 Task: Find connections with filter location Sevilla with filter topic #Startupswith filter profile language German with filter current company TalentXO with filter school Brihan Maharashtra College Of Commerce with filter industry Data Infrastructure and Analytics with filter service category Project Management with filter keywords title Technical Specialist
Action: Mouse moved to (689, 86)
Screenshot: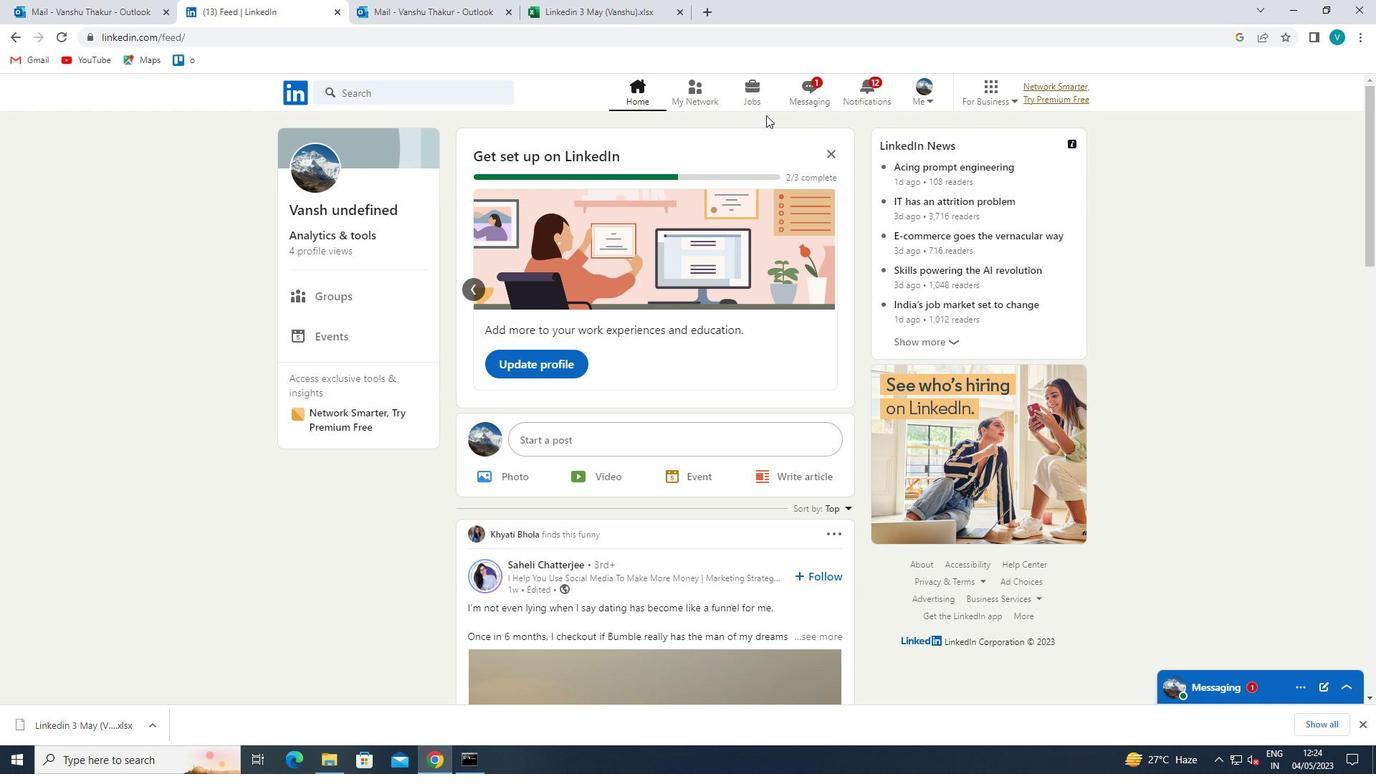 
Action: Mouse pressed left at (689, 86)
Screenshot: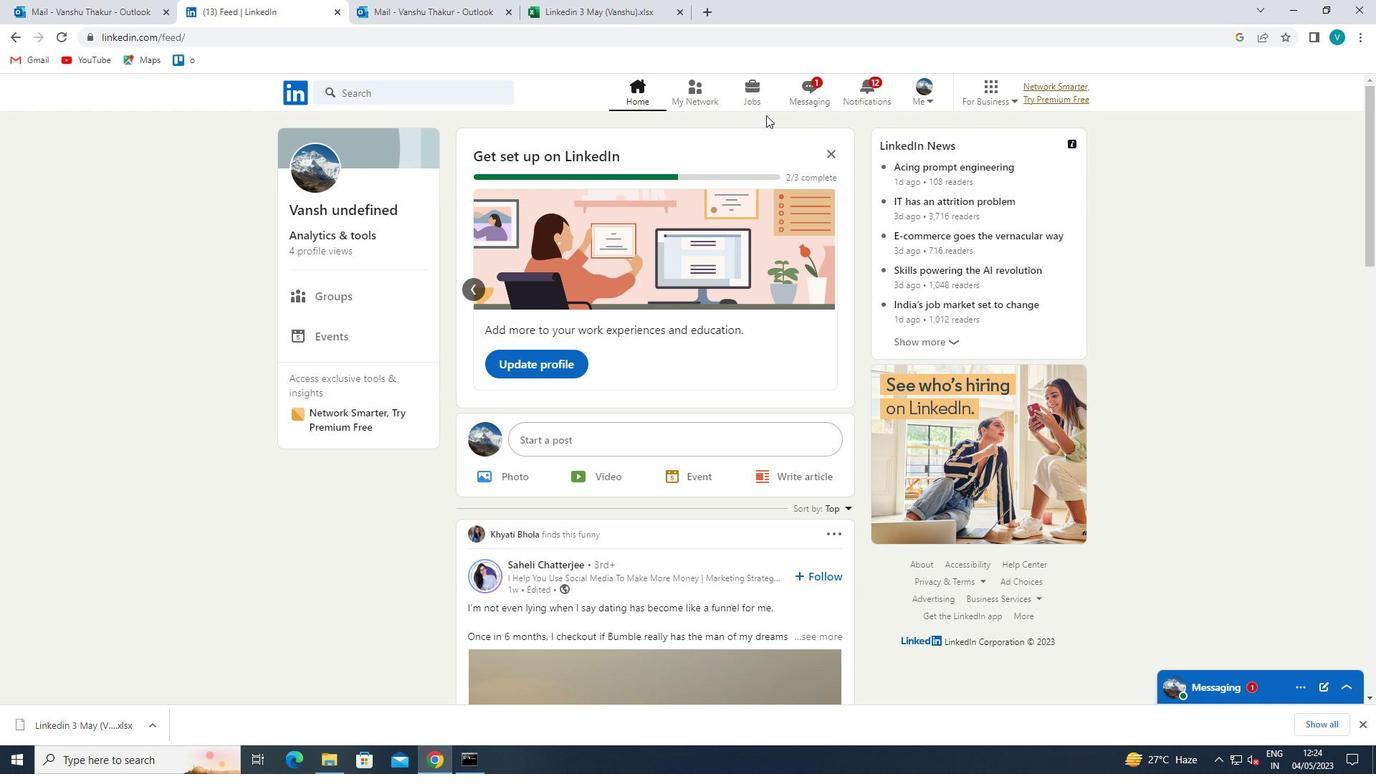 
Action: Mouse moved to (387, 177)
Screenshot: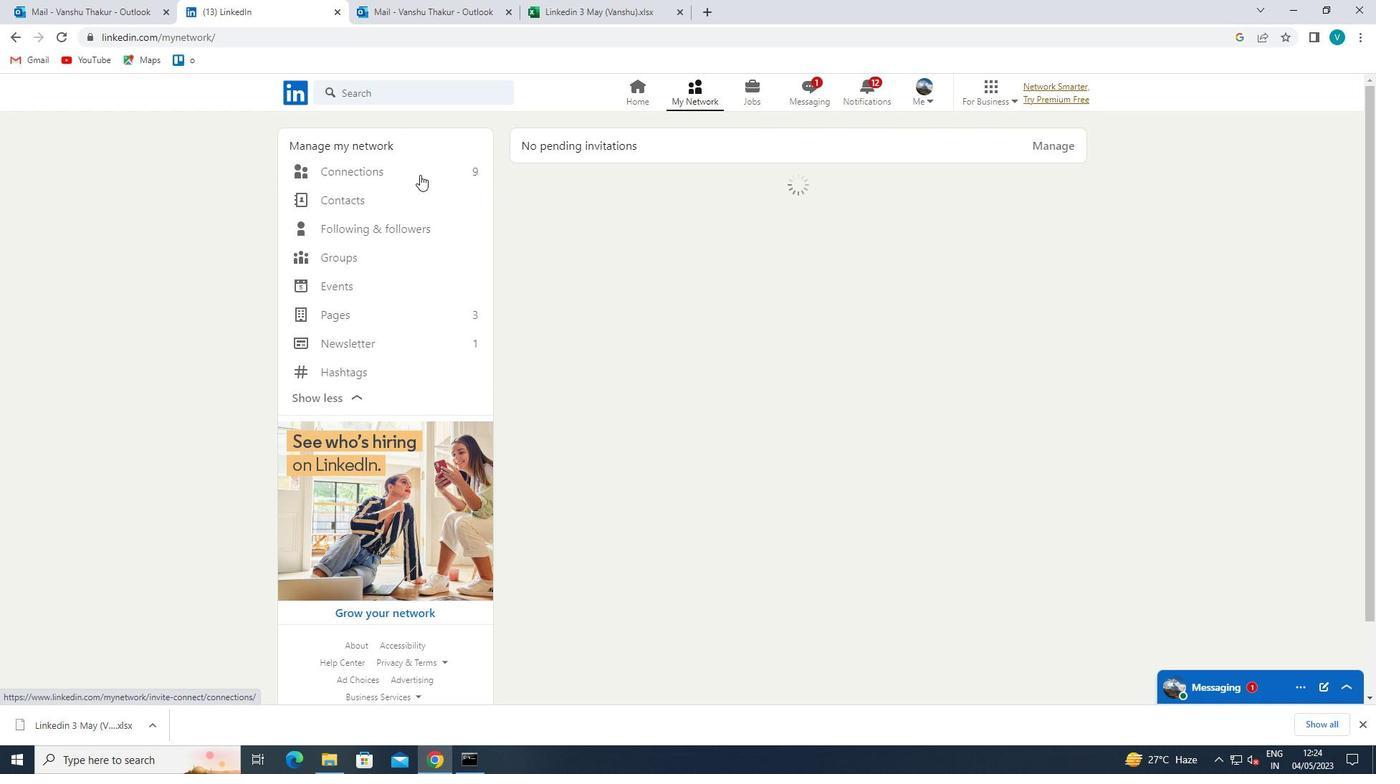
Action: Mouse pressed left at (387, 177)
Screenshot: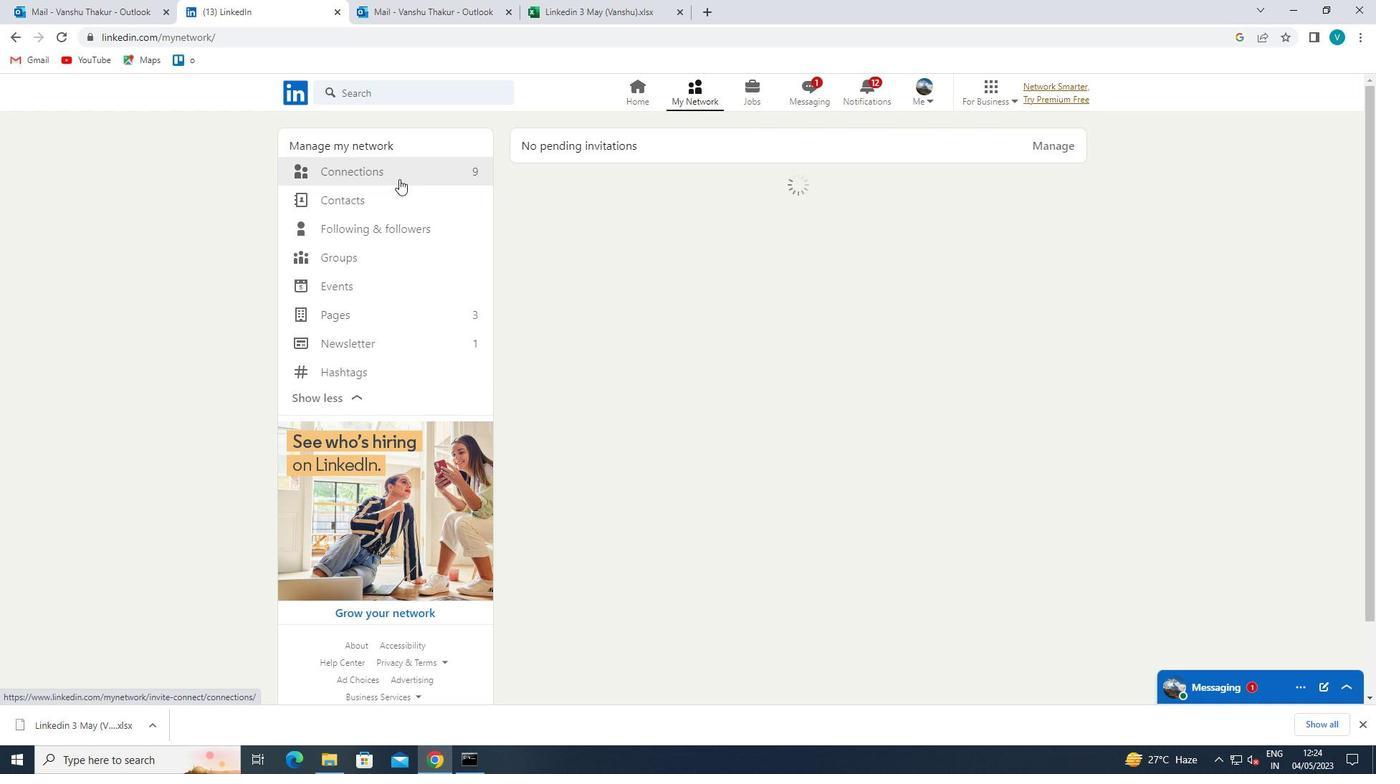 
Action: Mouse moved to (772, 171)
Screenshot: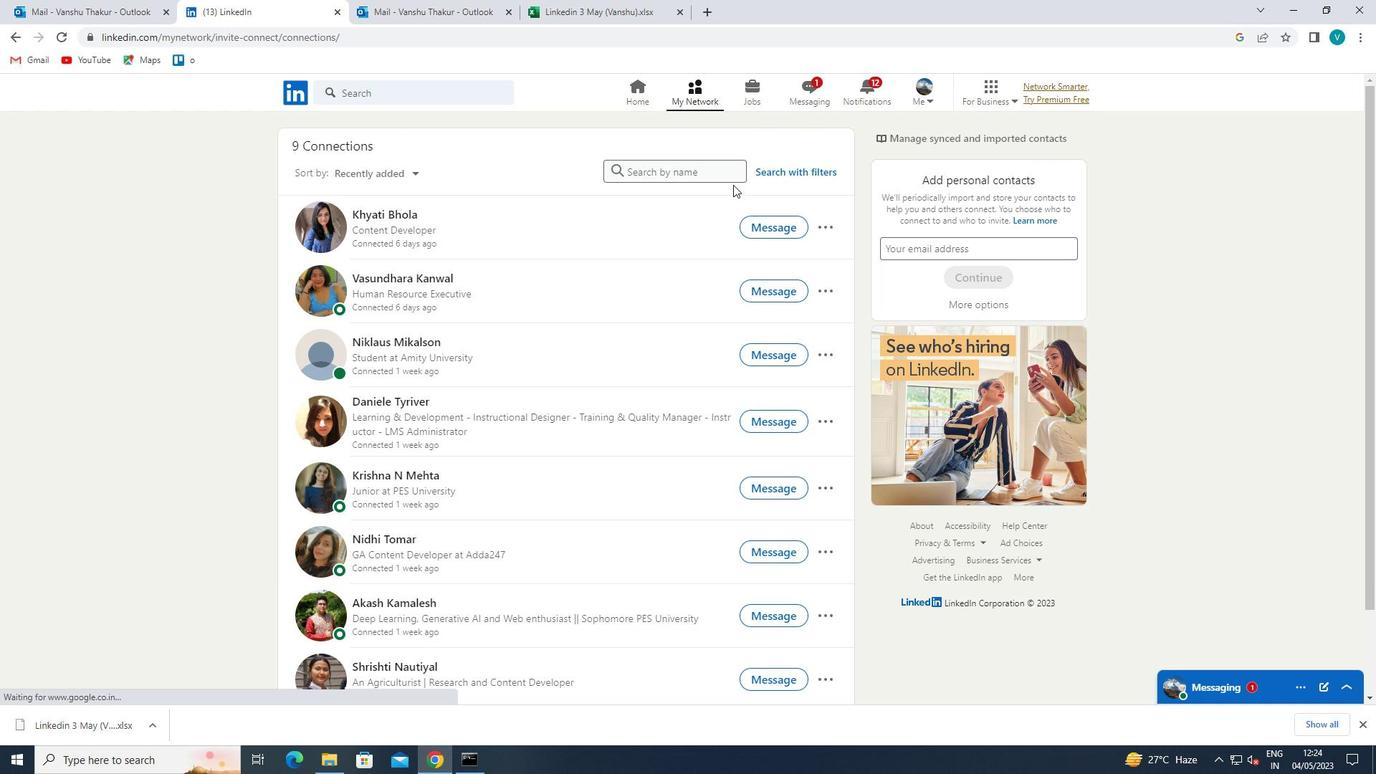 
Action: Mouse pressed left at (772, 171)
Screenshot: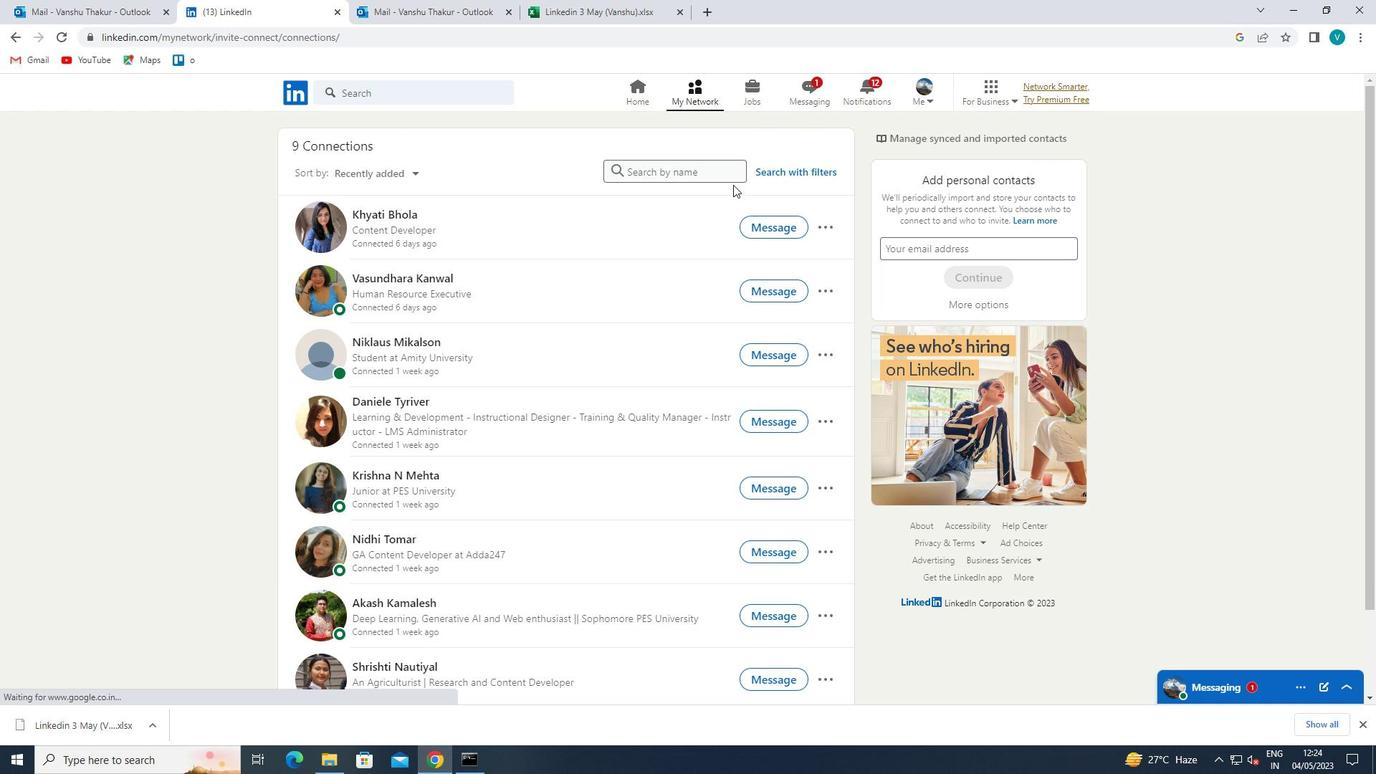 
Action: Mouse moved to (695, 132)
Screenshot: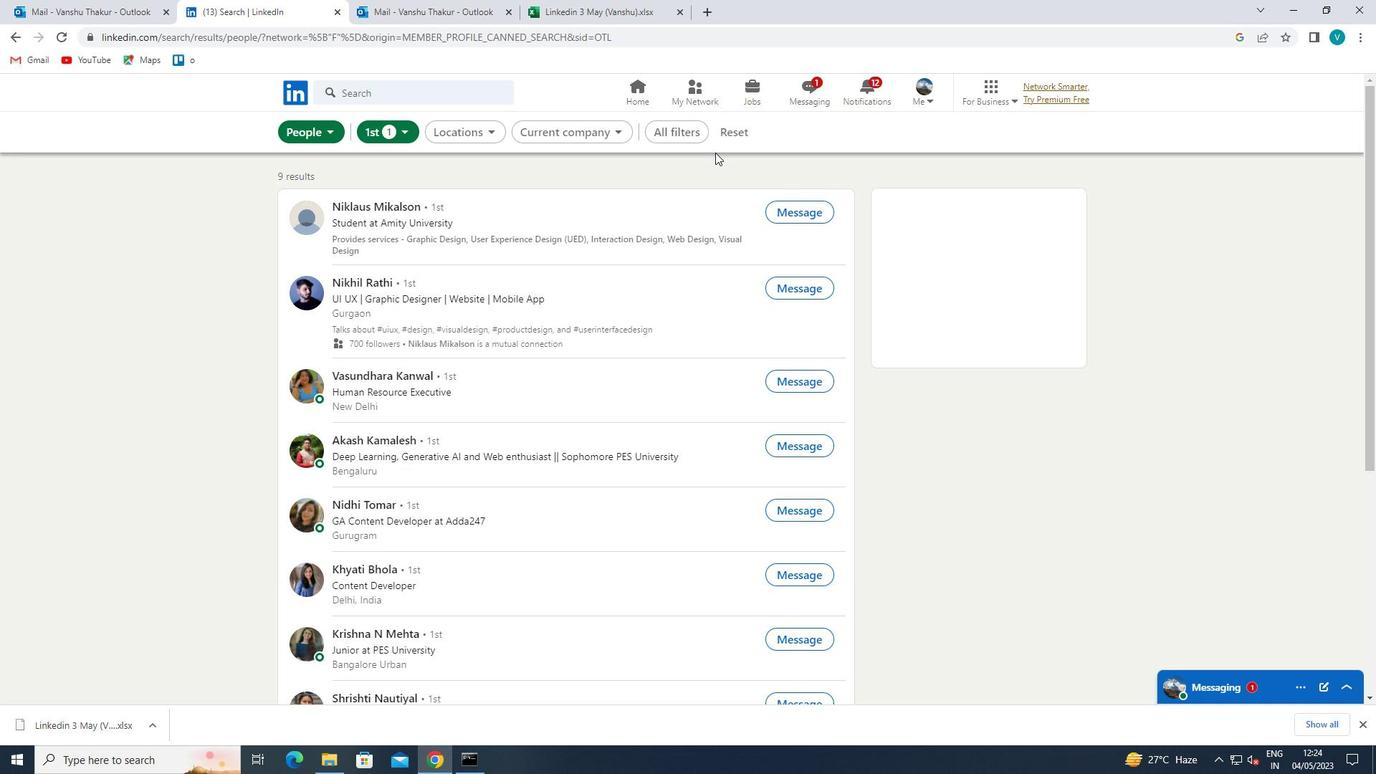
Action: Mouse pressed left at (695, 132)
Screenshot: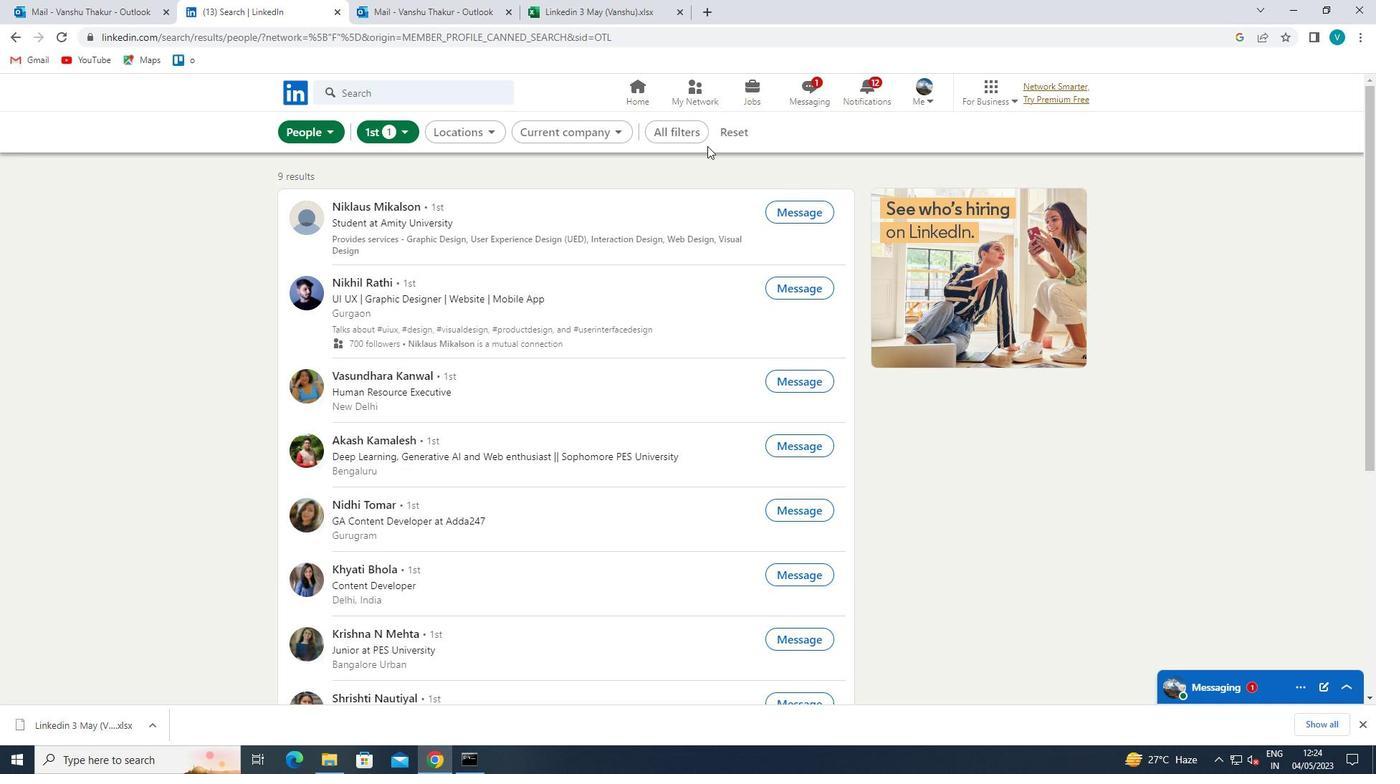 
Action: Mouse moved to (1053, 298)
Screenshot: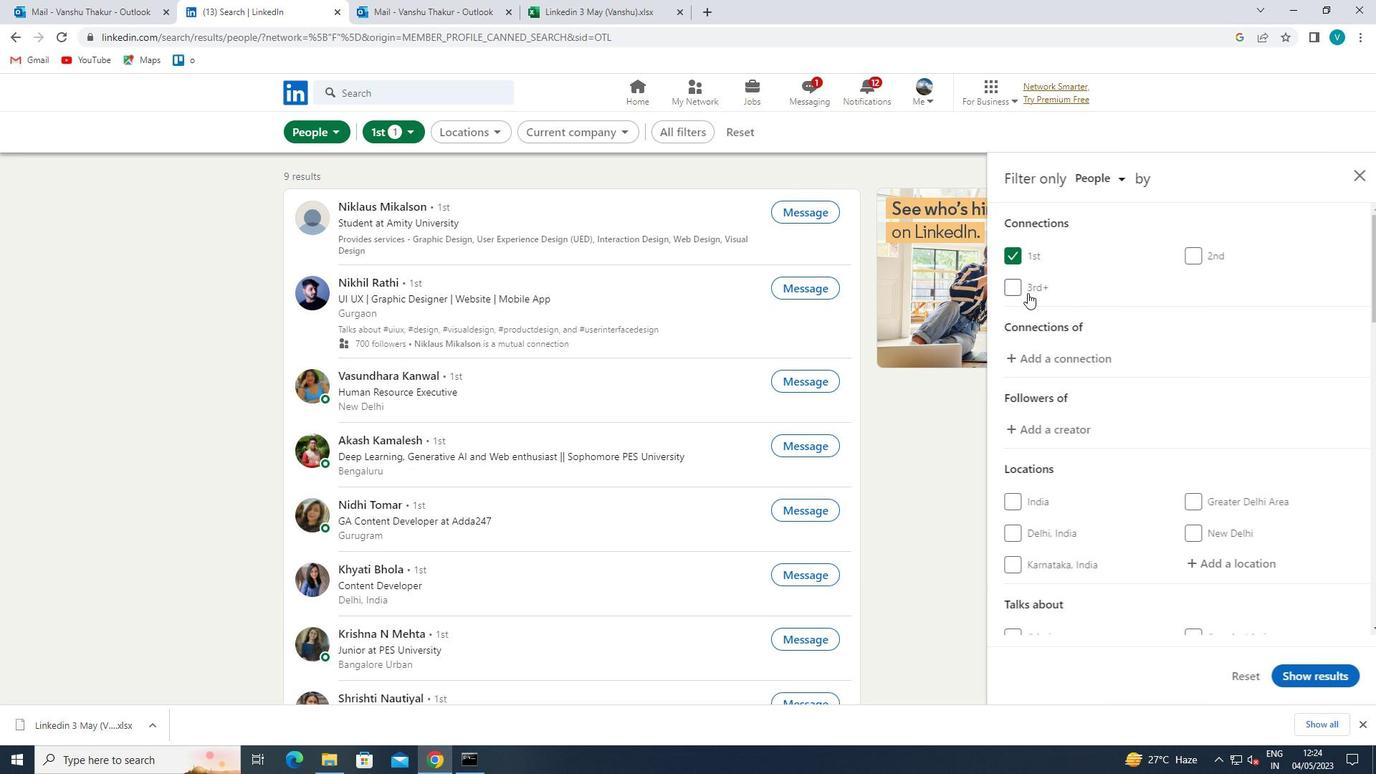 
Action: Mouse scrolled (1053, 297) with delta (0, 0)
Screenshot: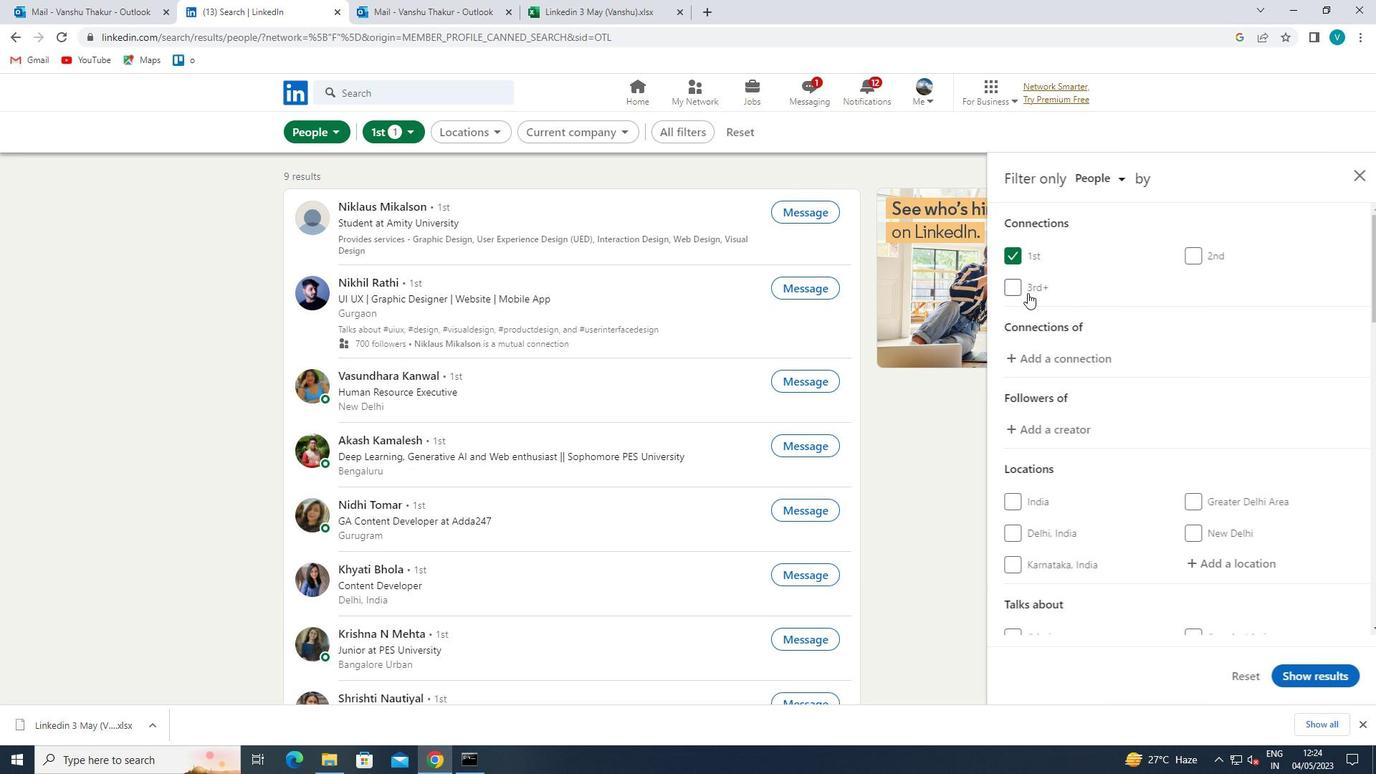 
Action: Mouse moved to (1157, 357)
Screenshot: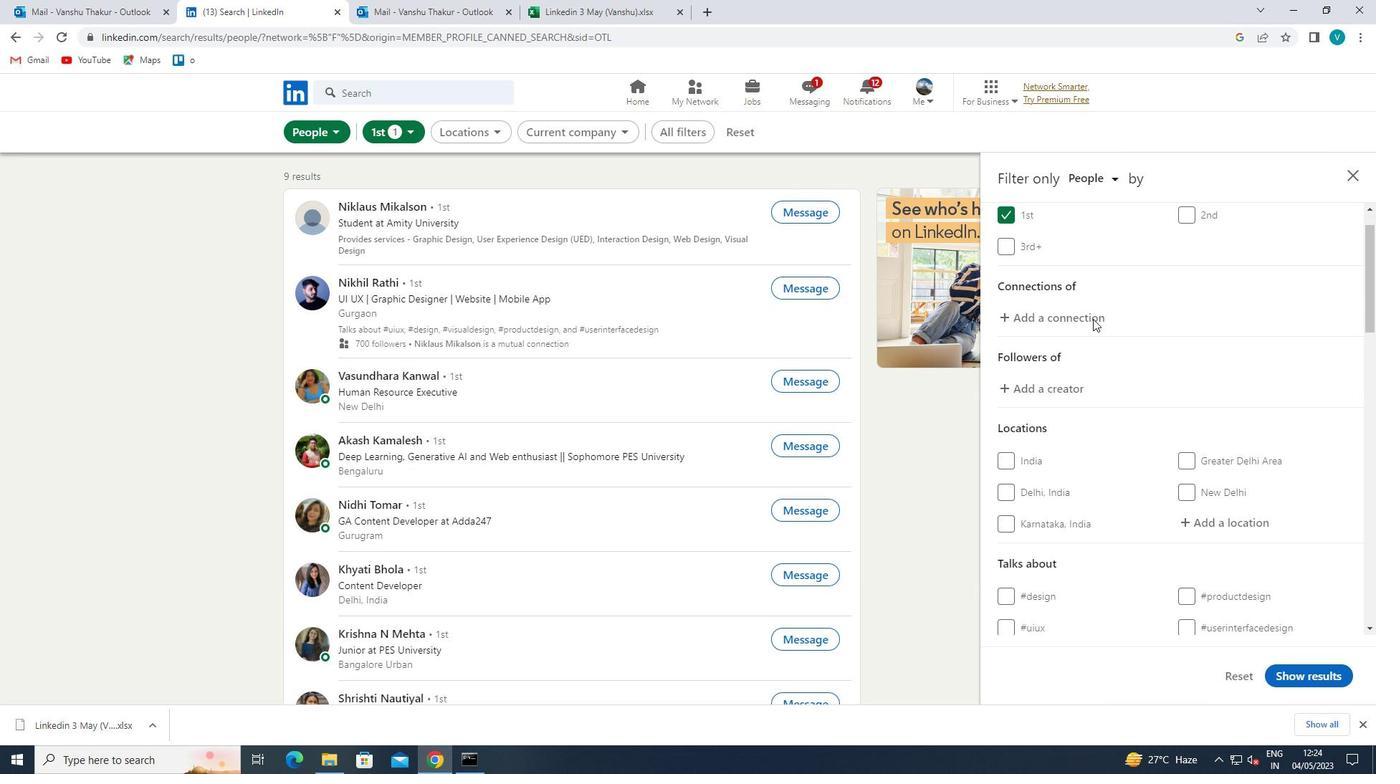 
Action: Mouse scrolled (1157, 357) with delta (0, 0)
Screenshot: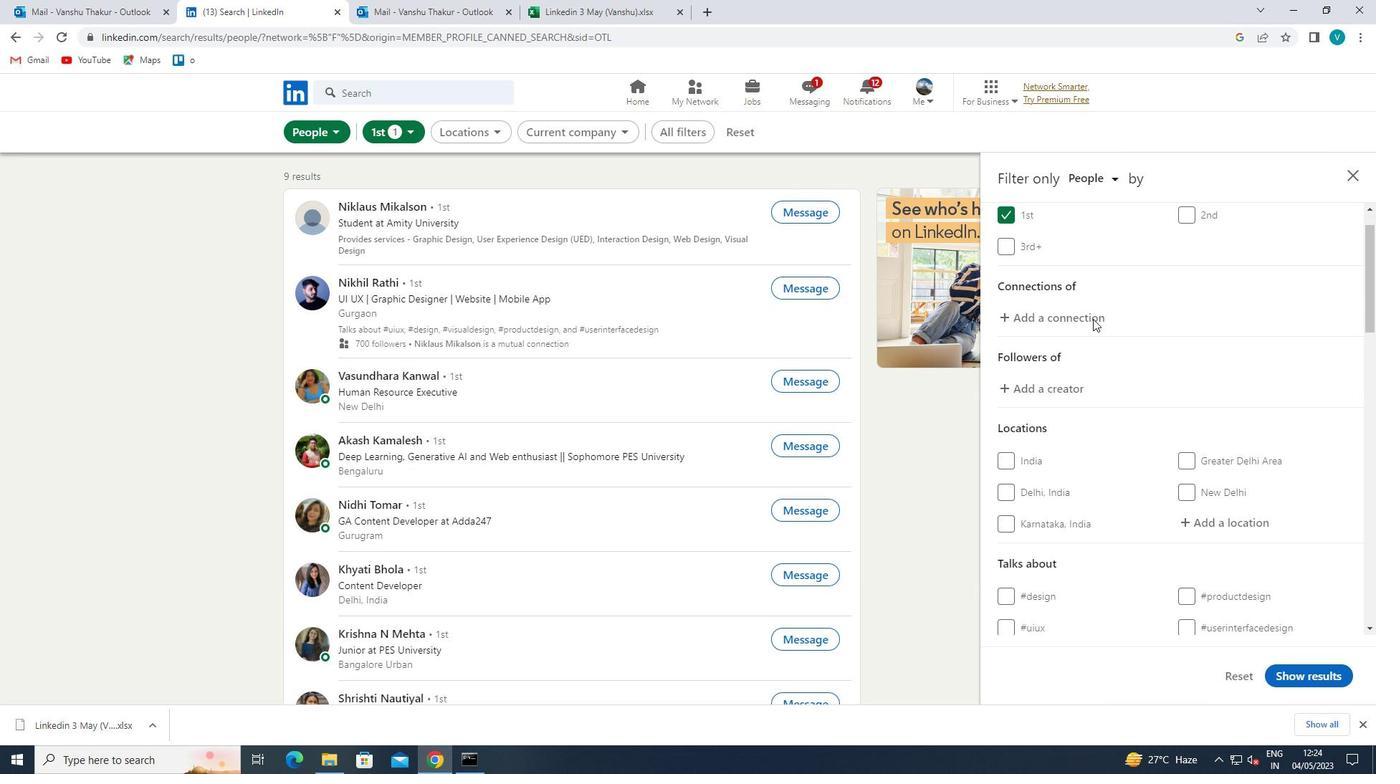 
Action: Mouse moved to (1221, 418)
Screenshot: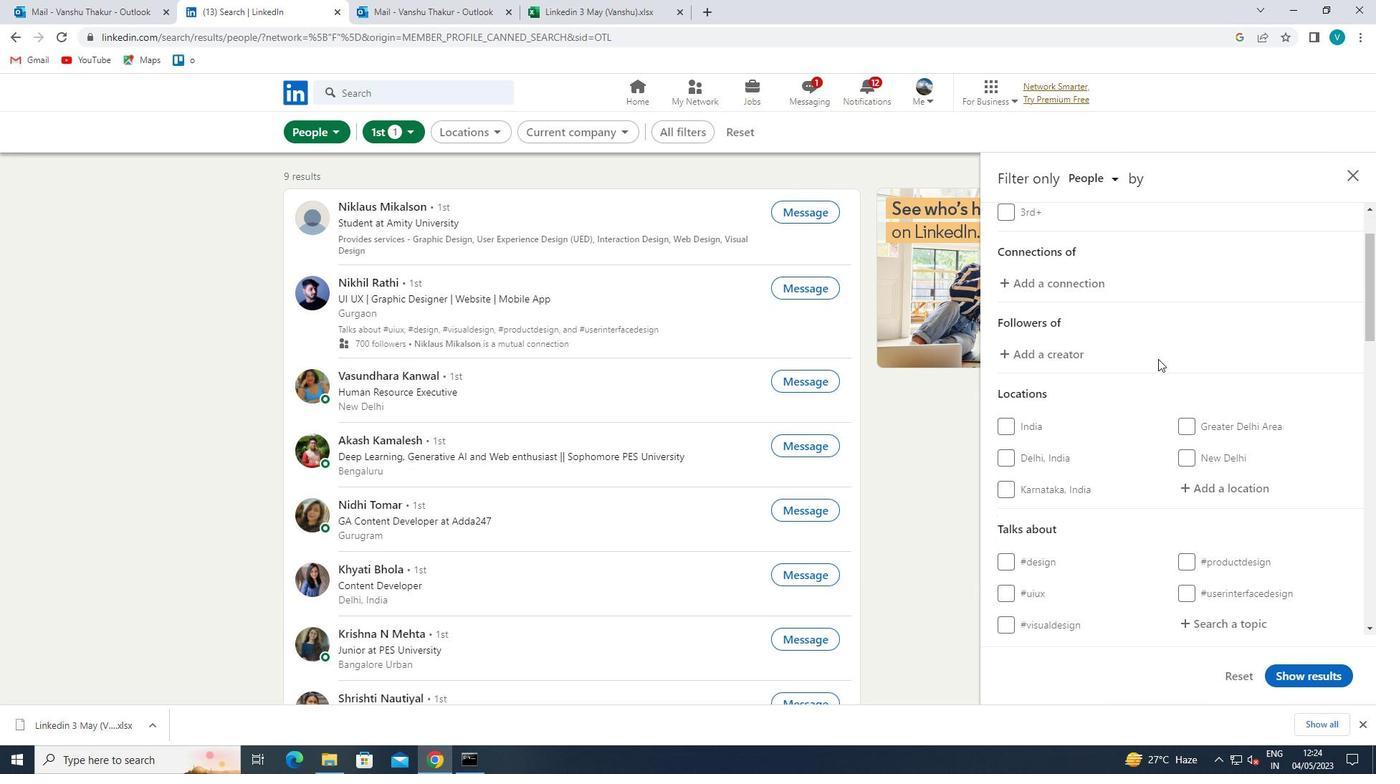 
Action: Mouse pressed left at (1221, 418)
Screenshot: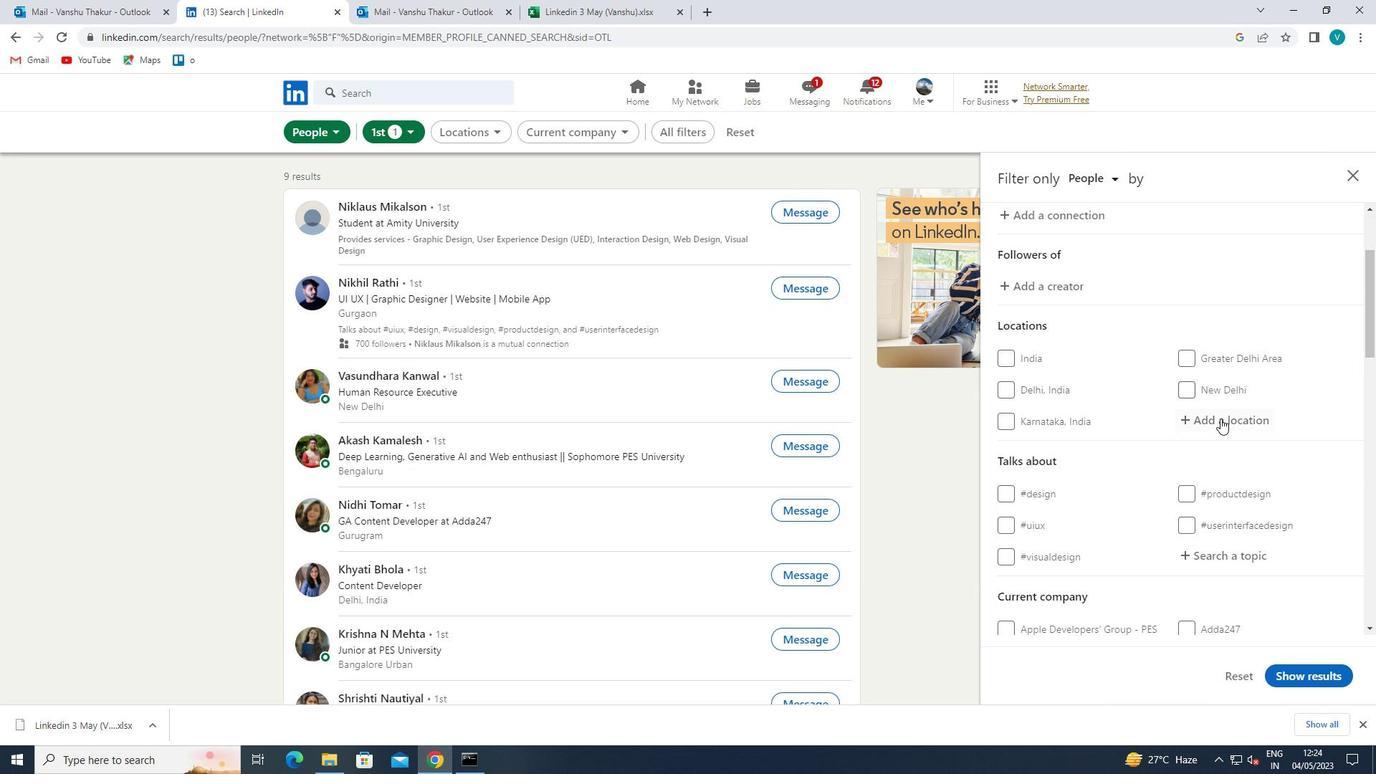 
Action: Mouse moved to (1163, 387)
Screenshot: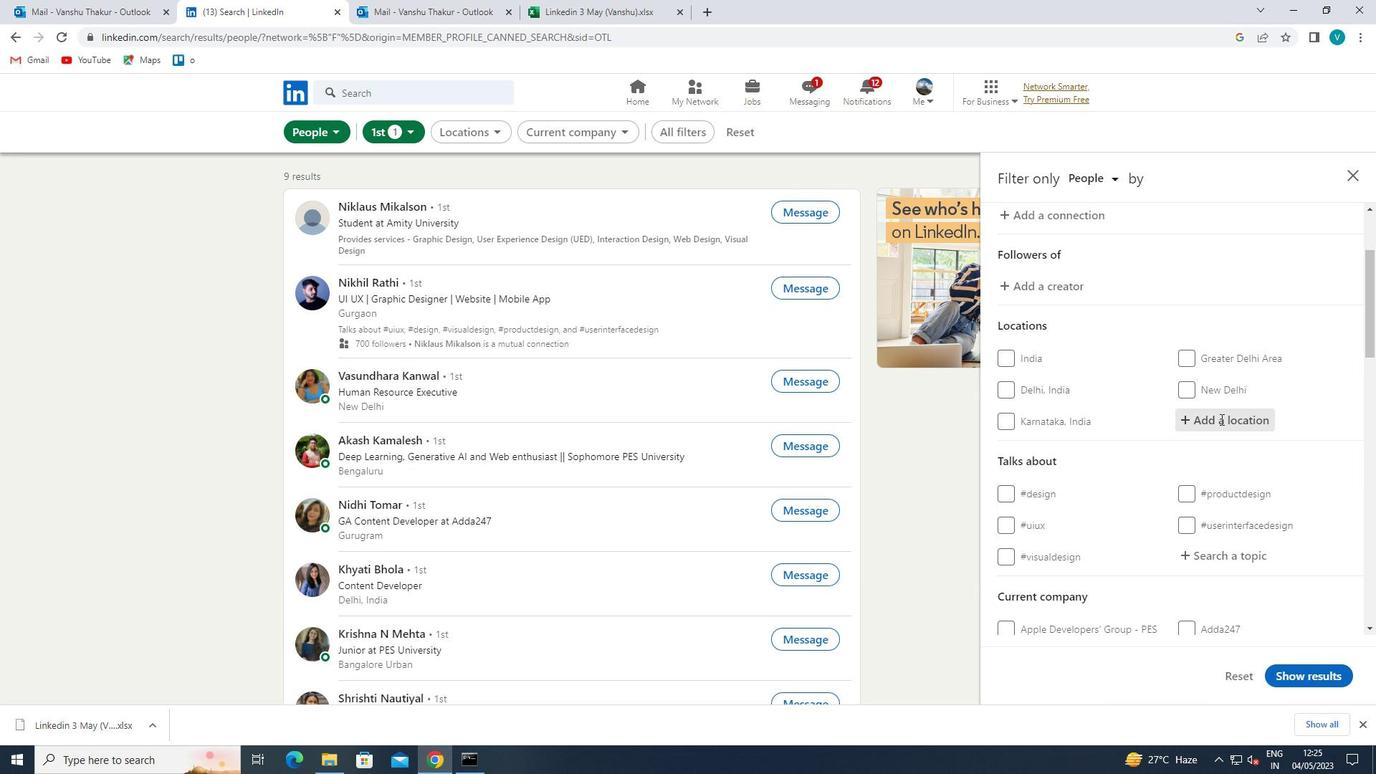 
Action: Key pressed <Key.shift>SEVILLA
Screenshot: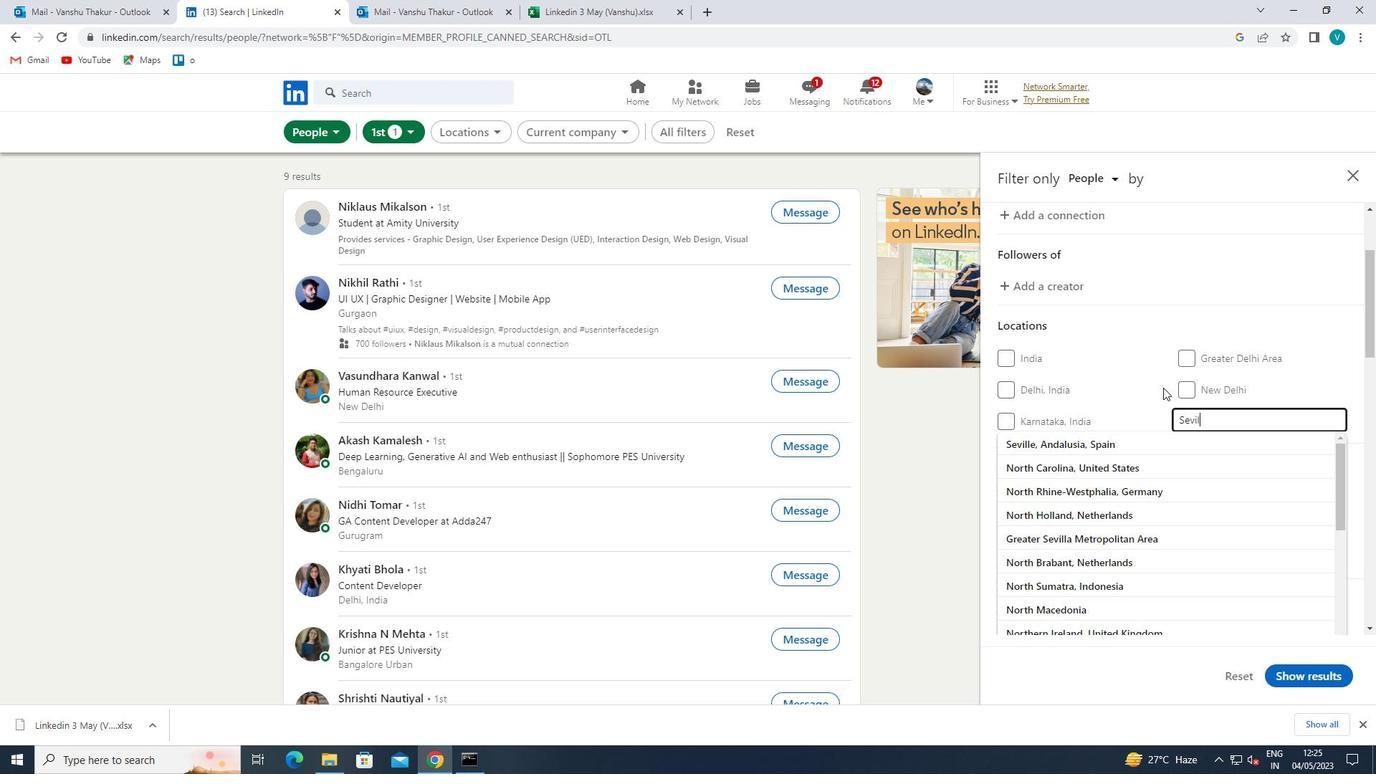 
Action: Mouse moved to (1125, 466)
Screenshot: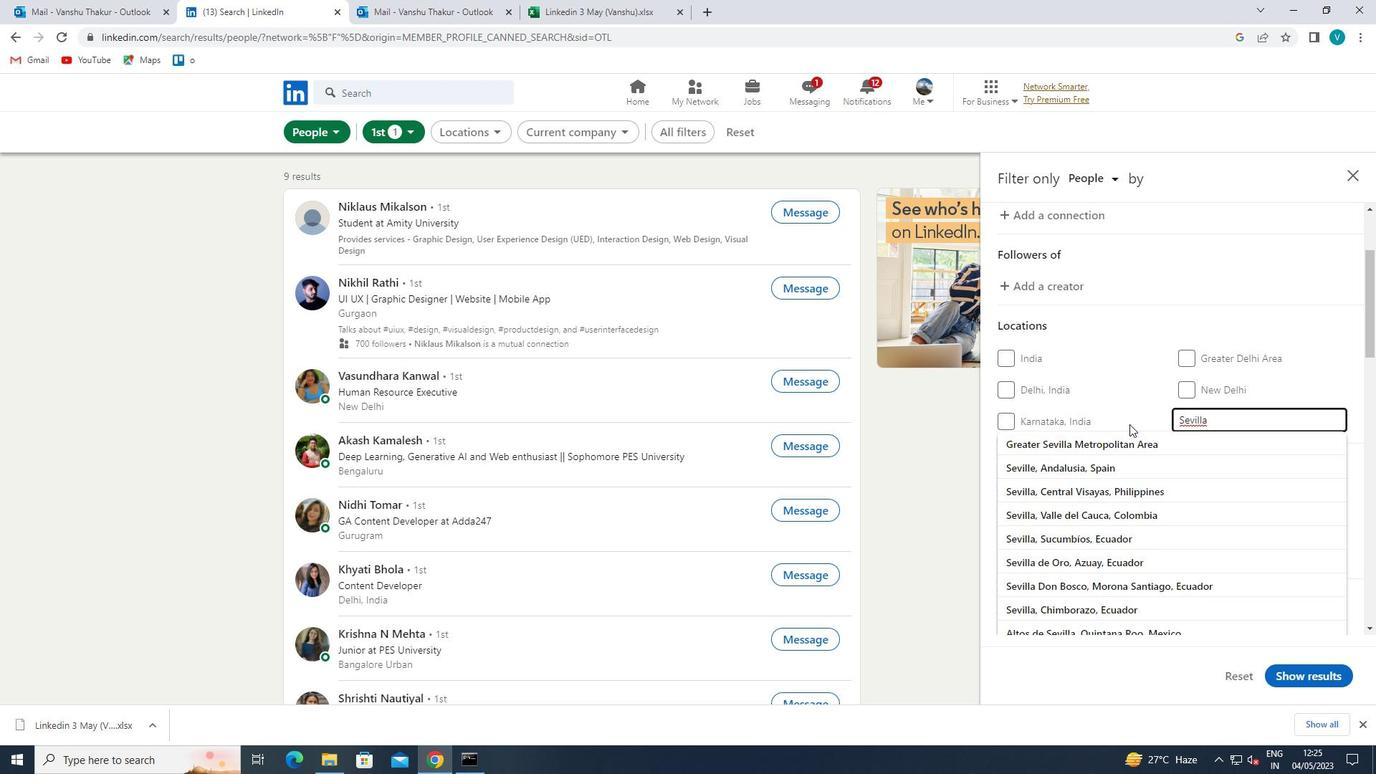 
Action: Mouse pressed left at (1125, 466)
Screenshot: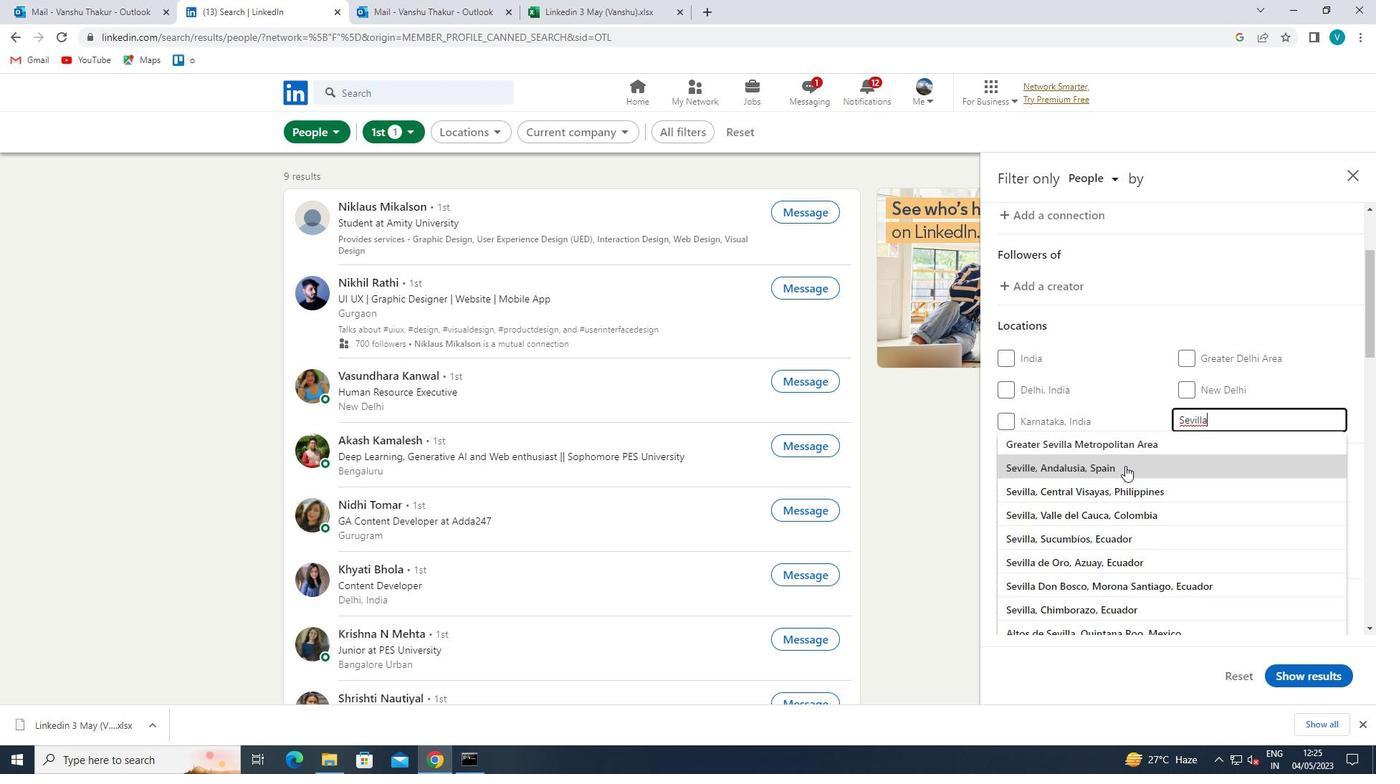 
Action: Mouse scrolled (1125, 465) with delta (0, 0)
Screenshot: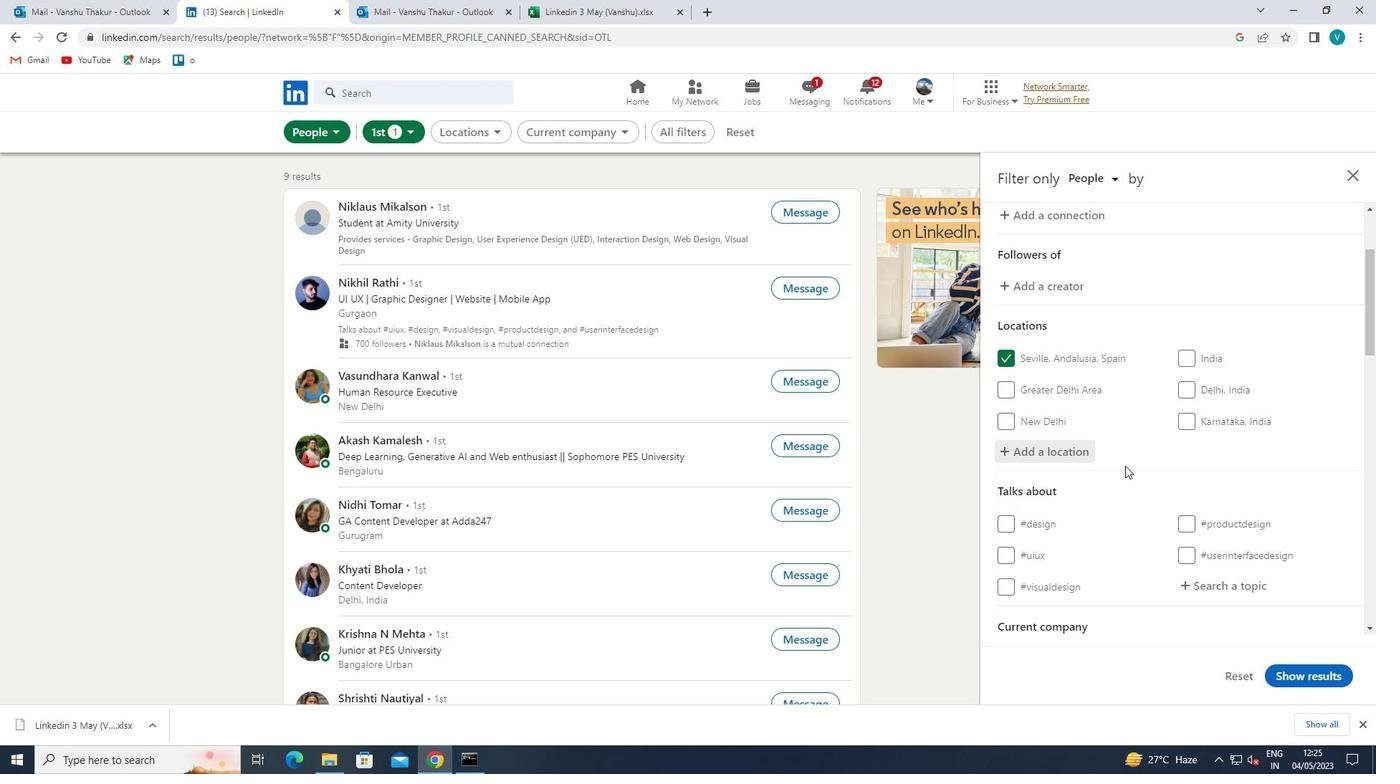 
Action: Mouse scrolled (1125, 465) with delta (0, 0)
Screenshot: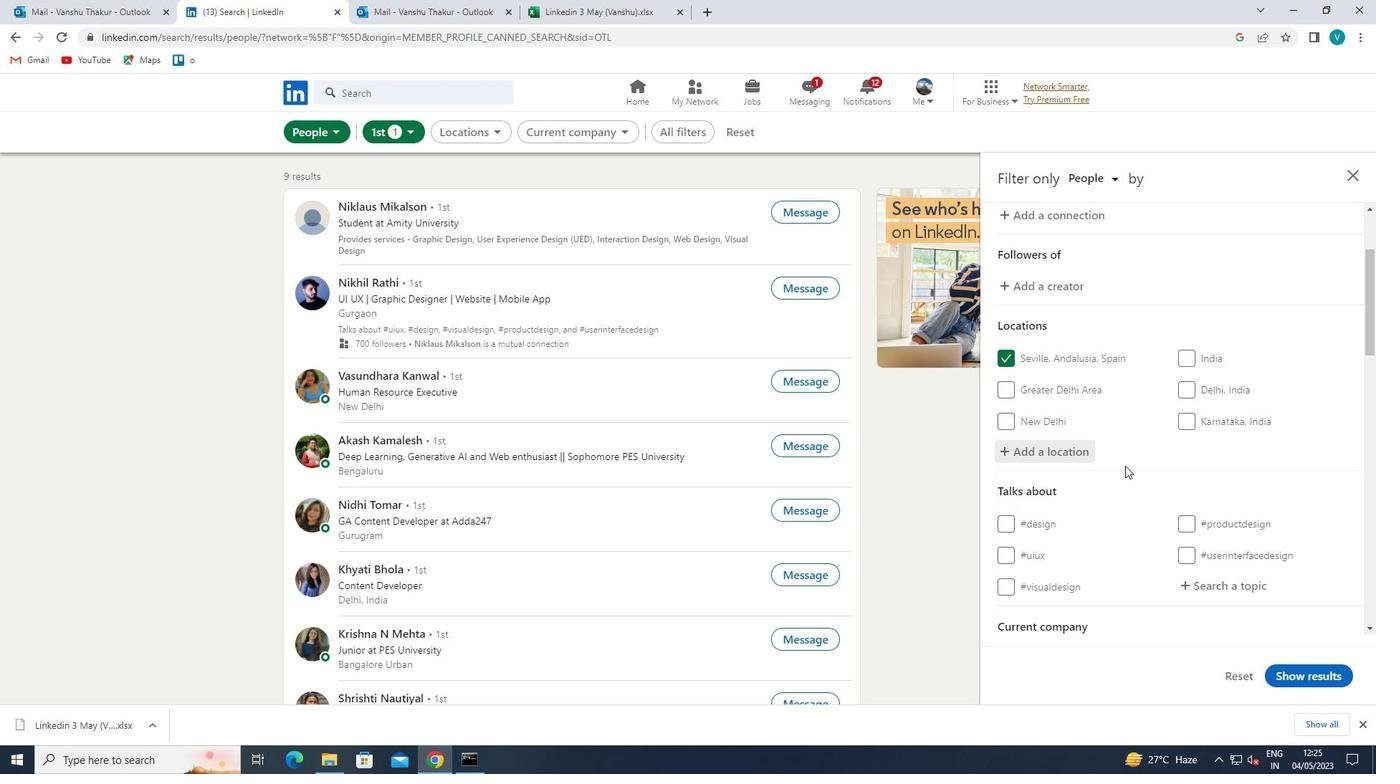 
Action: Mouse moved to (1205, 443)
Screenshot: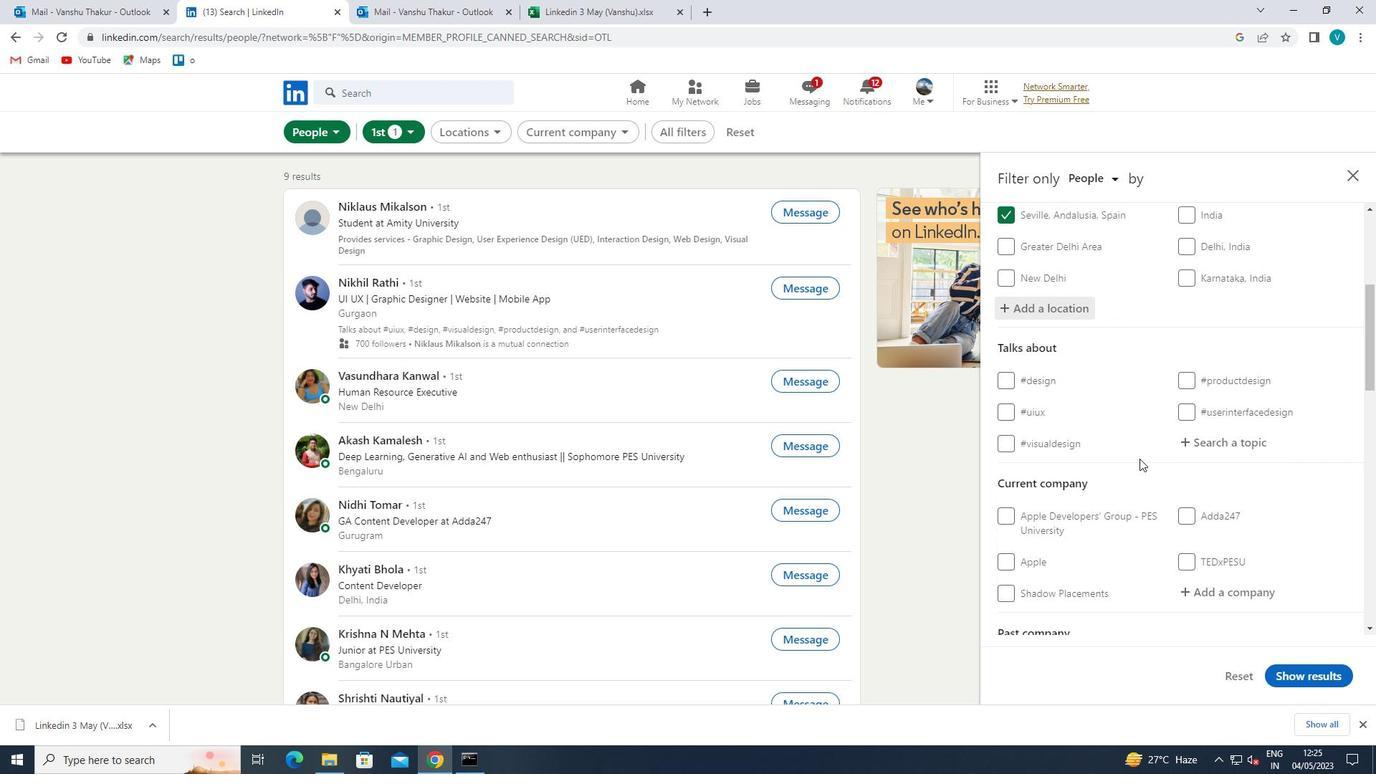 
Action: Mouse pressed left at (1205, 443)
Screenshot: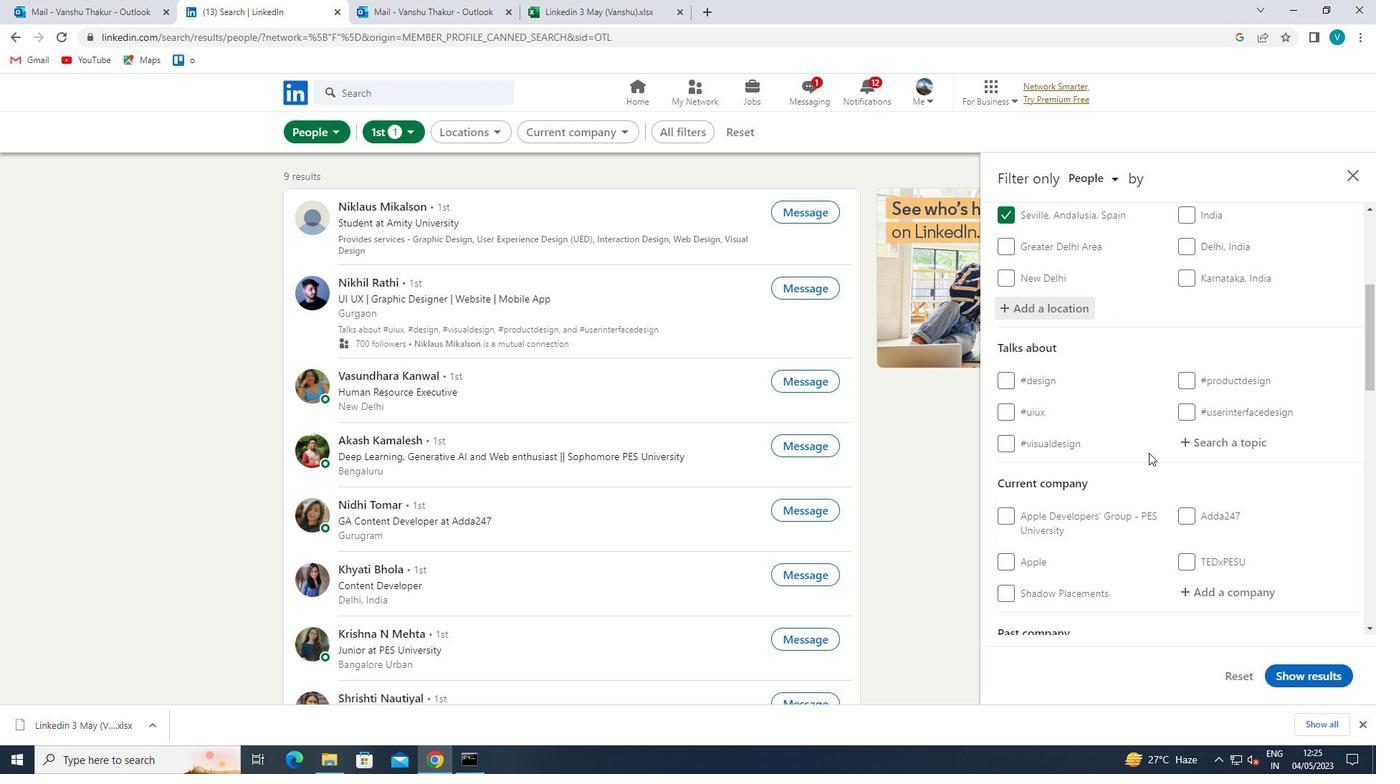 
Action: Key pressed STARY<Key.backspace>TUPS
Screenshot: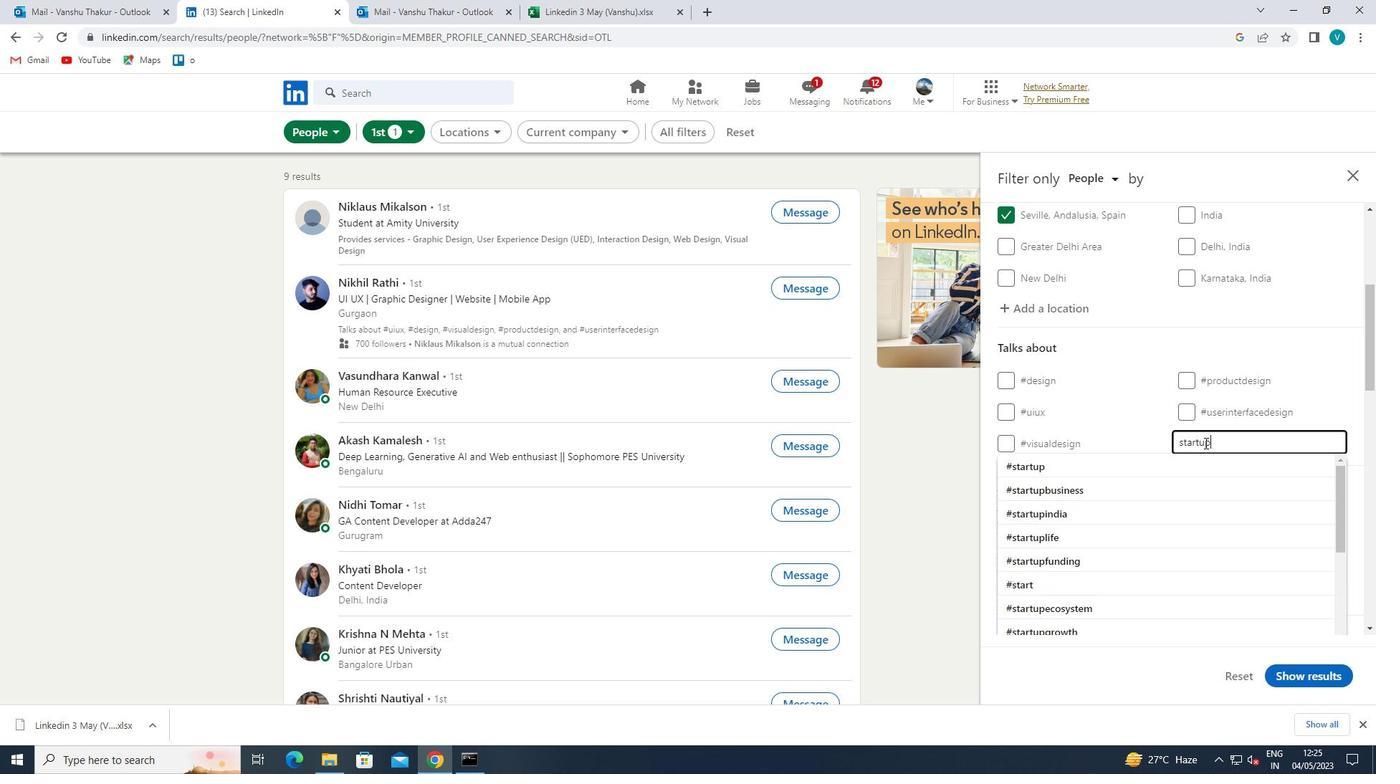 
Action: Mouse moved to (1178, 457)
Screenshot: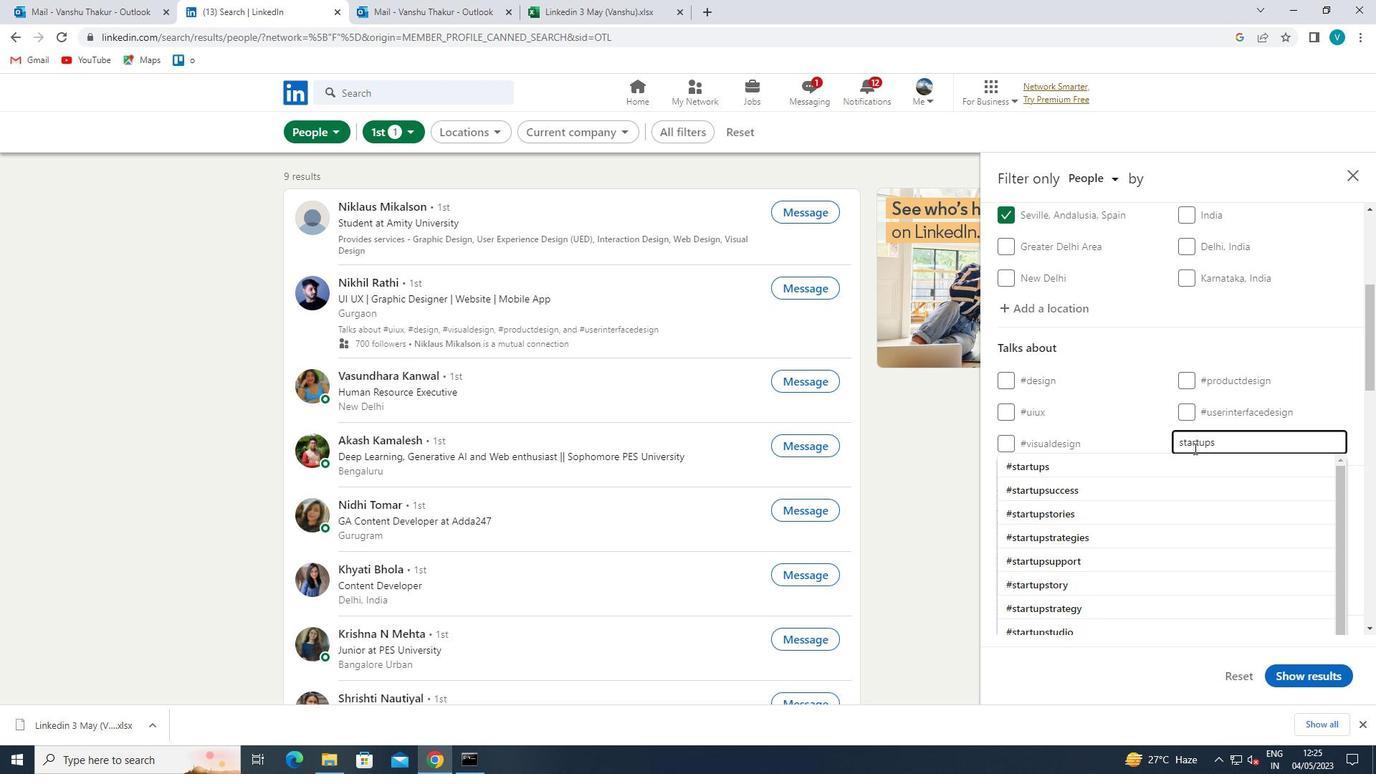 
Action: Mouse pressed left at (1178, 457)
Screenshot: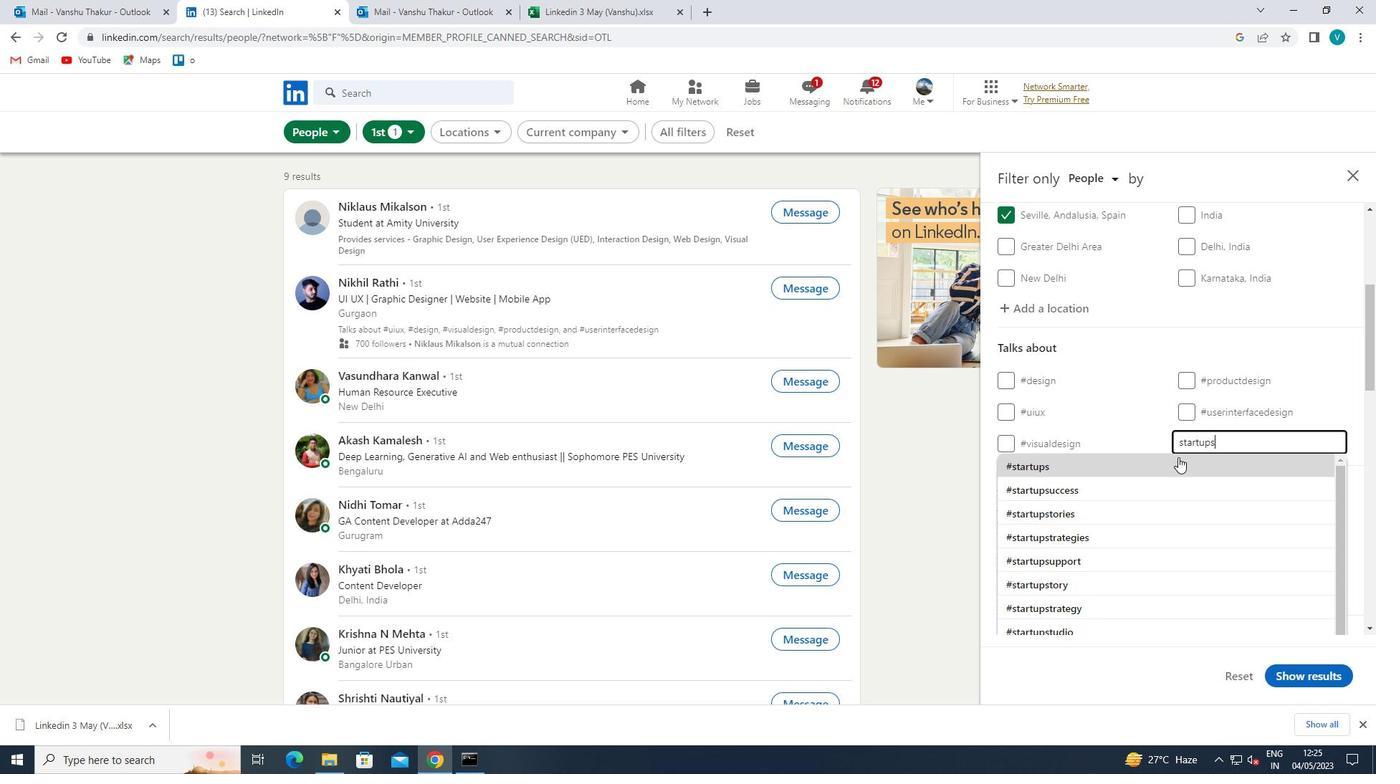 
Action: Mouse scrolled (1178, 456) with delta (0, 0)
Screenshot: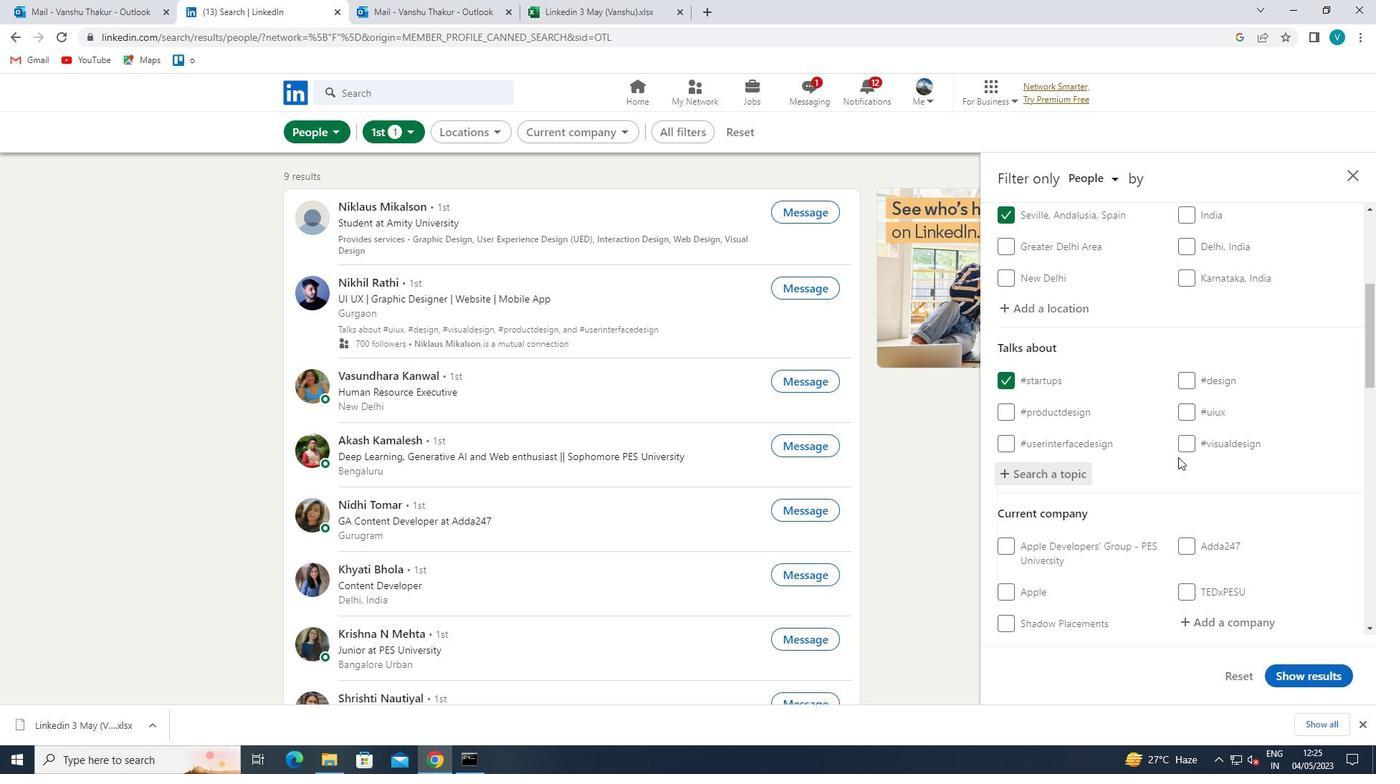 
Action: Mouse scrolled (1178, 456) with delta (0, 0)
Screenshot: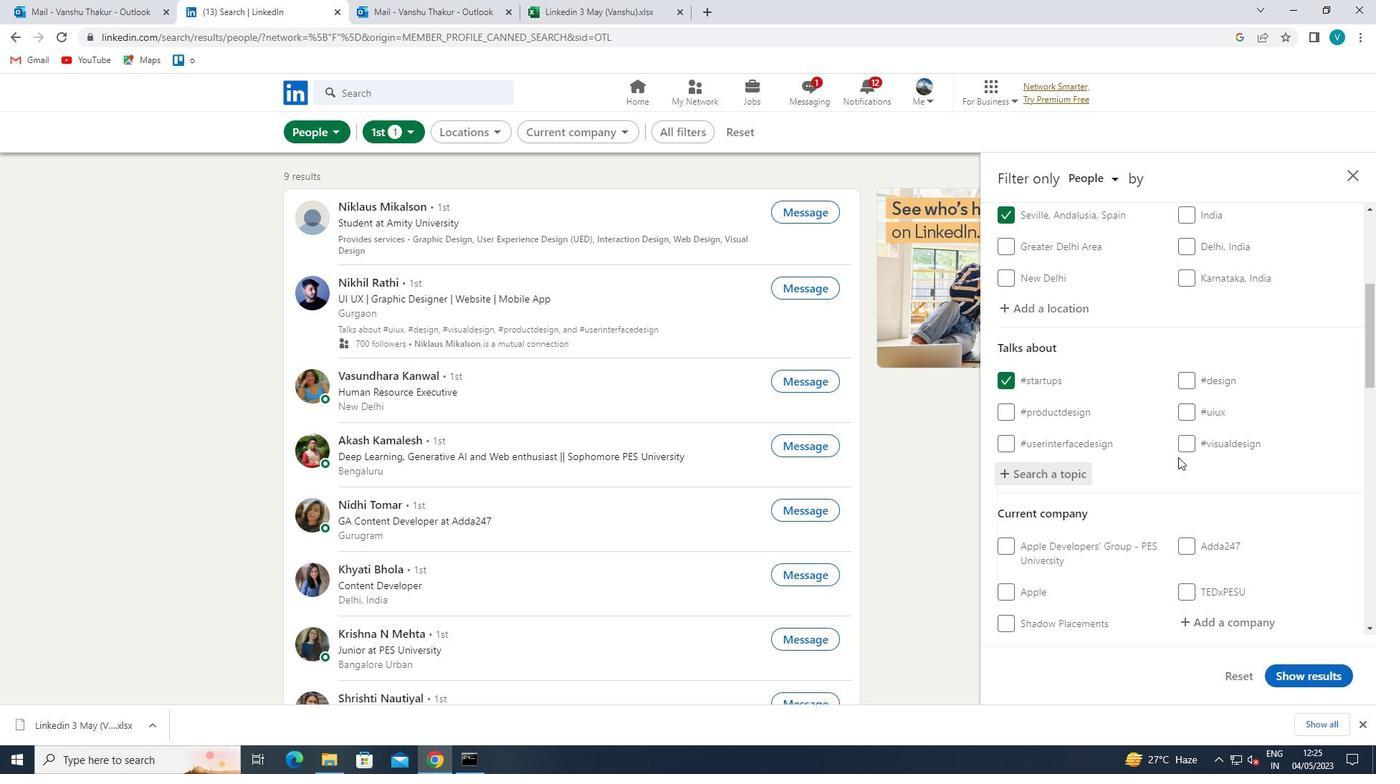 
Action: Mouse scrolled (1178, 456) with delta (0, 0)
Screenshot: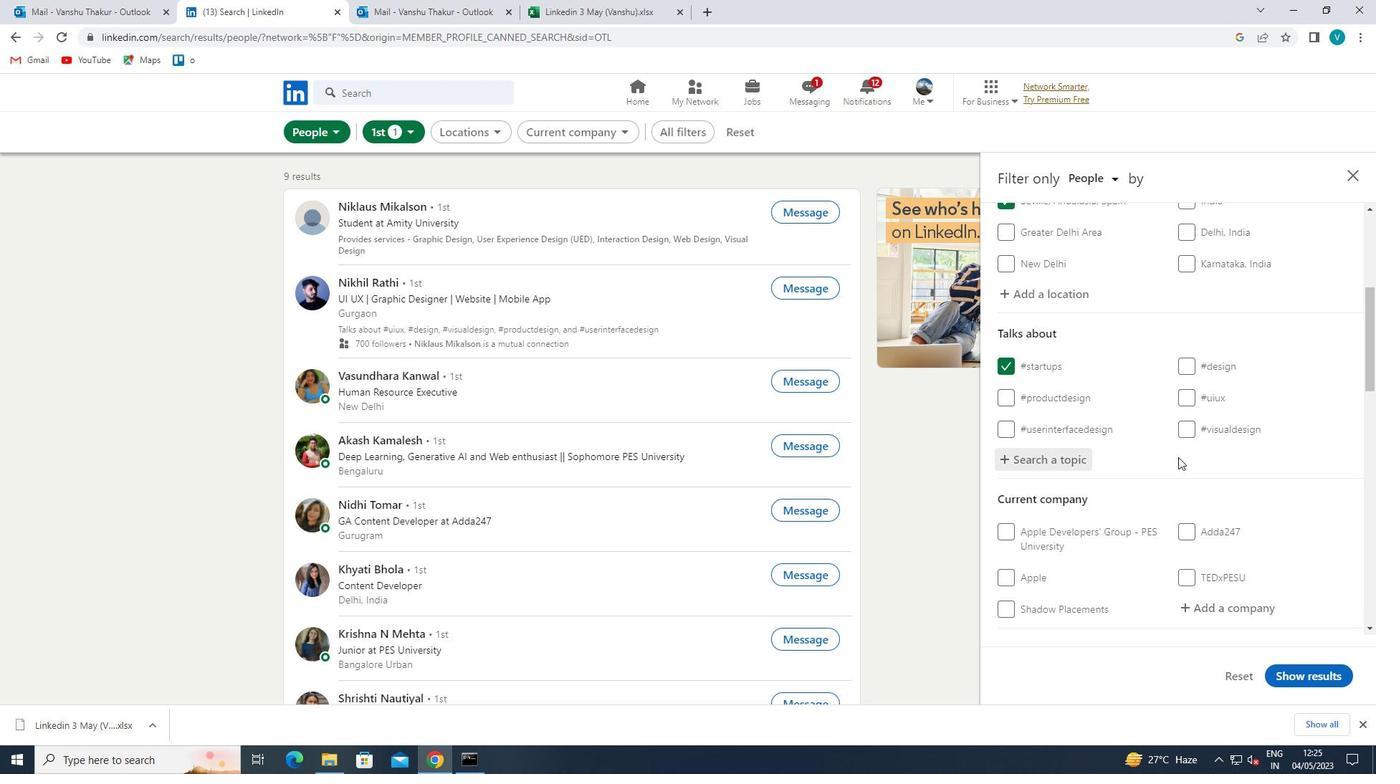 
Action: Mouse moved to (1220, 408)
Screenshot: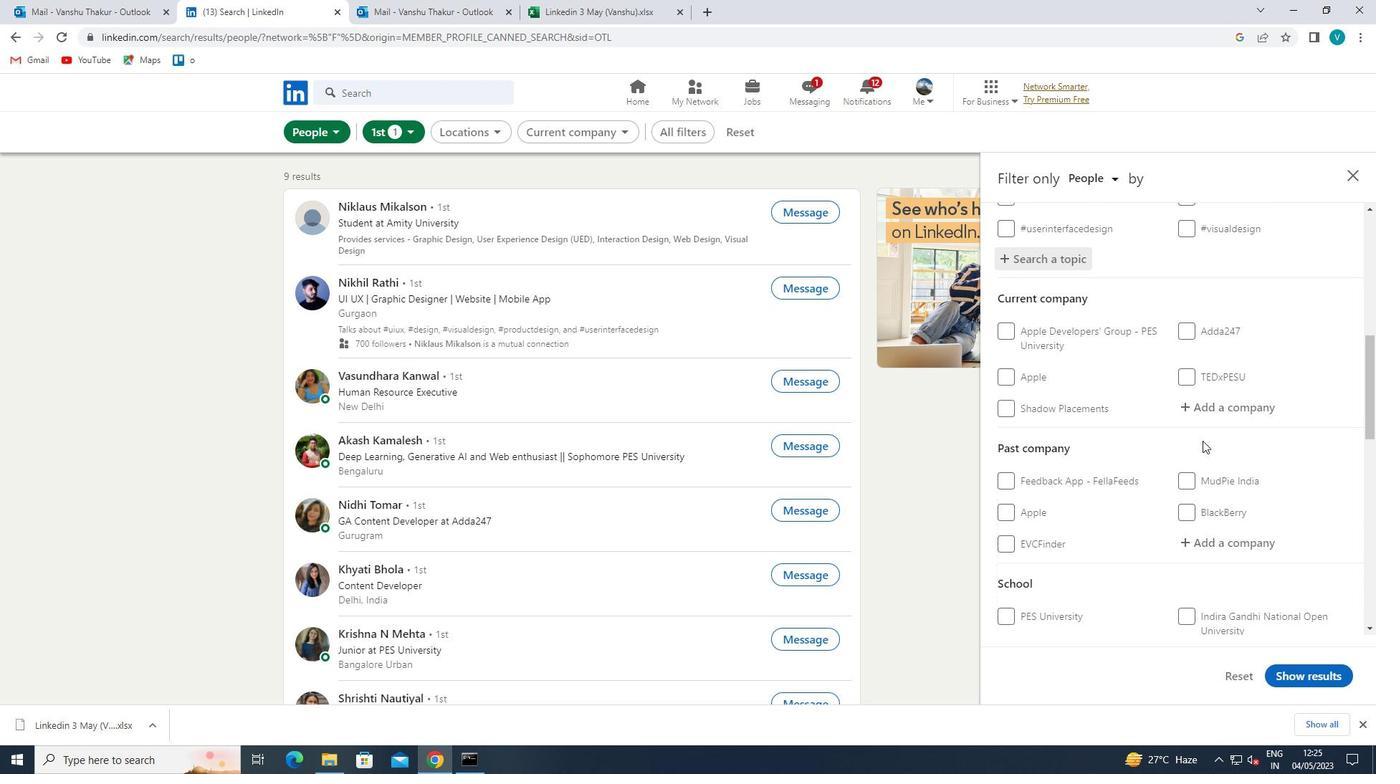 
Action: Mouse pressed left at (1220, 408)
Screenshot: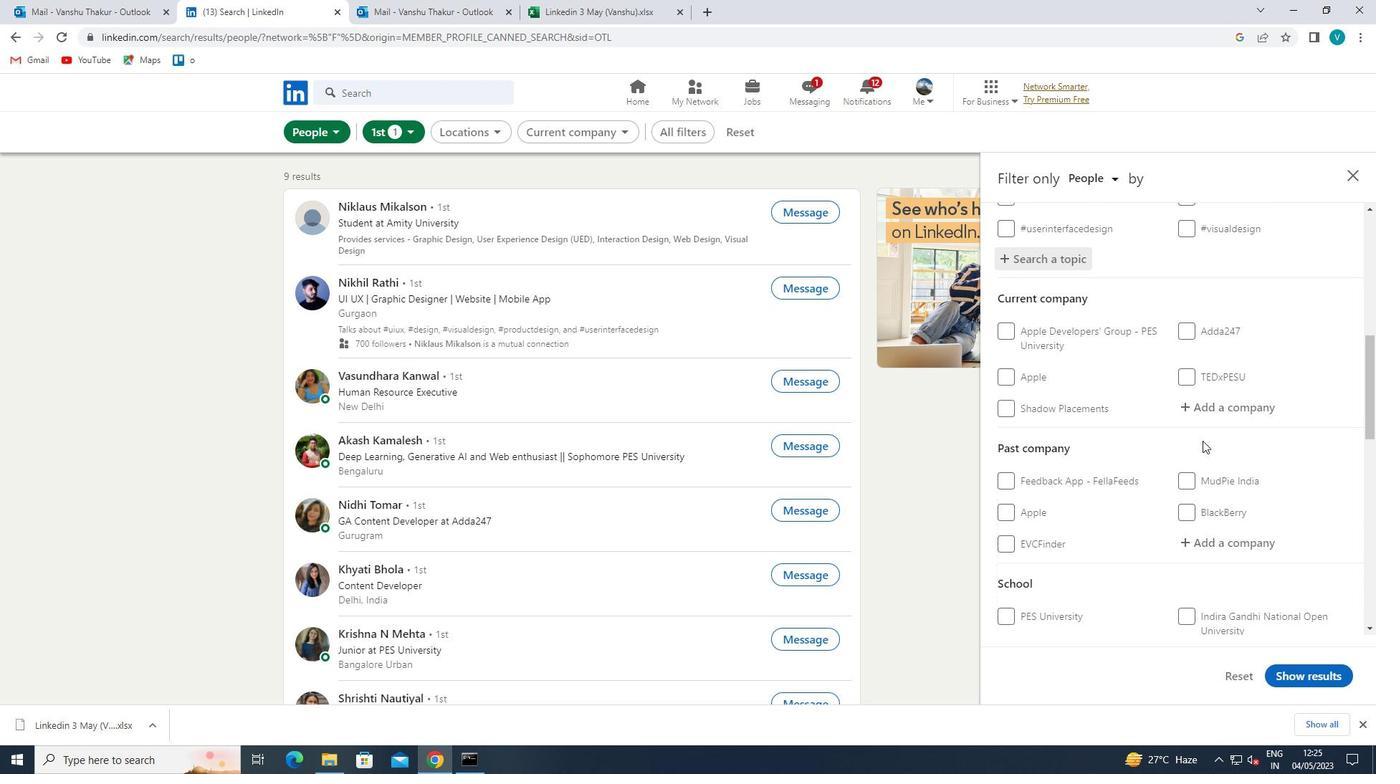 
Action: Mouse moved to (1223, 405)
Screenshot: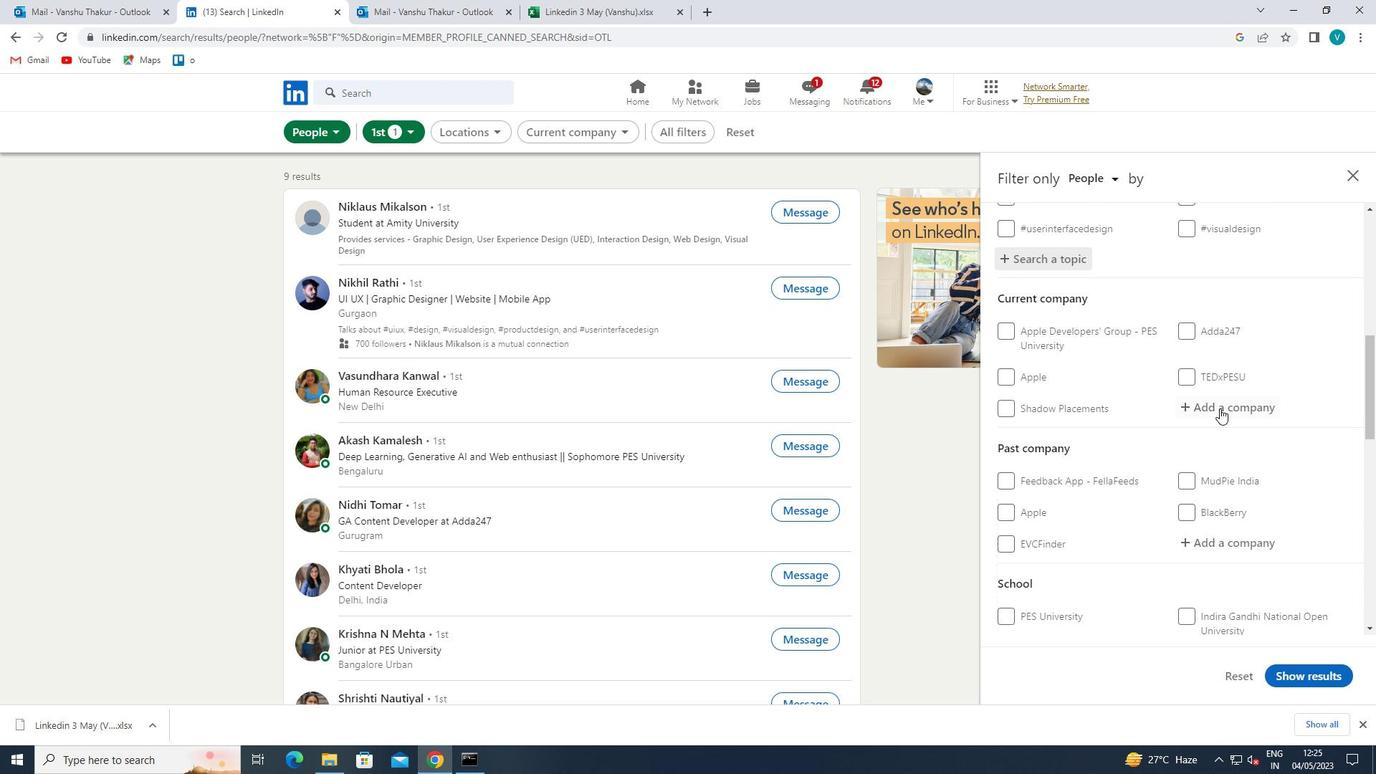 
Action: Key pressed <Key.shift>TALENT<Key.shift>XO
Screenshot: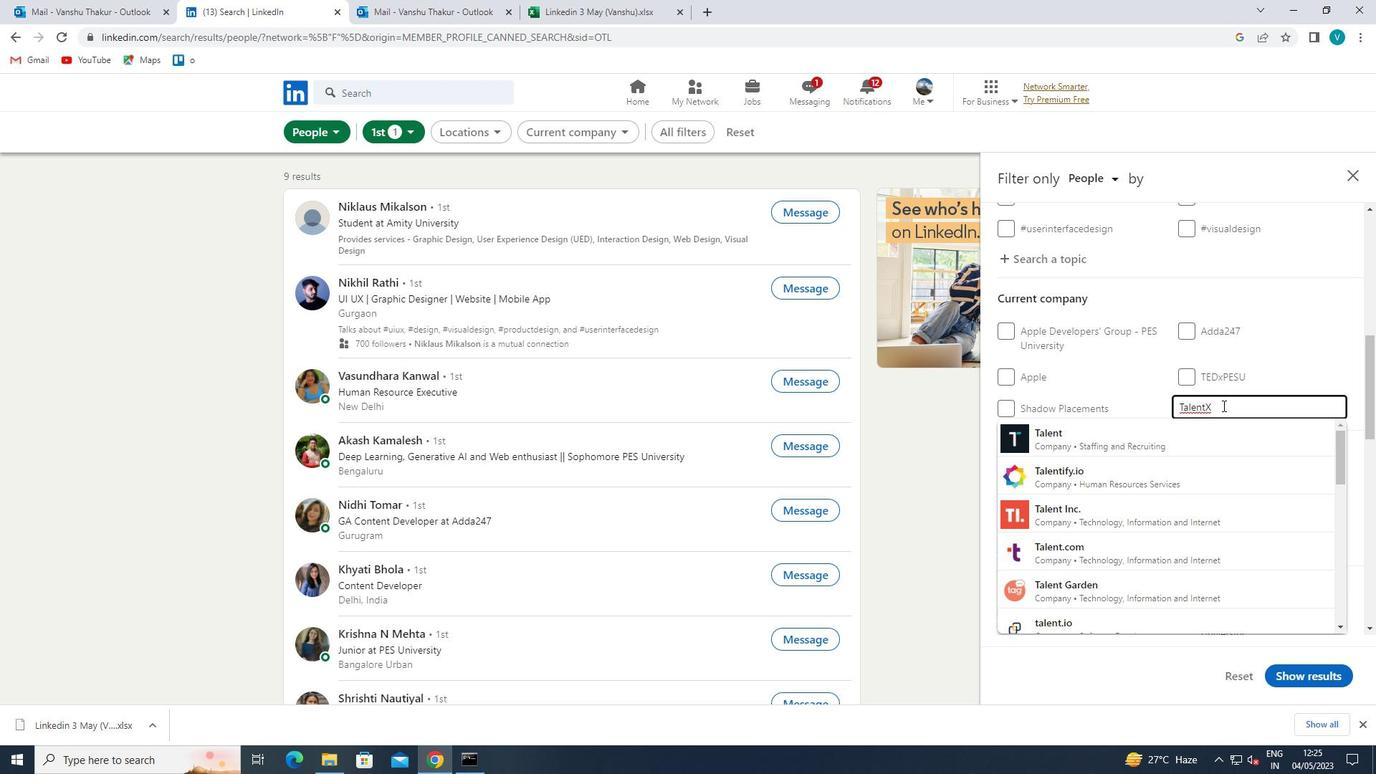 
Action: Mouse moved to (1194, 428)
Screenshot: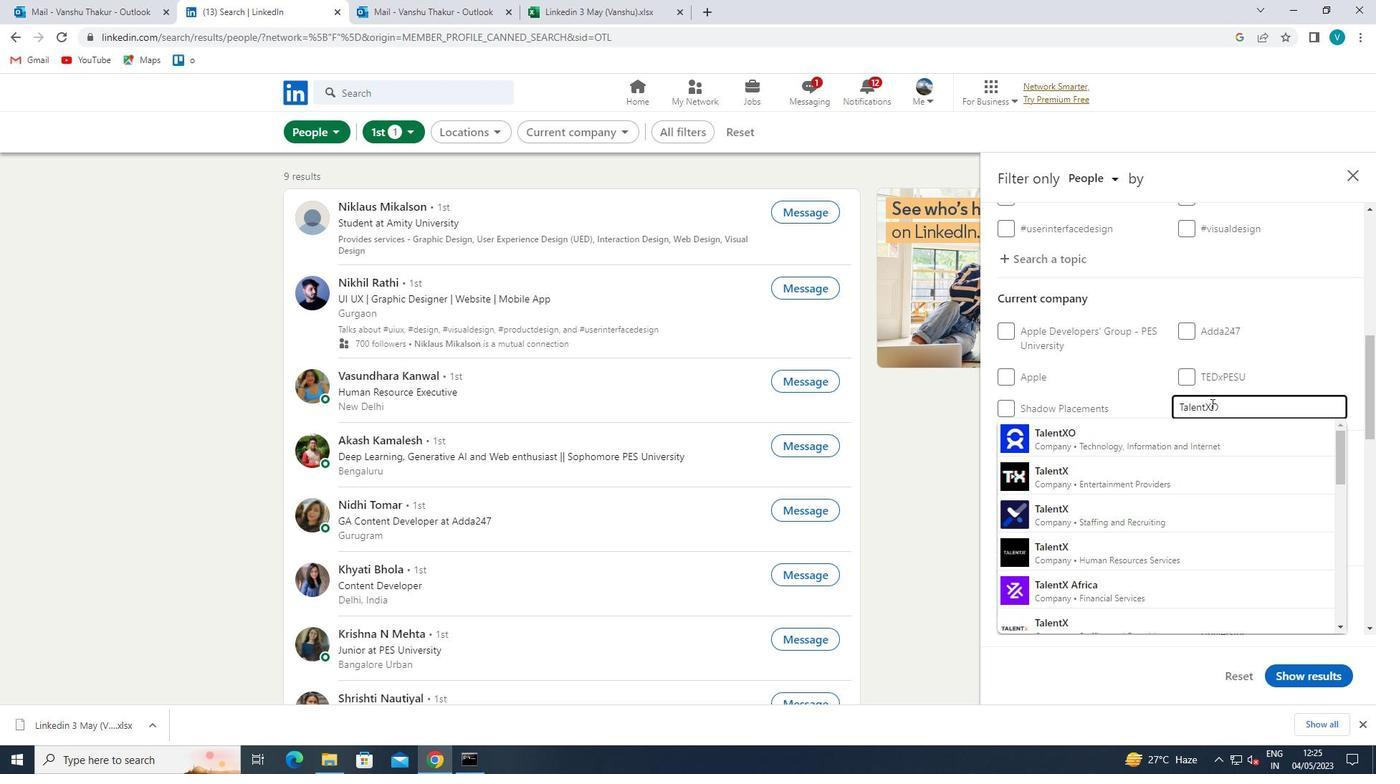 
Action: Mouse pressed left at (1194, 428)
Screenshot: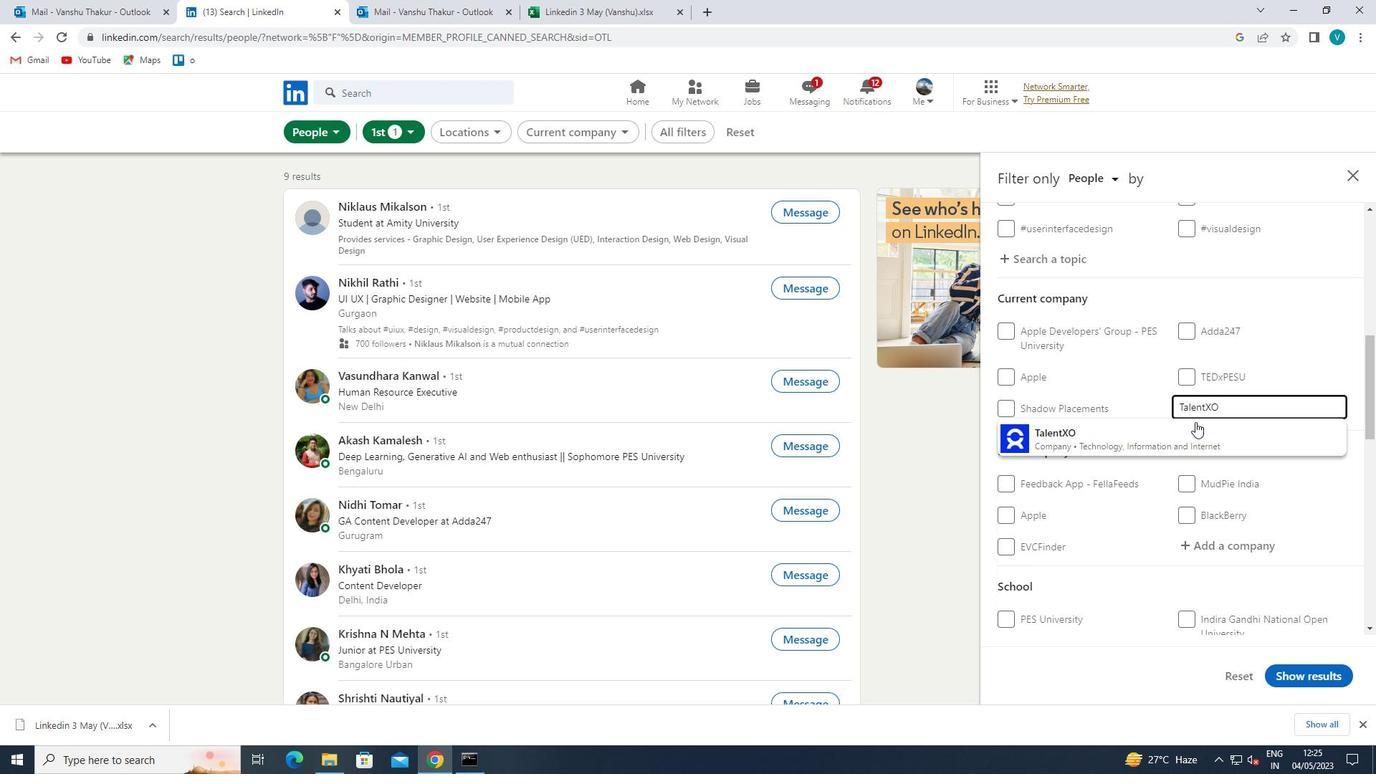 
Action: Mouse scrolled (1194, 427) with delta (0, 0)
Screenshot: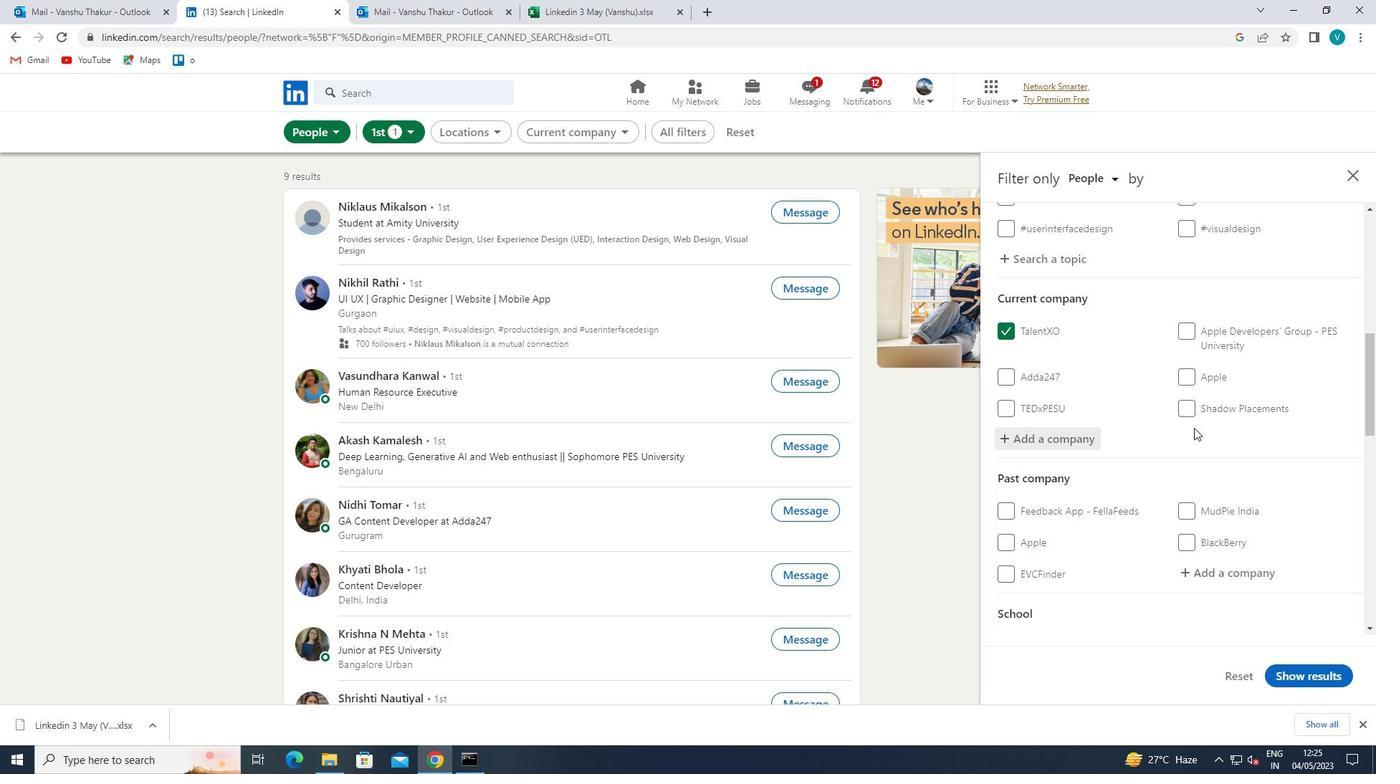 
Action: Mouse moved to (1194, 429)
Screenshot: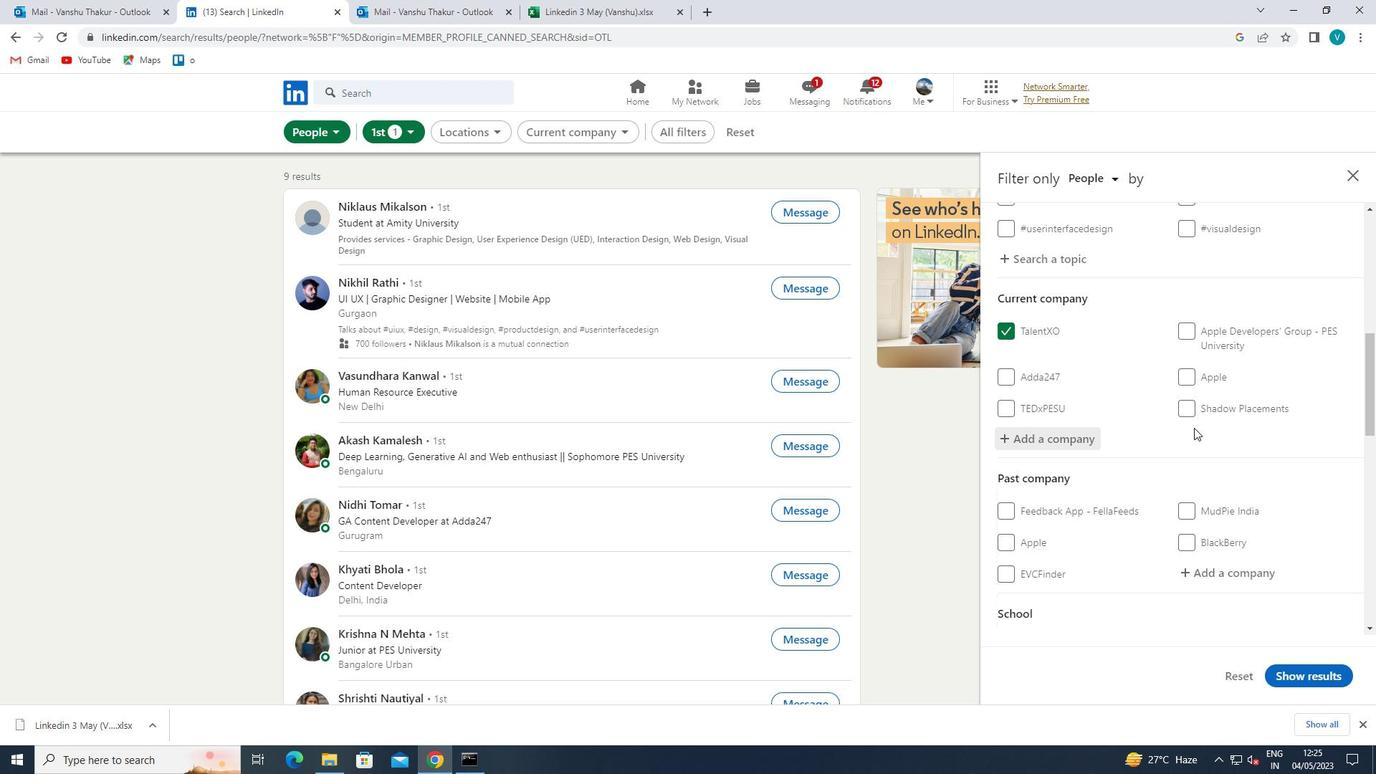 
Action: Mouse scrolled (1194, 428) with delta (0, 0)
Screenshot: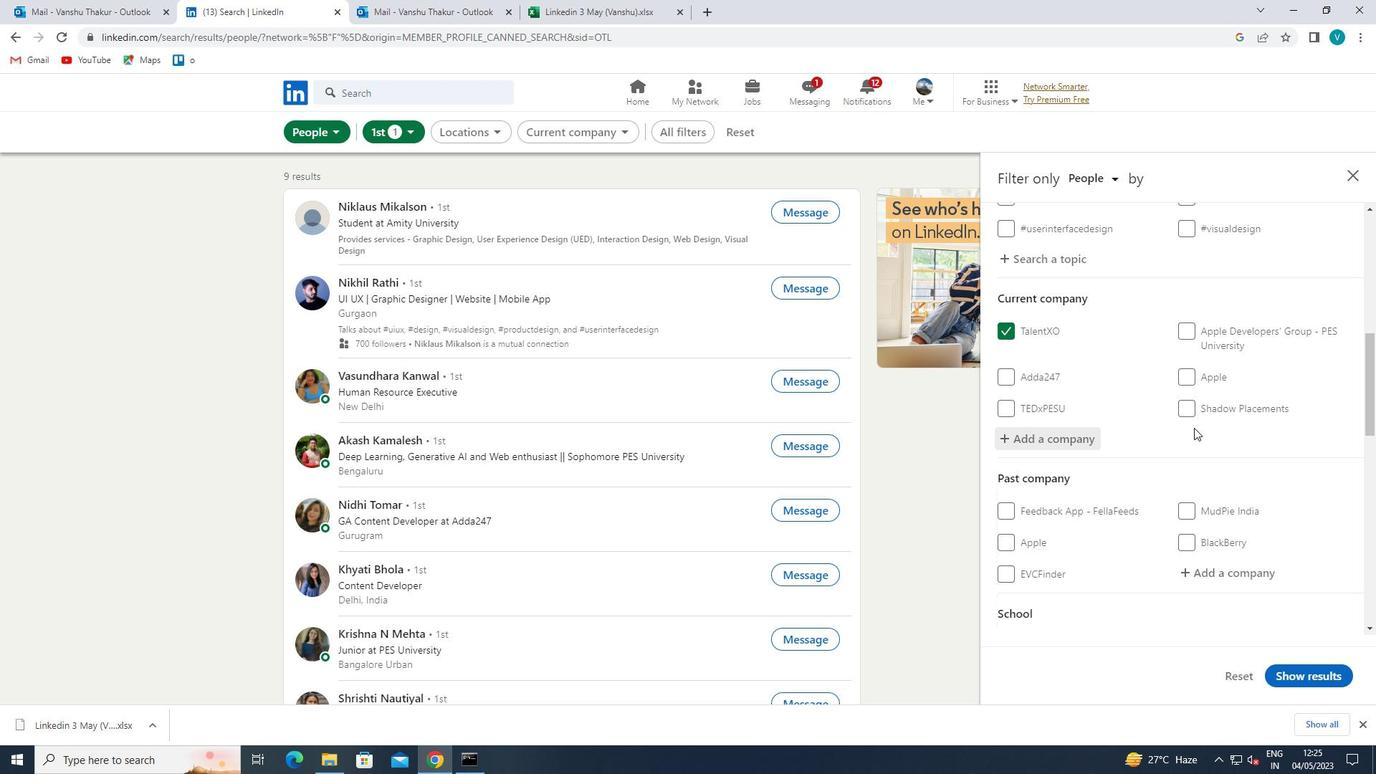 
Action: Mouse moved to (1194, 431)
Screenshot: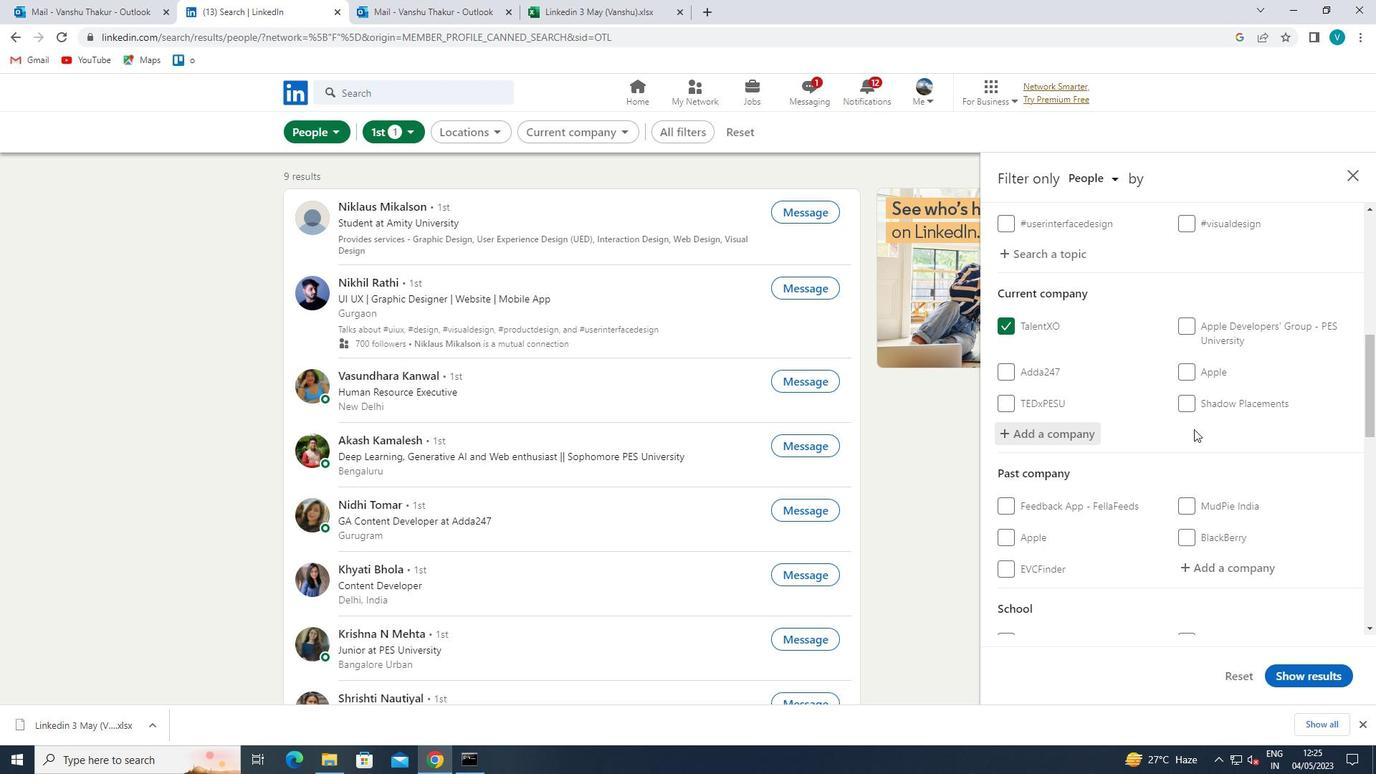 
Action: Mouse scrolled (1194, 430) with delta (0, 0)
Screenshot: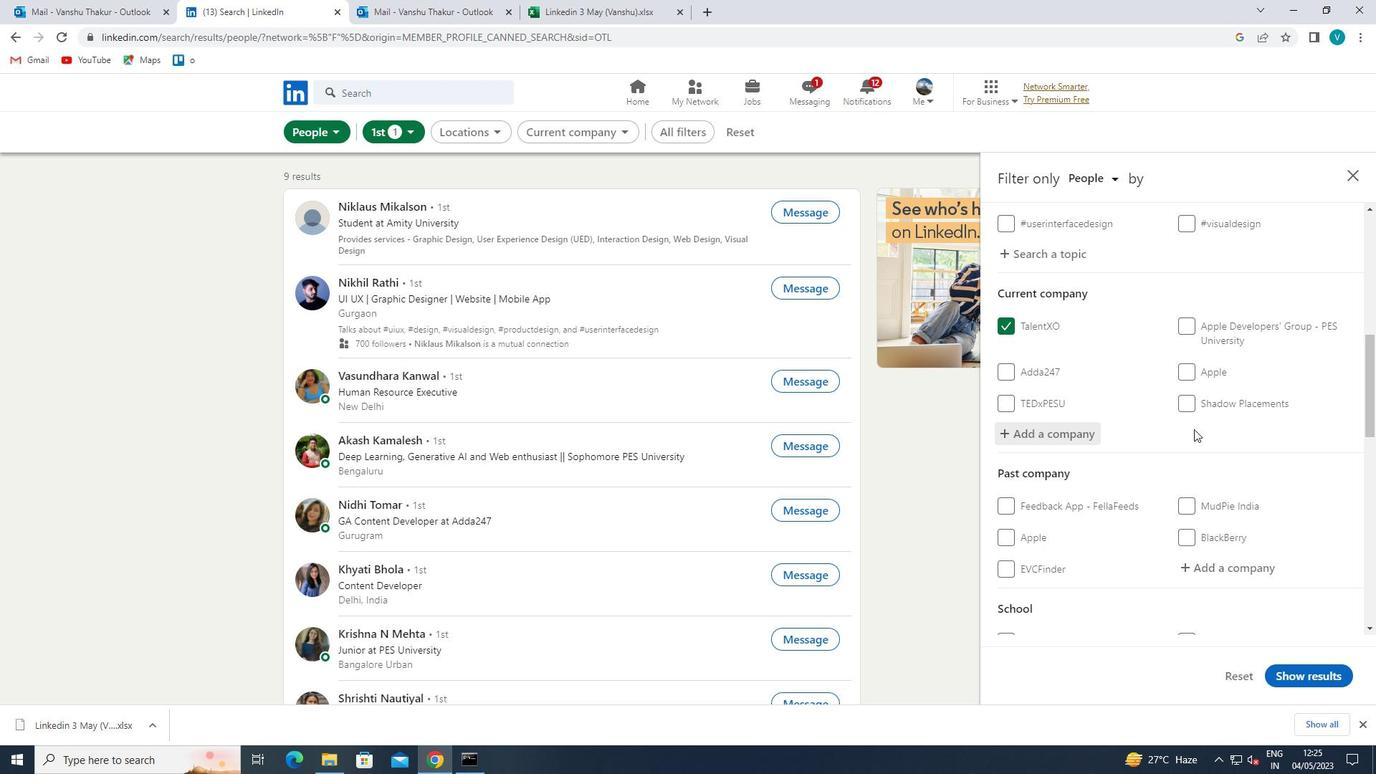
Action: Mouse moved to (1194, 434)
Screenshot: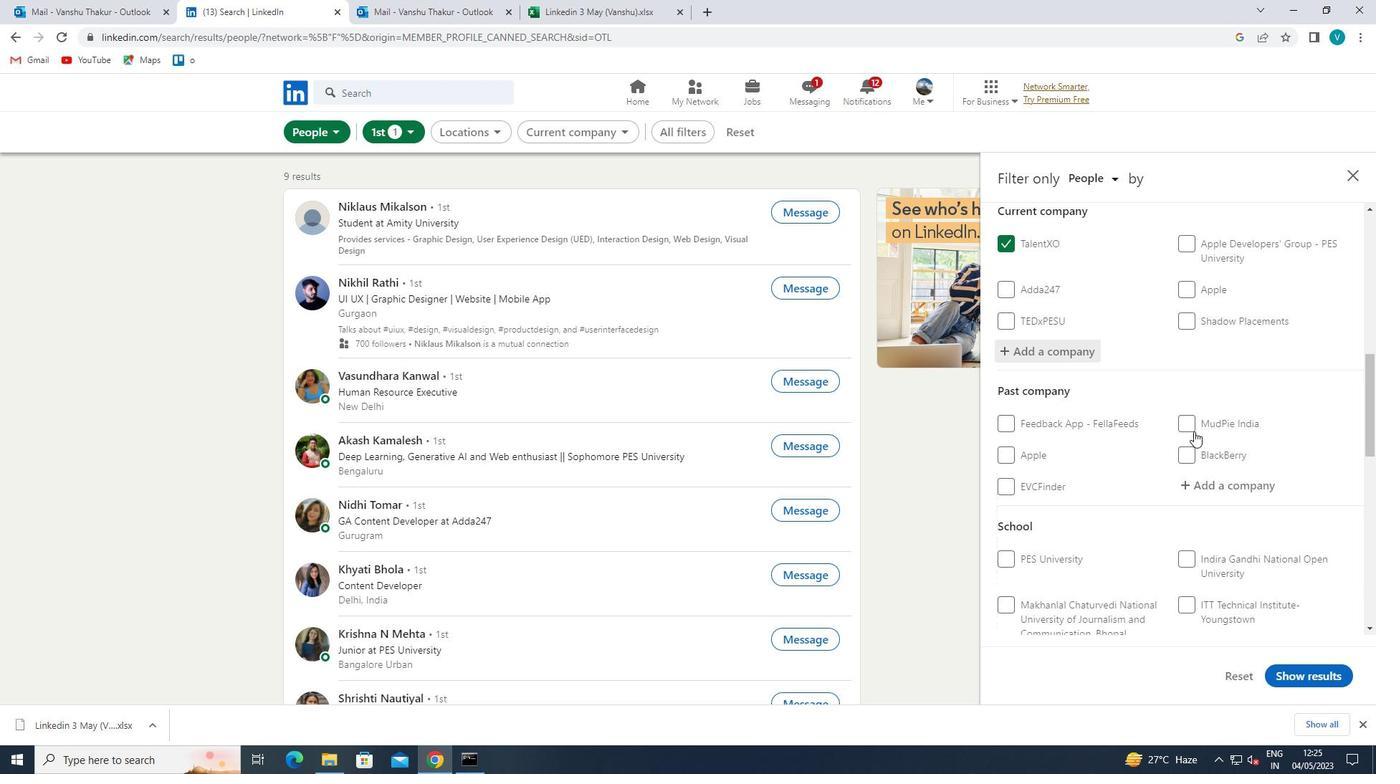
Action: Mouse scrolled (1194, 433) with delta (0, 0)
Screenshot: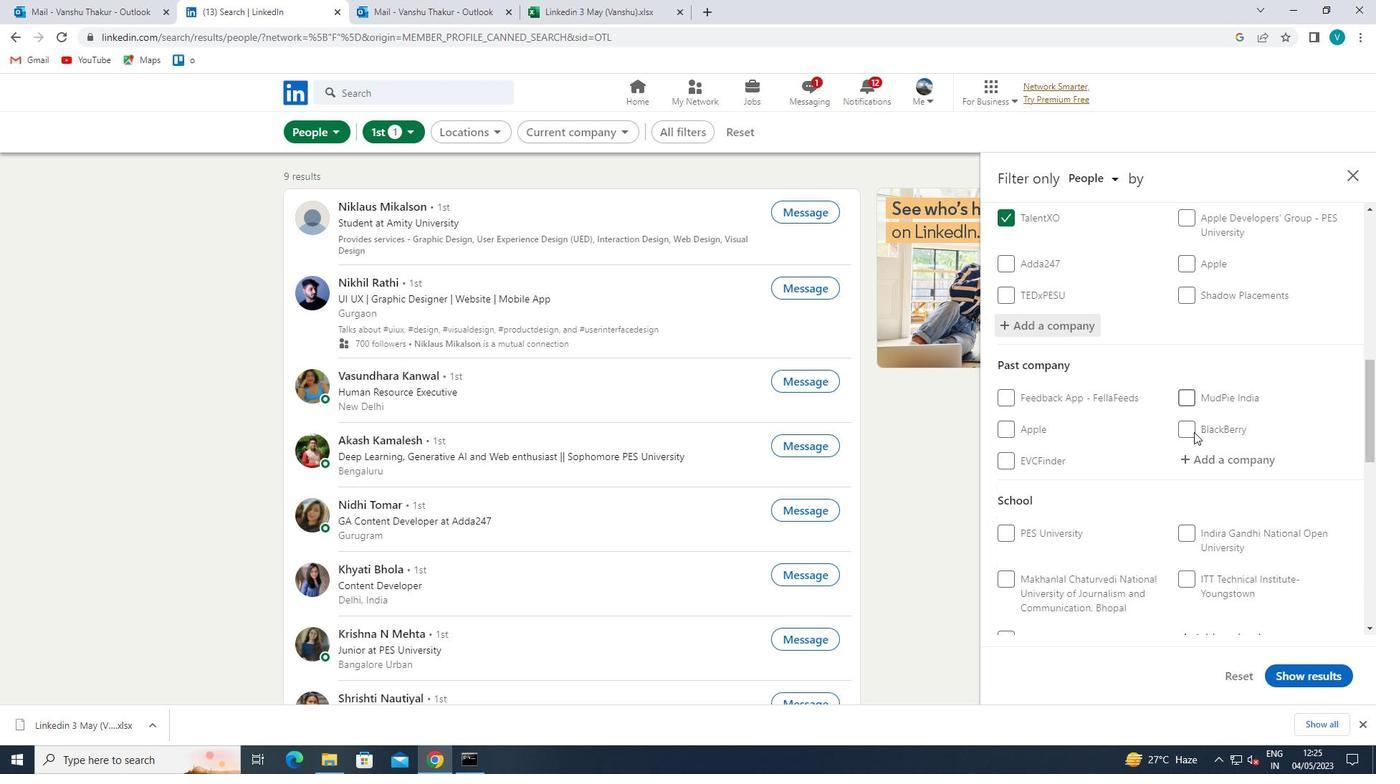
Action: Mouse moved to (1207, 458)
Screenshot: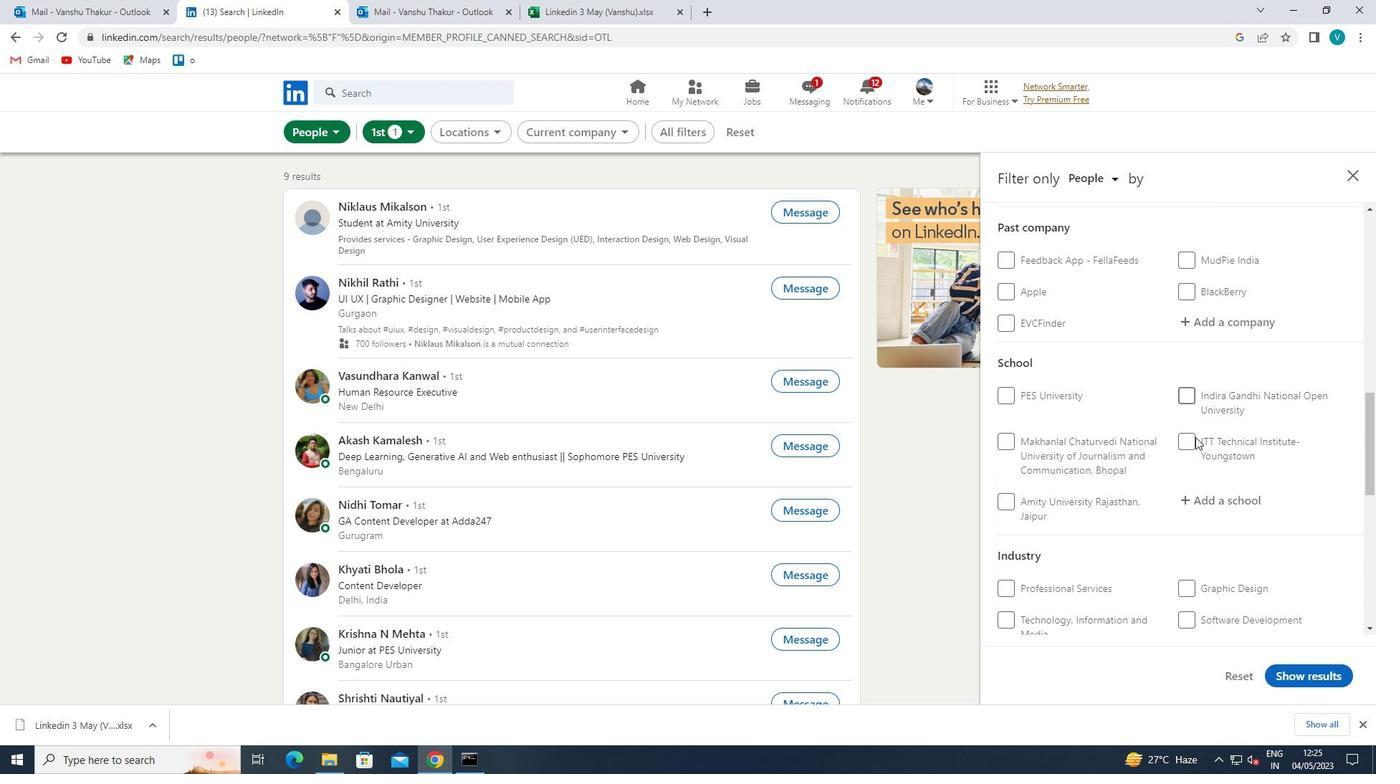 
Action: Mouse pressed left at (1207, 458)
Screenshot: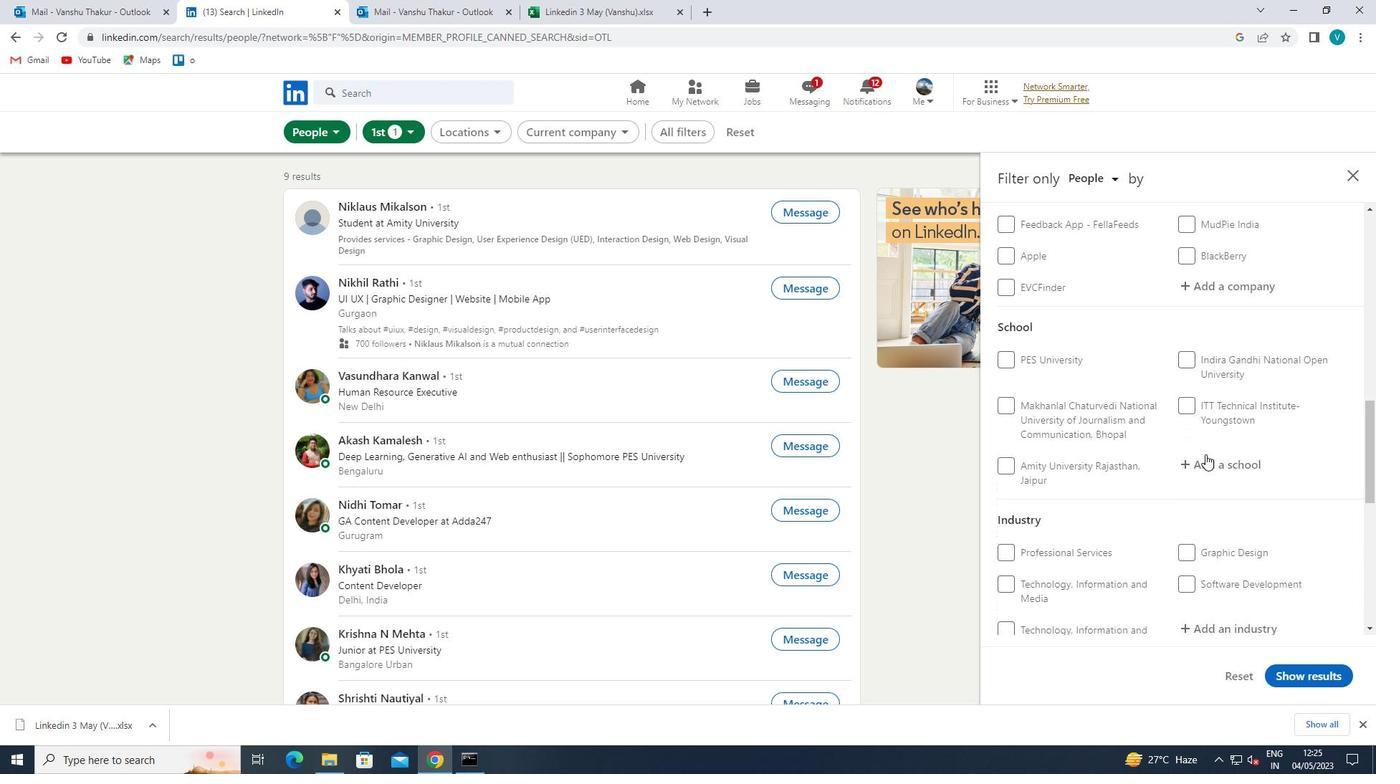 
Action: Mouse moved to (1207, 458)
Screenshot: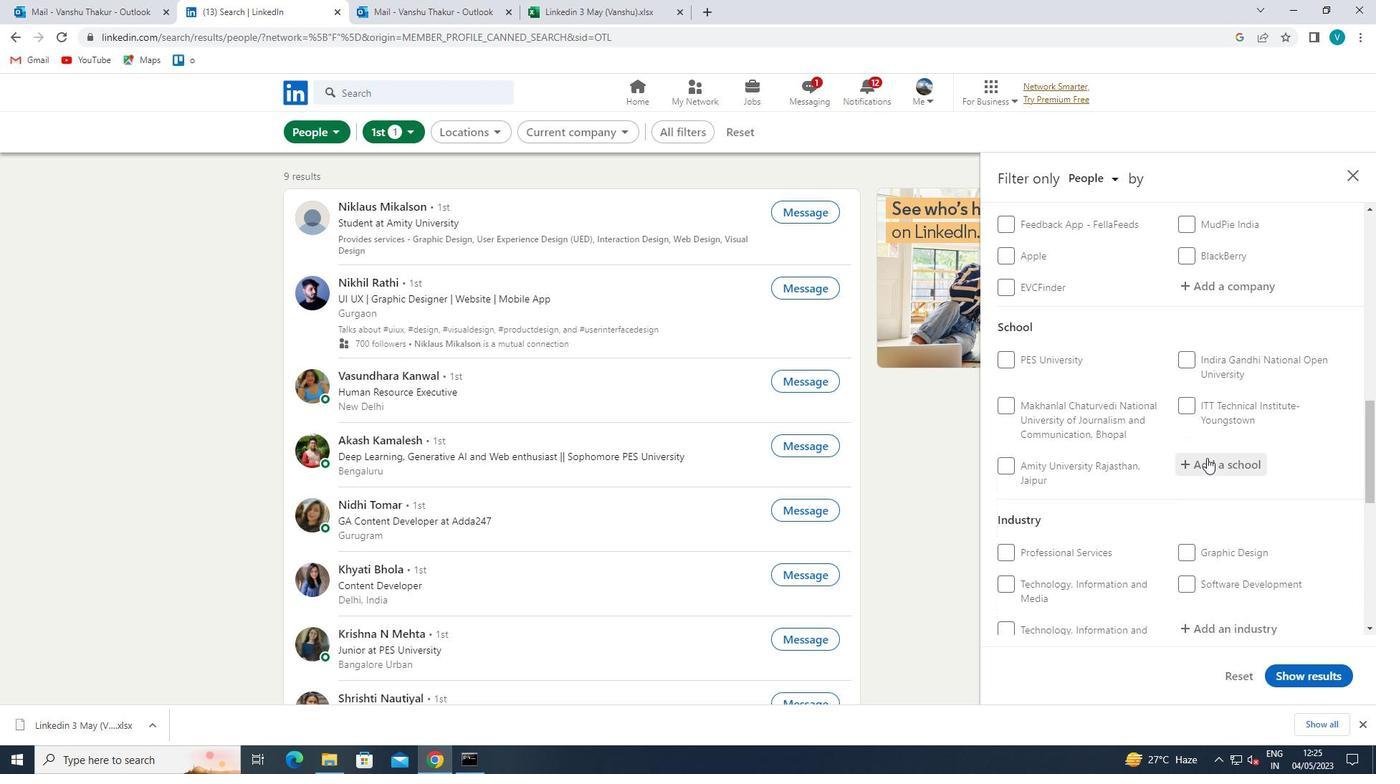 
Action: Key pressed <Key.shift>BRIHAN
Screenshot: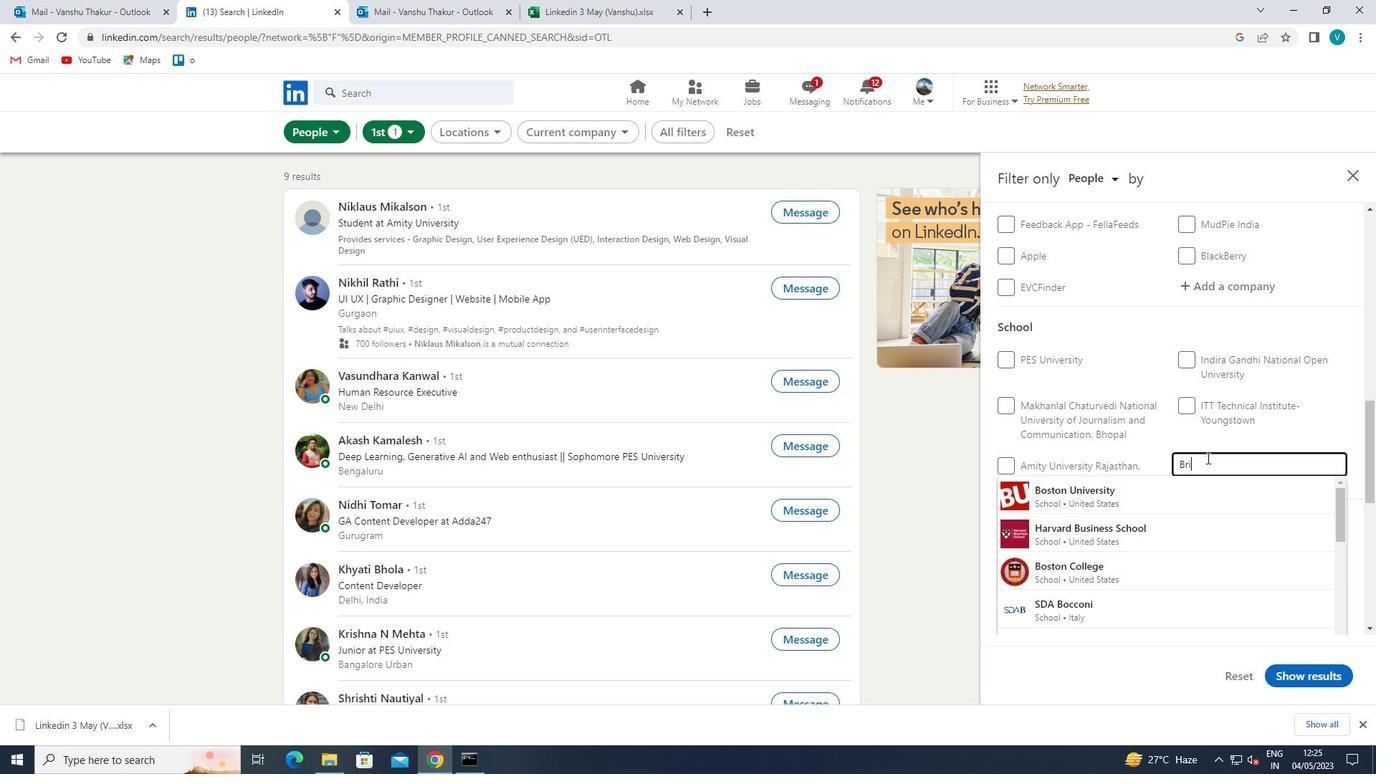 
Action: Mouse moved to (1197, 492)
Screenshot: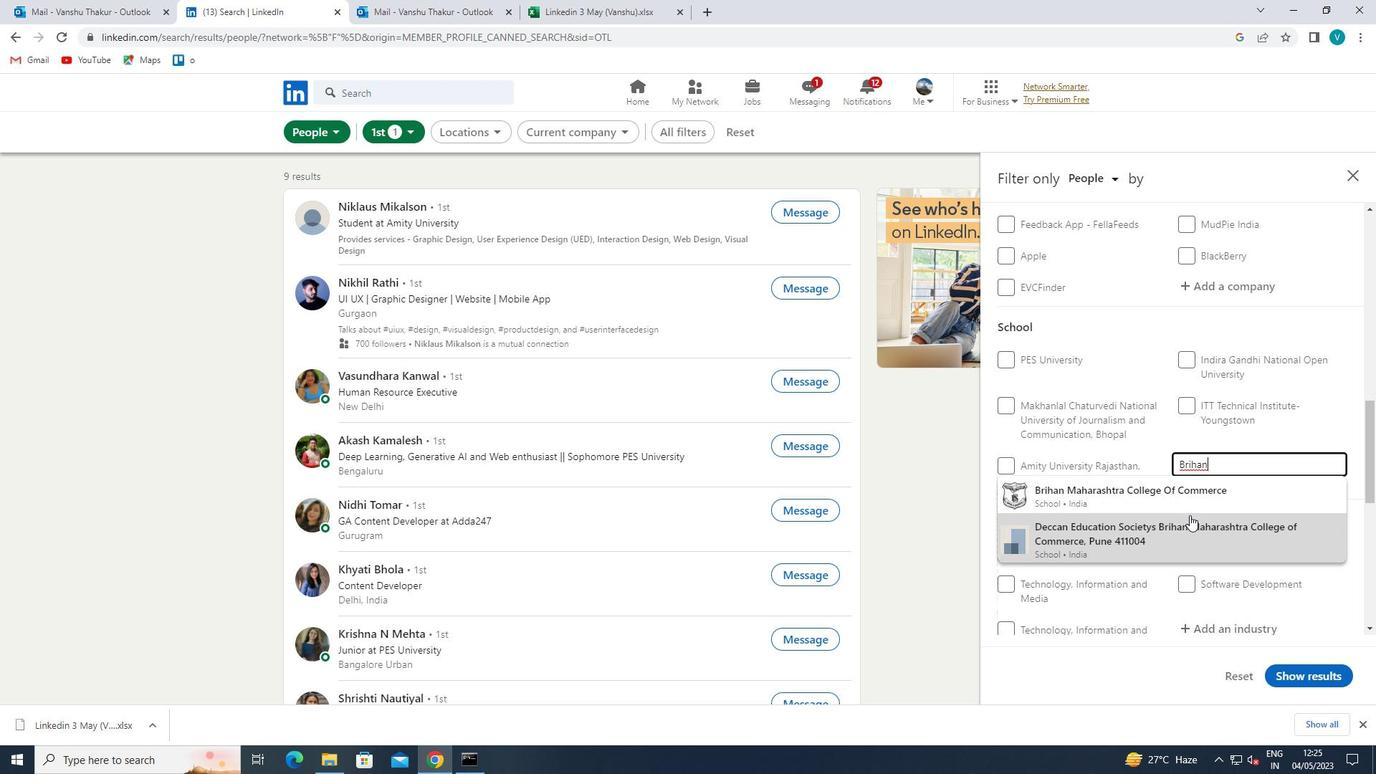 
Action: Mouse pressed left at (1197, 492)
Screenshot: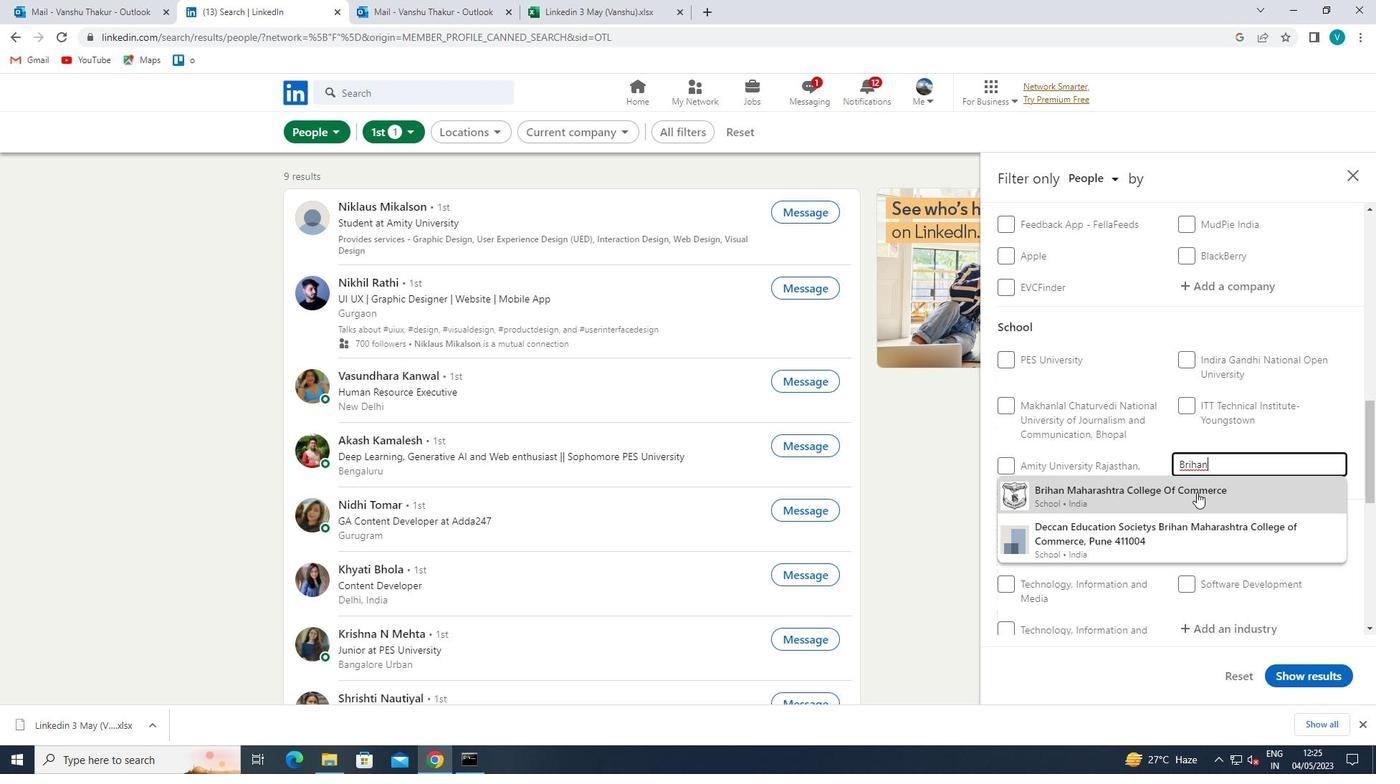 
Action: Mouse scrolled (1197, 491) with delta (0, 0)
Screenshot: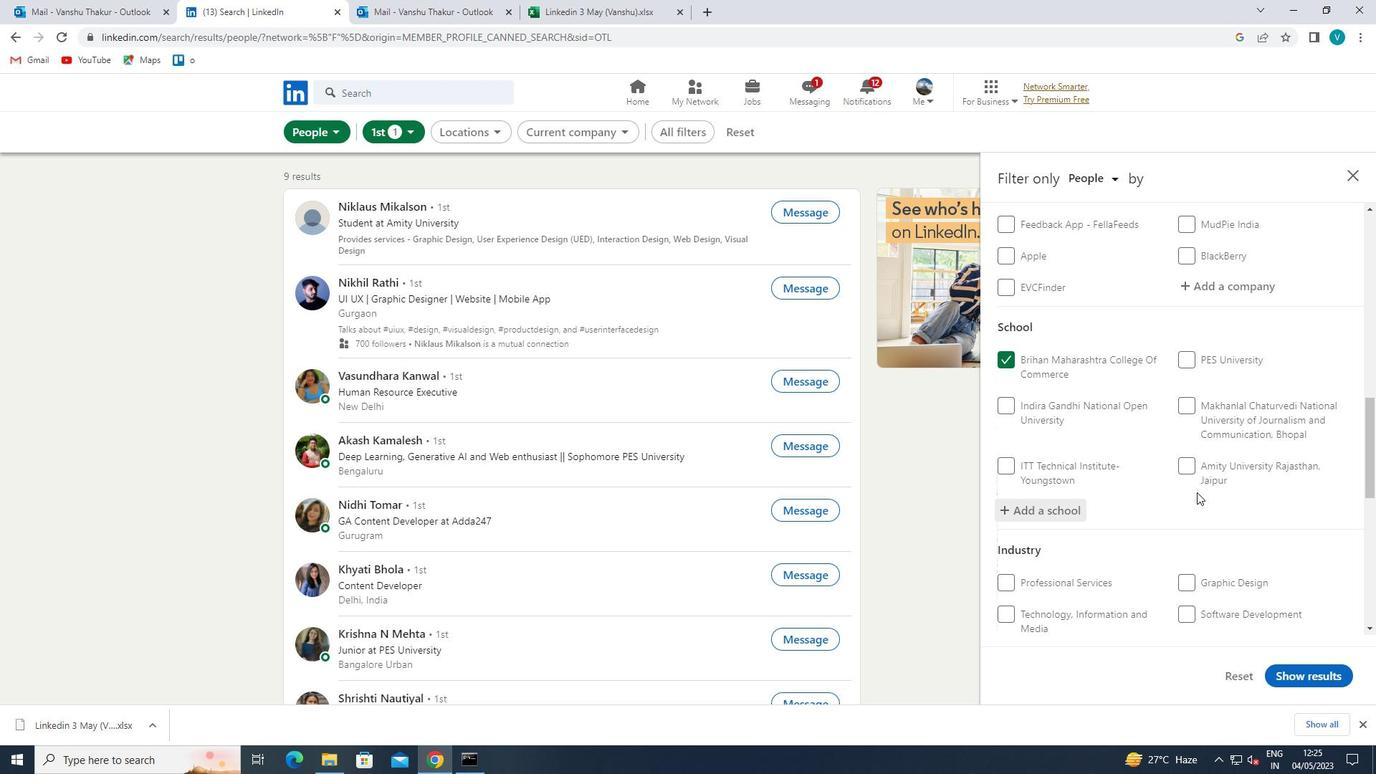 
Action: Mouse scrolled (1197, 491) with delta (0, 0)
Screenshot: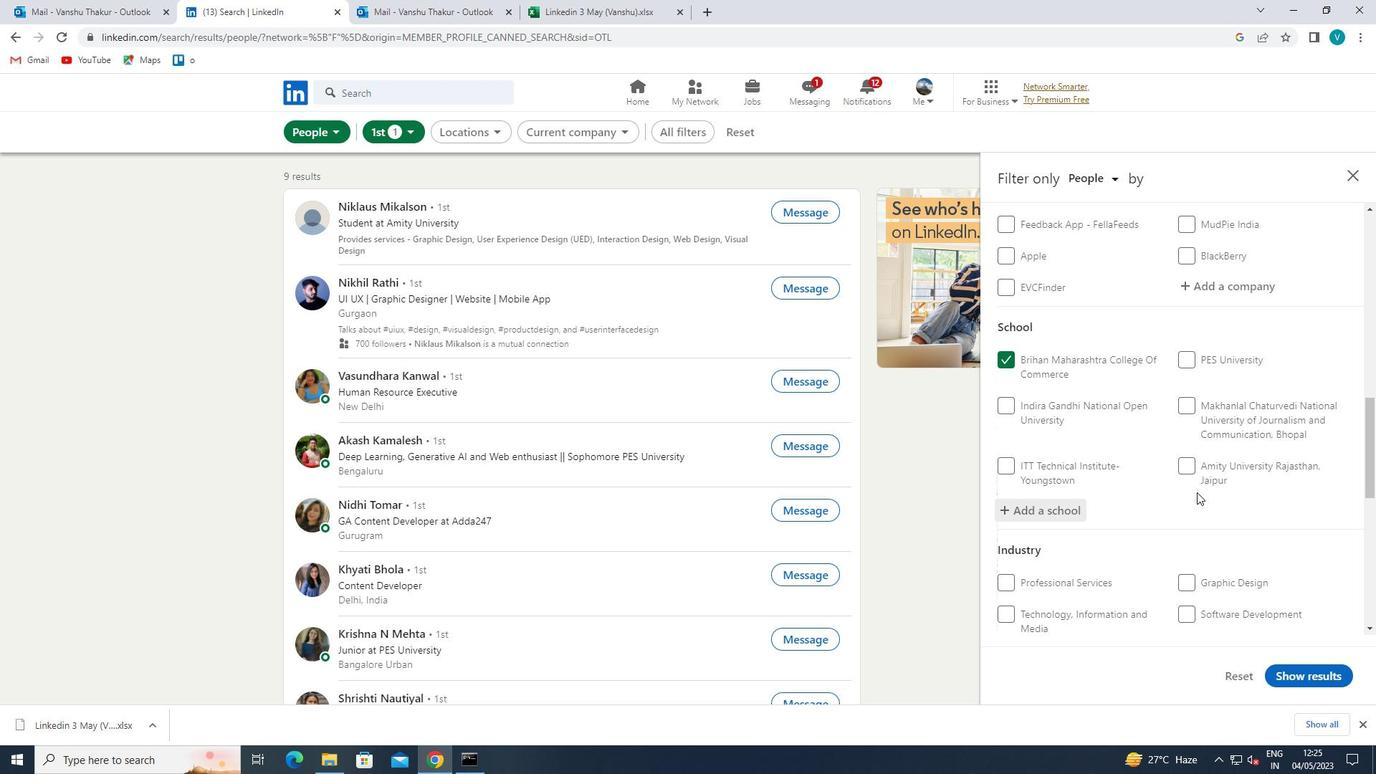 
Action: Mouse moved to (1199, 491)
Screenshot: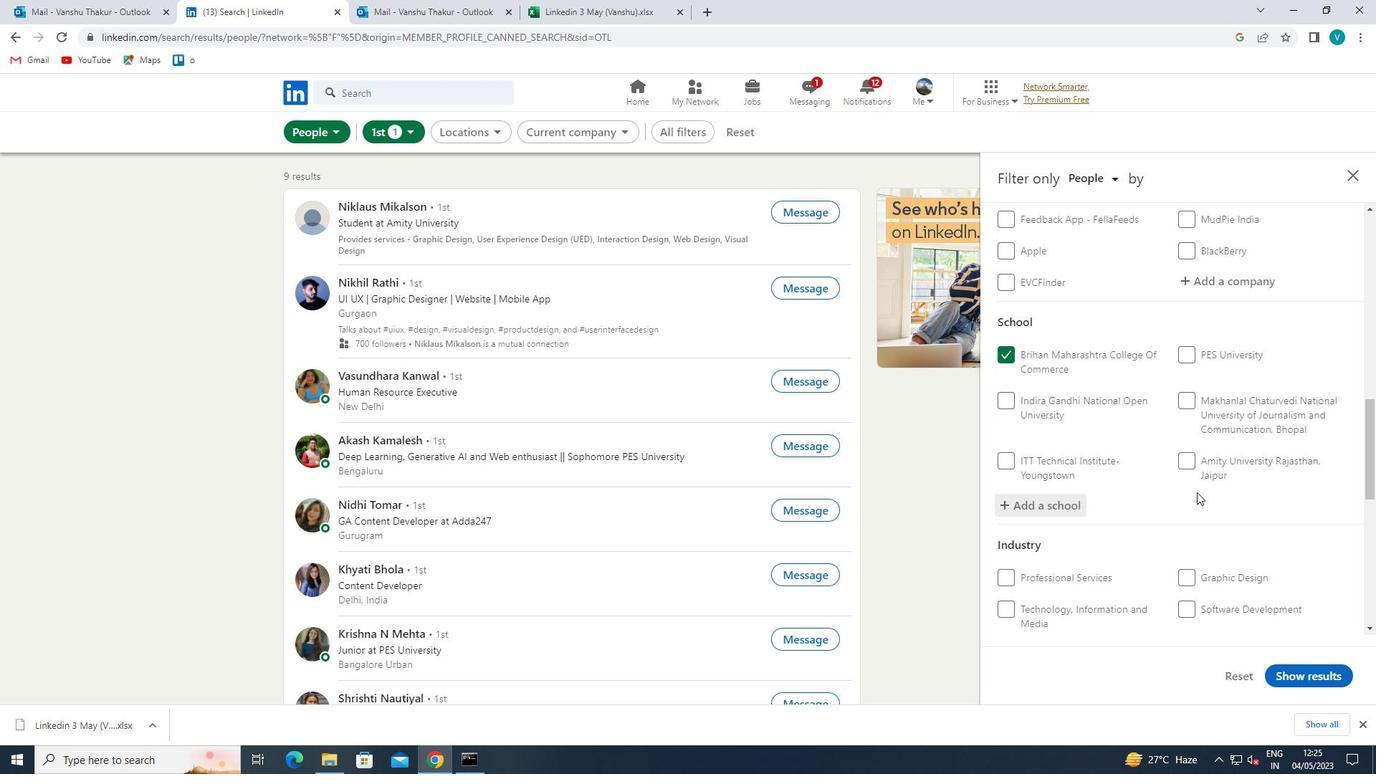 
Action: Mouse scrolled (1199, 491) with delta (0, 0)
Screenshot: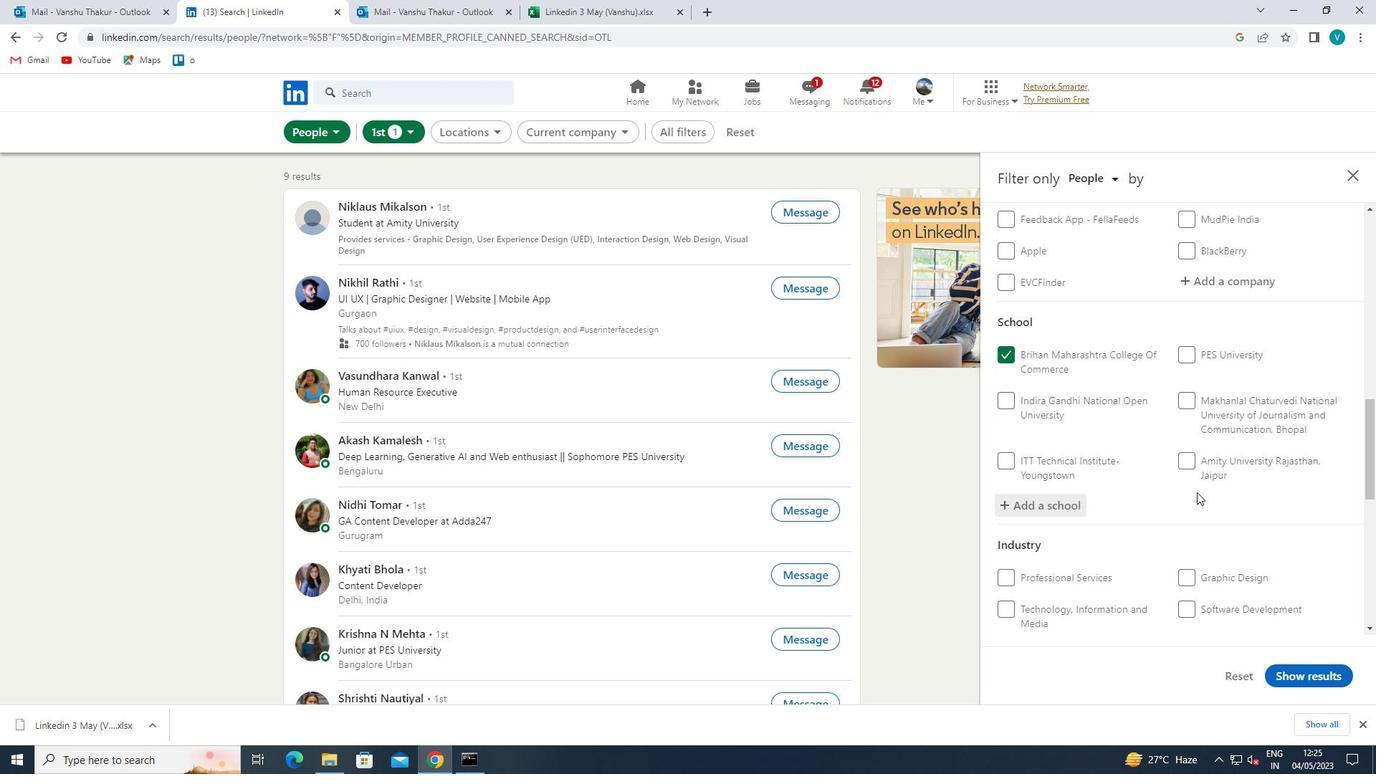 
Action: Mouse scrolled (1199, 491) with delta (0, 0)
Screenshot: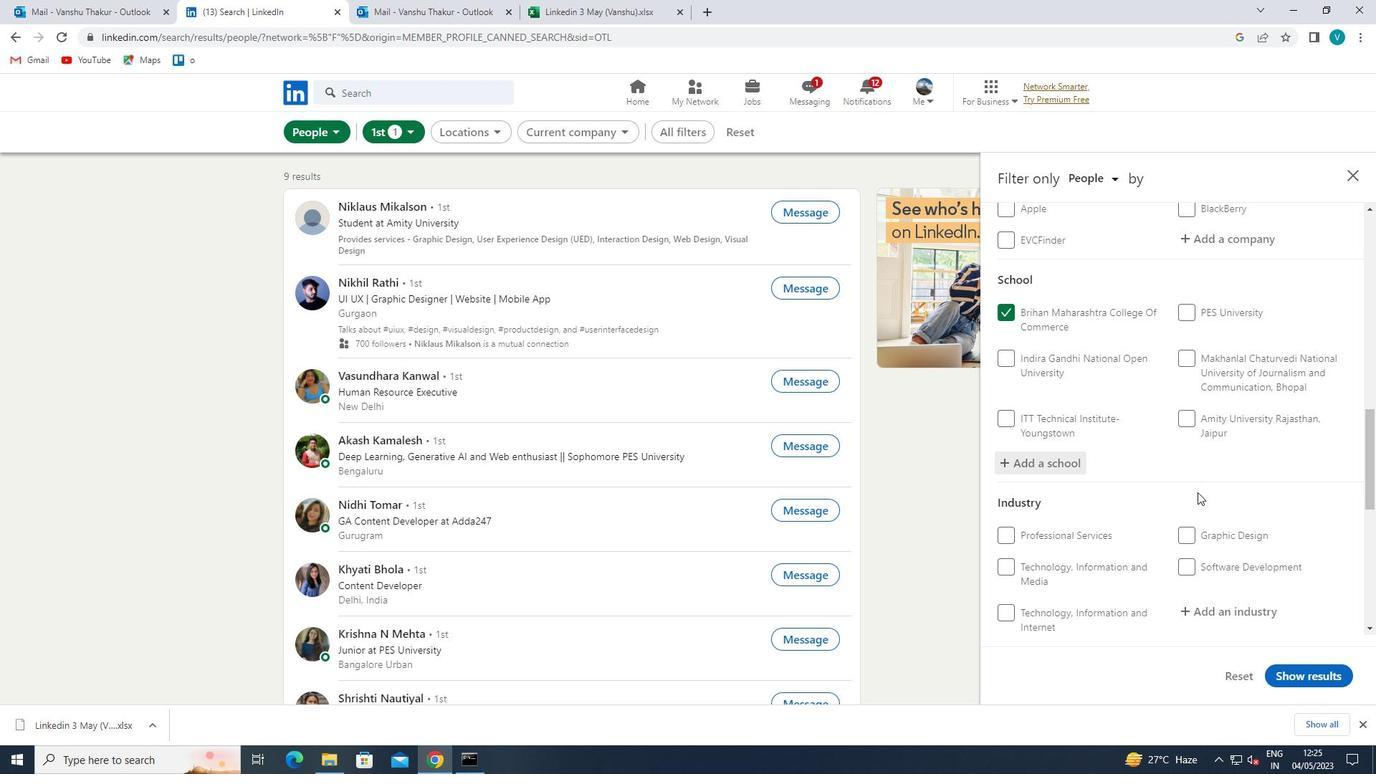 
Action: Mouse moved to (1234, 369)
Screenshot: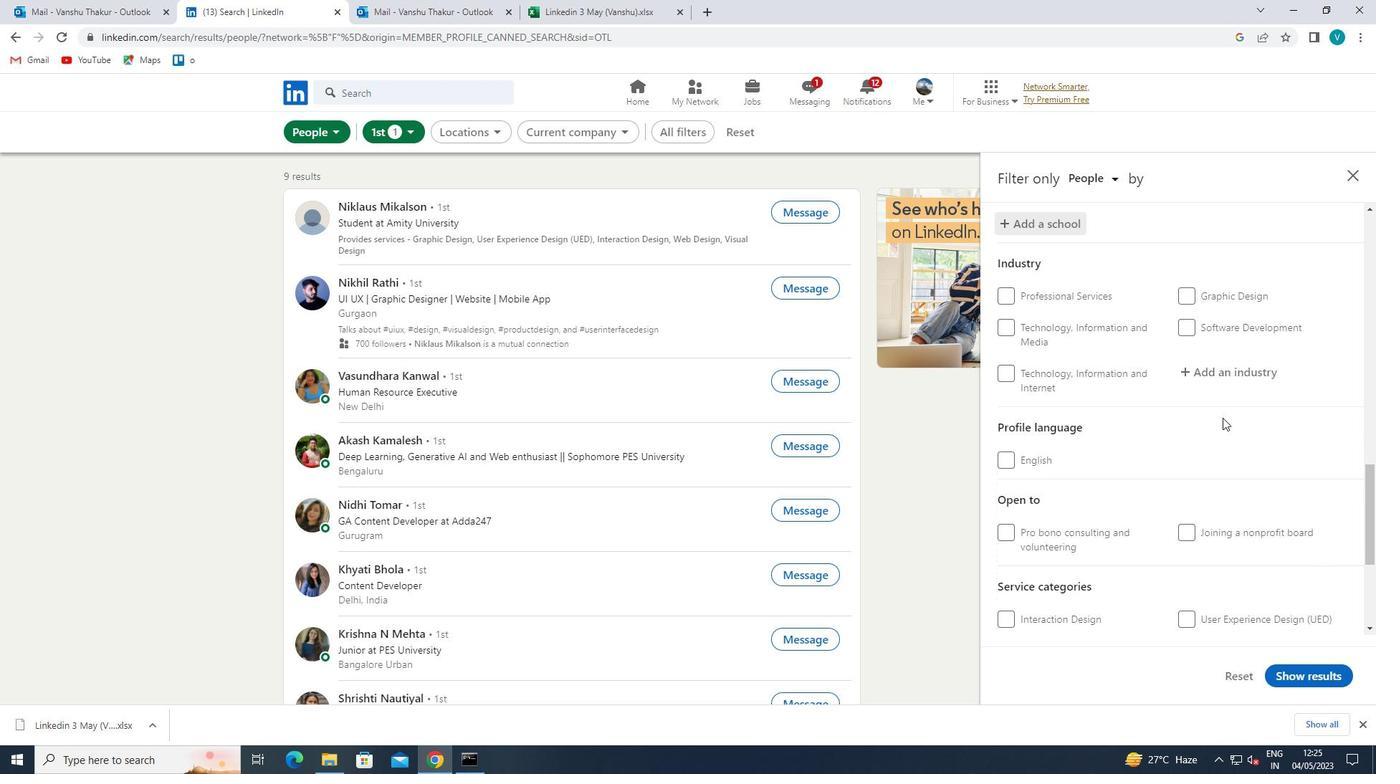 
Action: Mouse pressed left at (1234, 369)
Screenshot: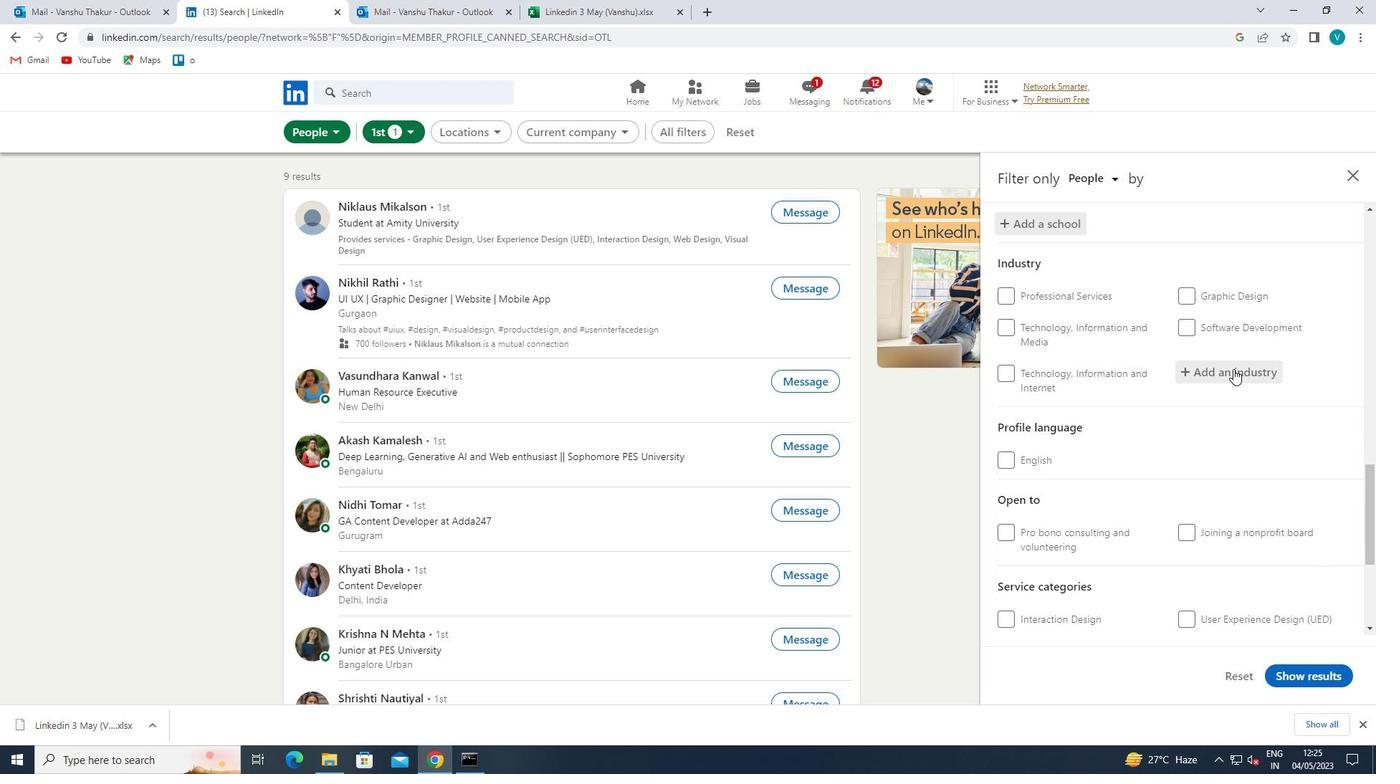 
Action: Key pressed <Key.shift>DATA<Key.space>
Screenshot: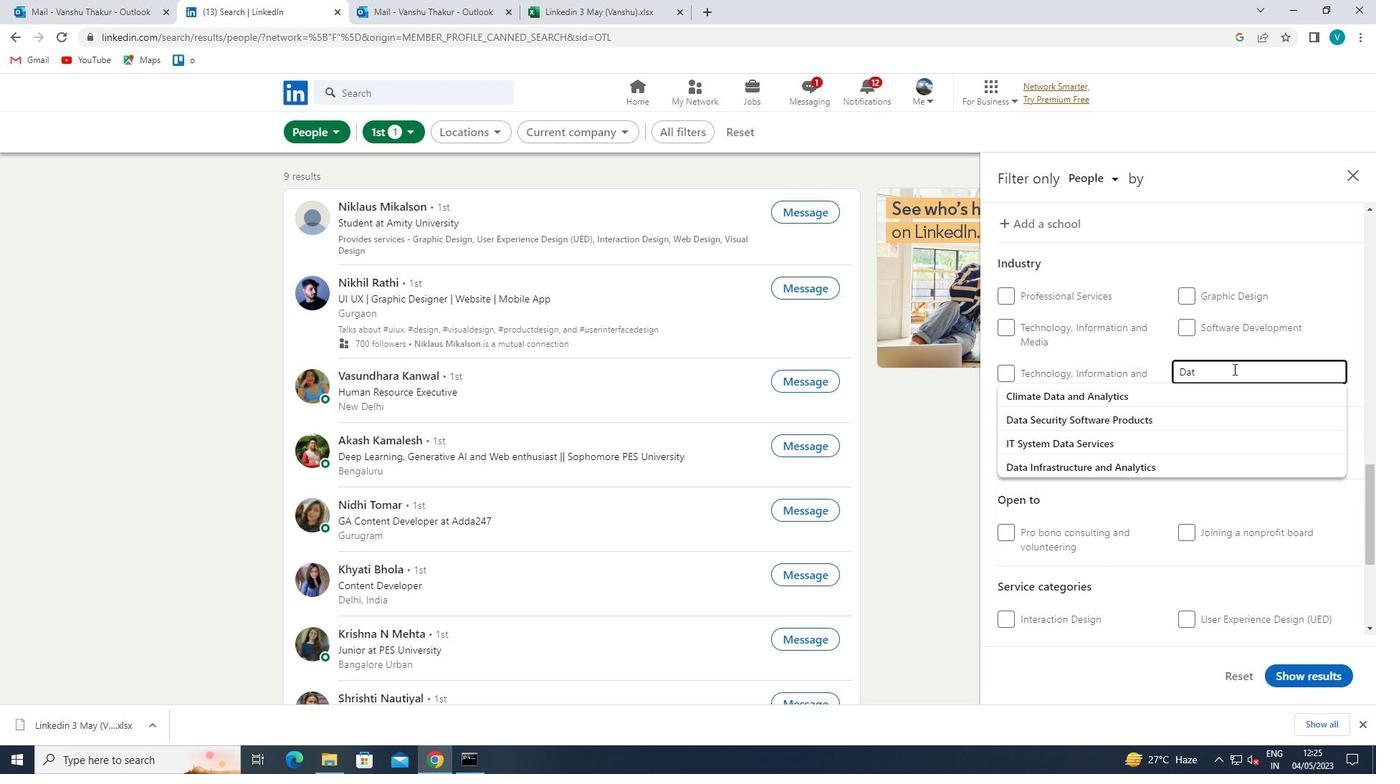 
Action: Mouse moved to (1181, 456)
Screenshot: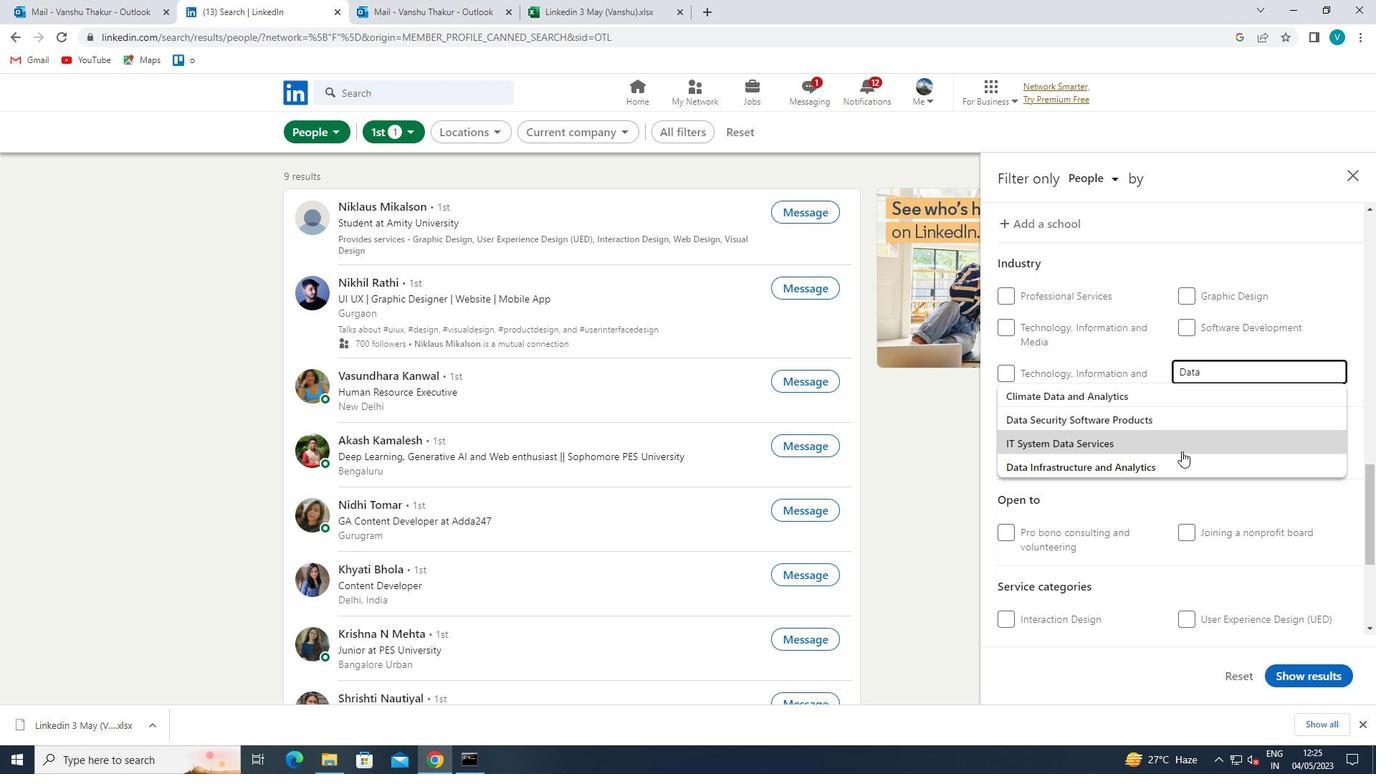 
Action: Mouse pressed left at (1181, 456)
Screenshot: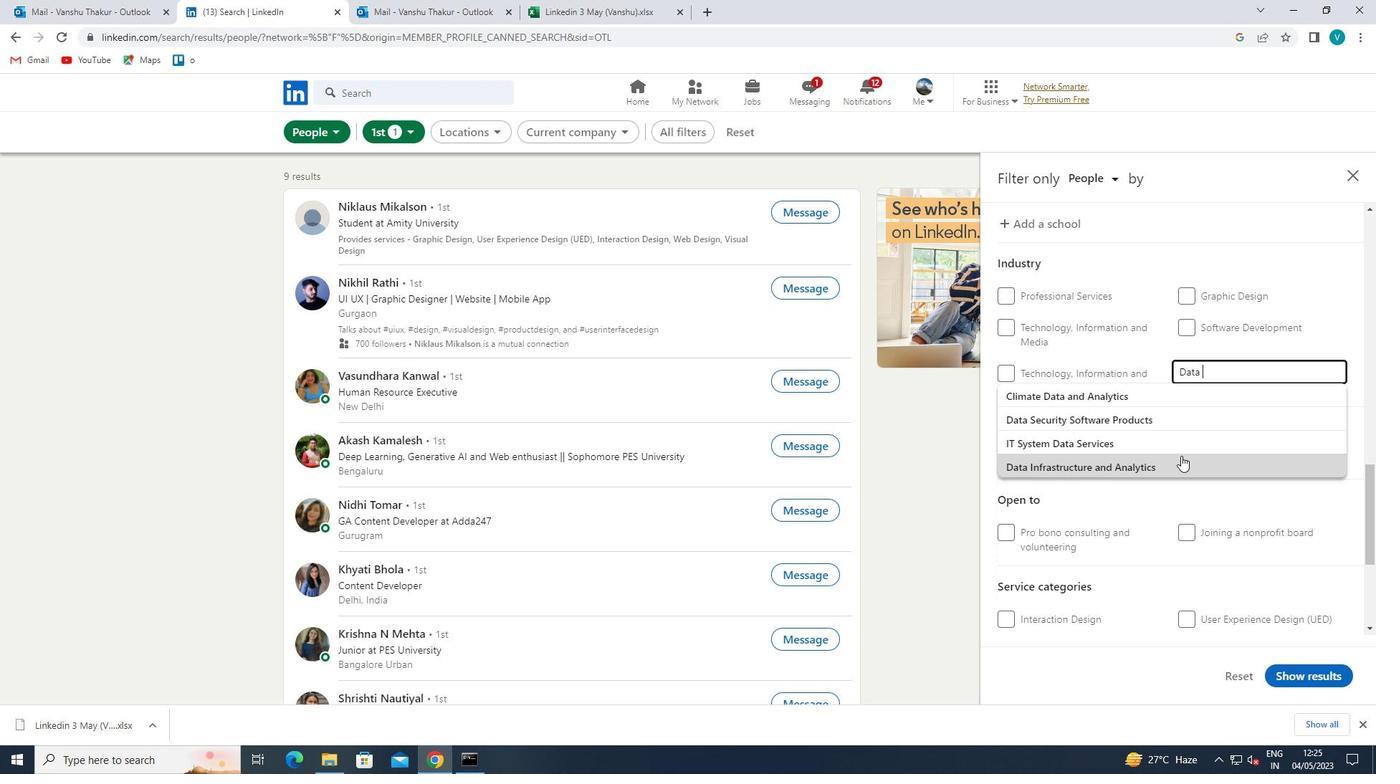 
Action: Mouse scrolled (1181, 456) with delta (0, 0)
Screenshot: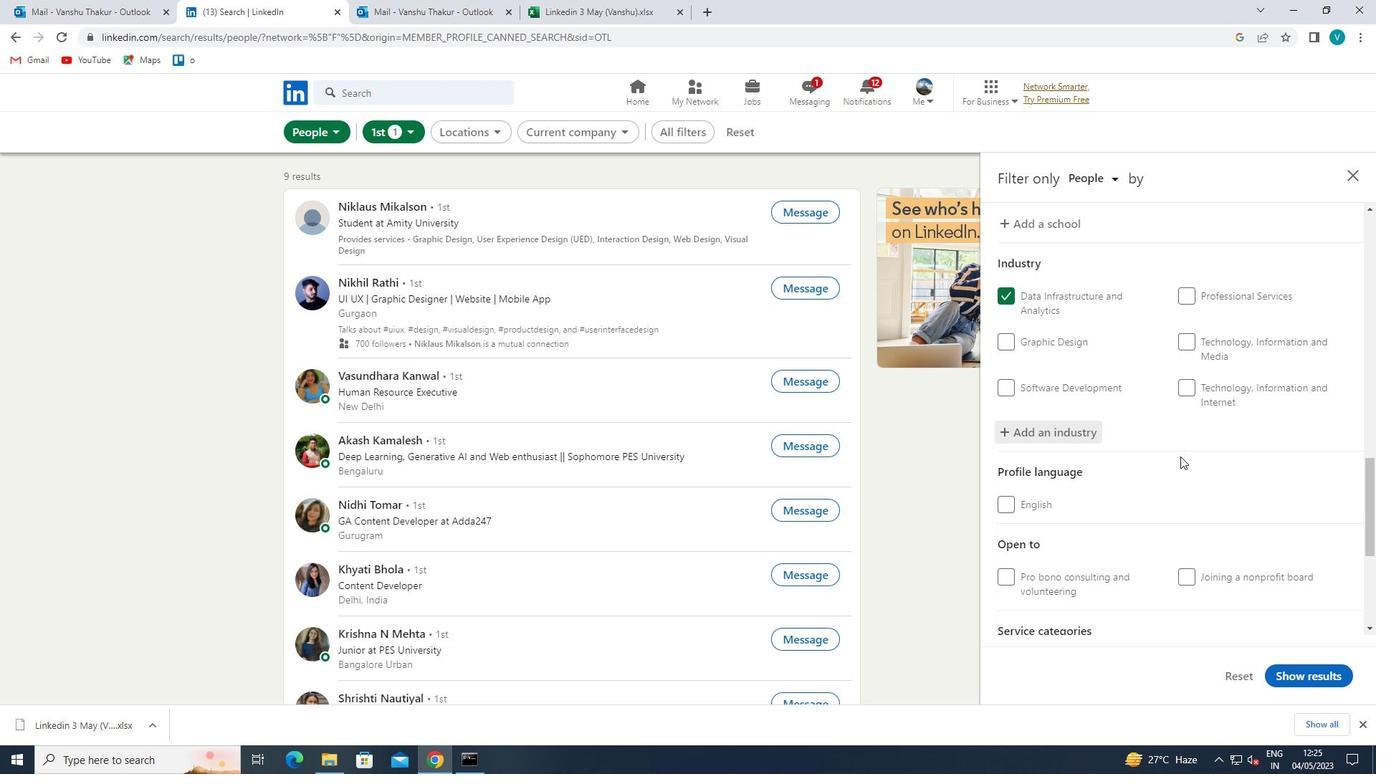 
Action: Mouse scrolled (1181, 456) with delta (0, 0)
Screenshot: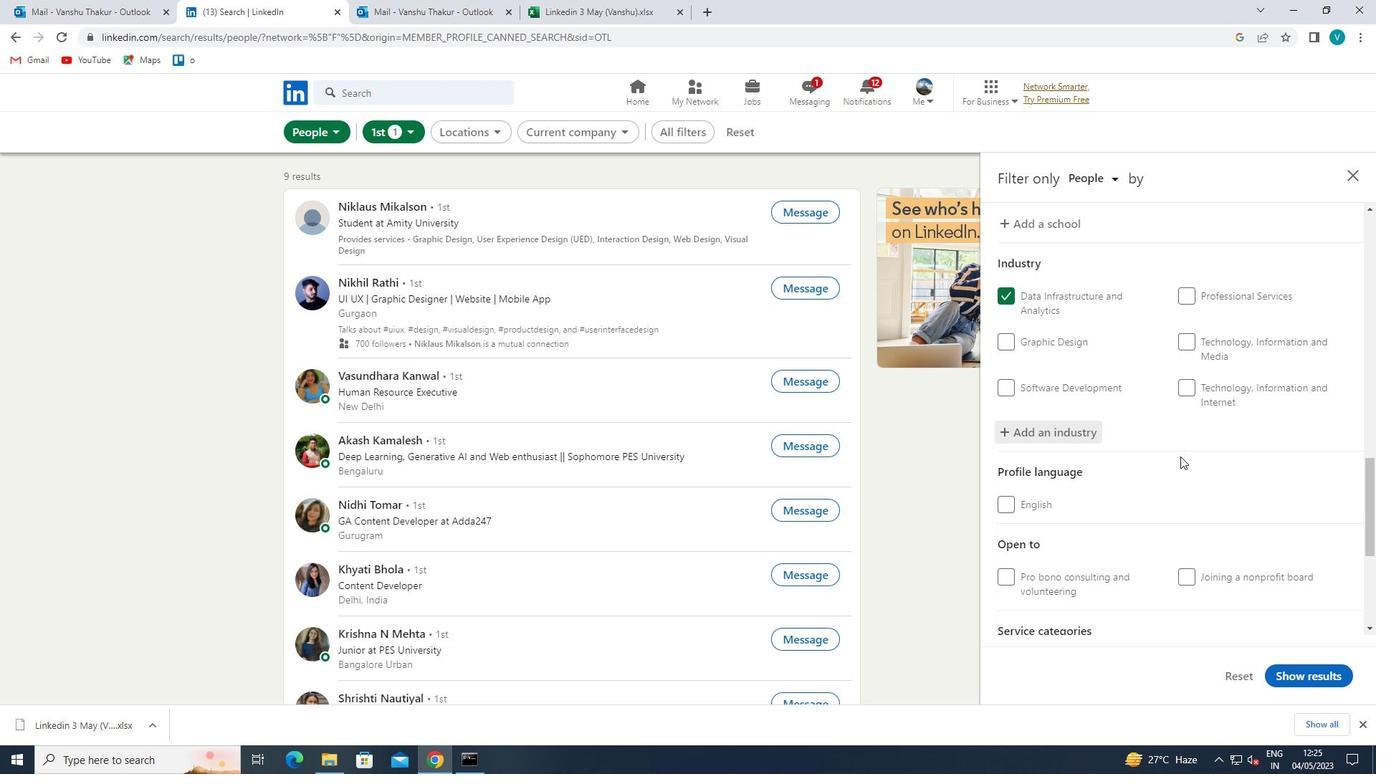 
Action: Mouse scrolled (1181, 456) with delta (0, 0)
Screenshot: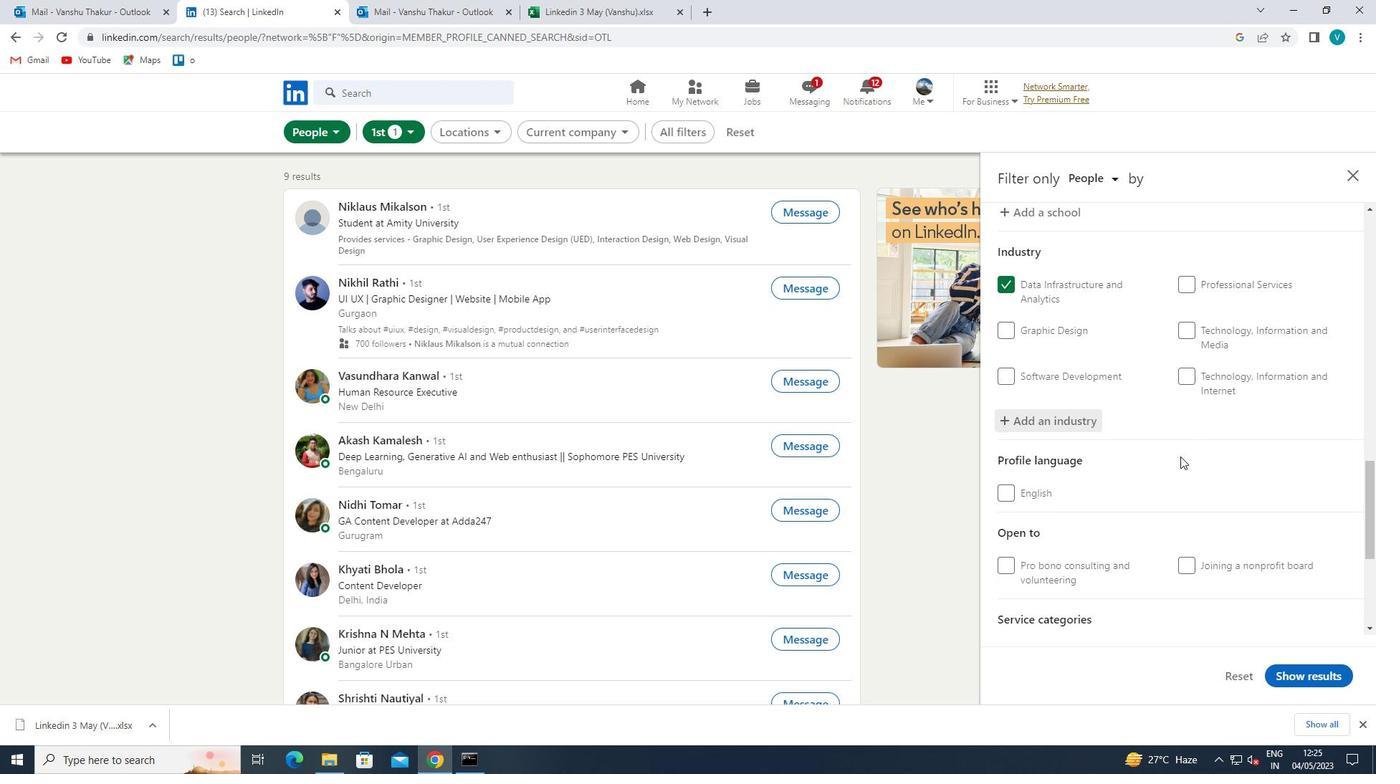 
Action: Mouse scrolled (1181, 456) with delta (0, 0)
Screenshot: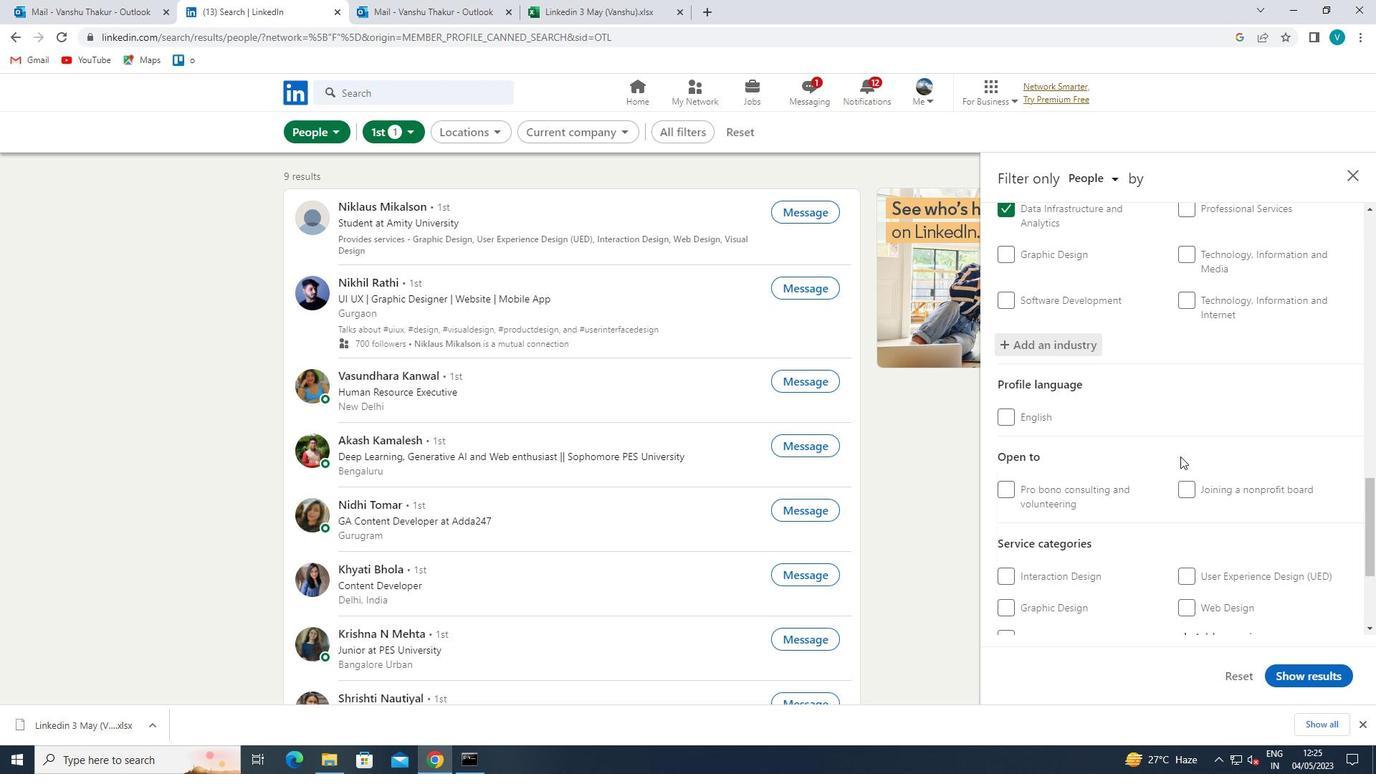 
Action: Mouse moved to (1220, 441)
Screenshot: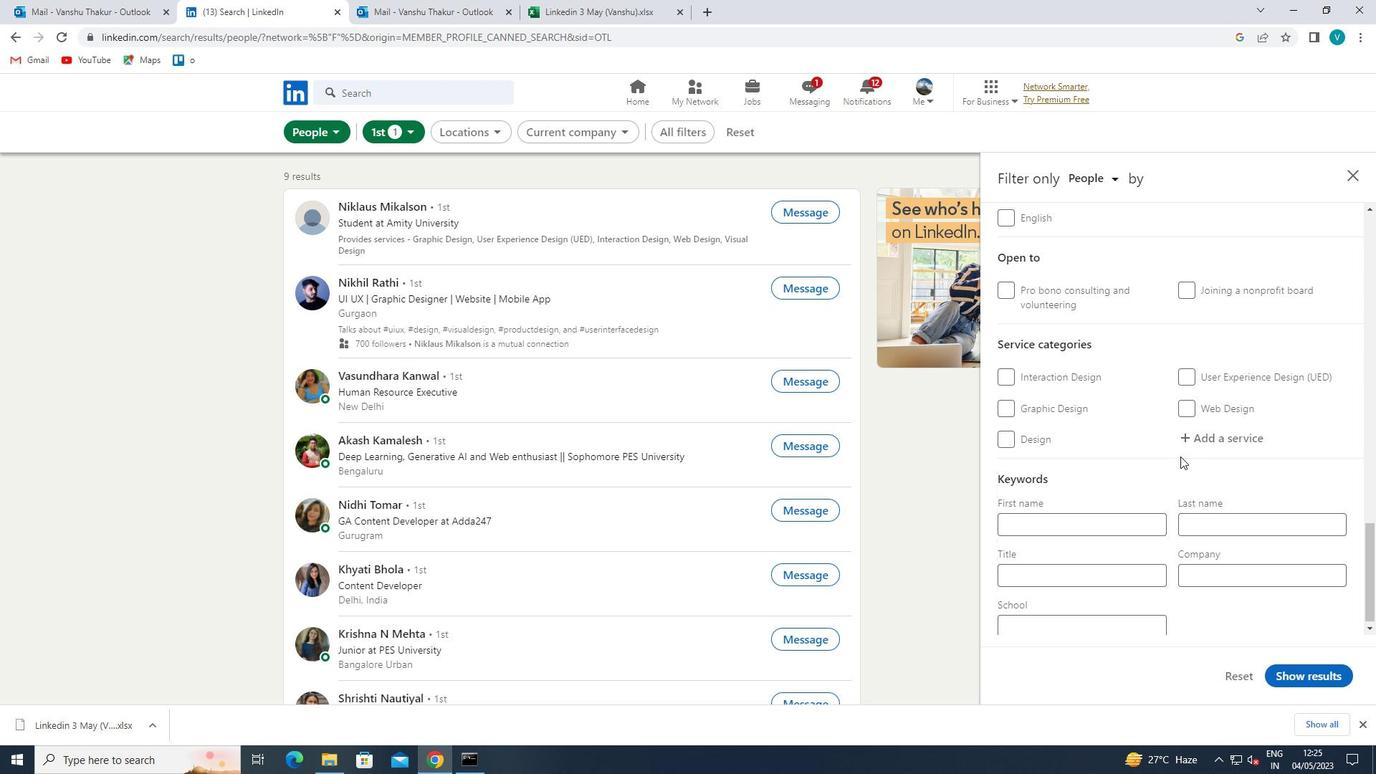 
Action: Mouse pressed left at (1220, 441)
Screenshot: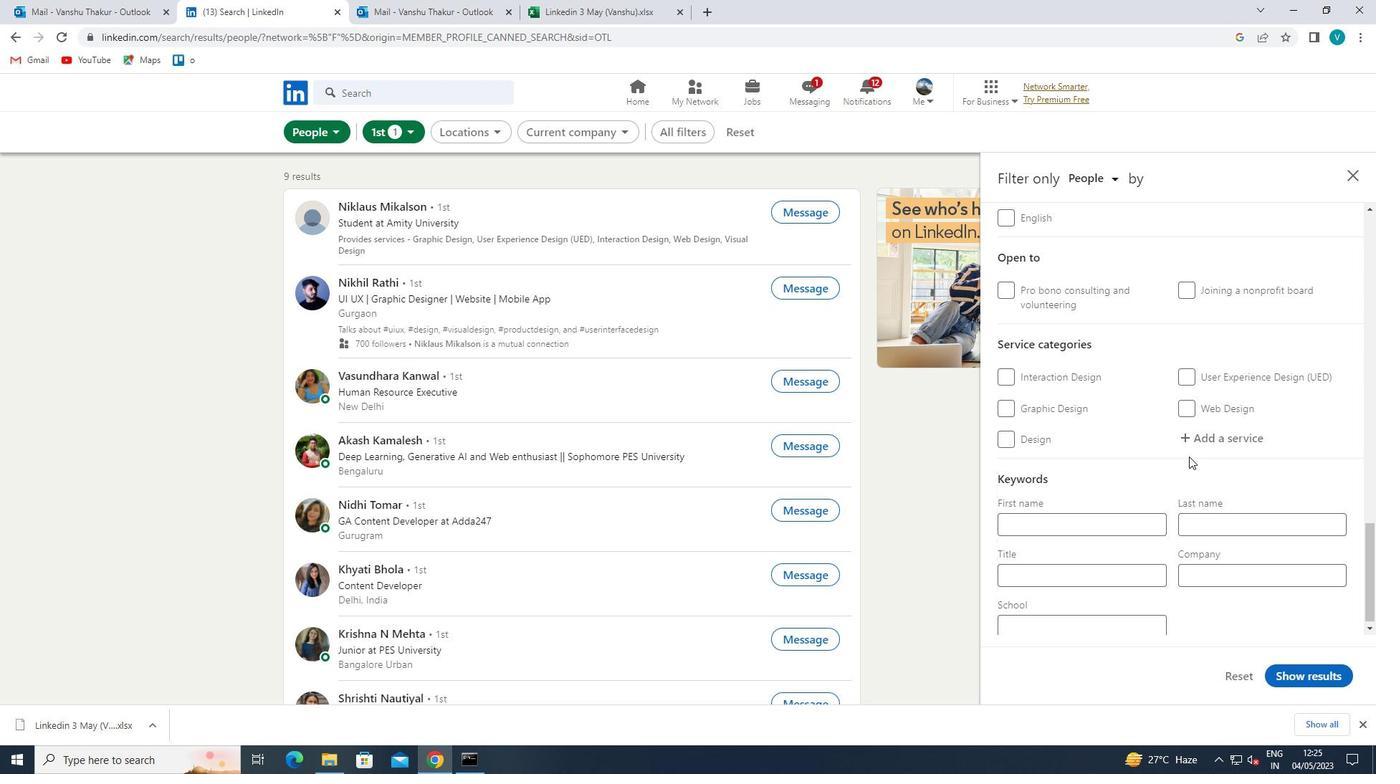 
Action: Key pressed <Key.shift>PROJECT<Key.space>
Screenshot: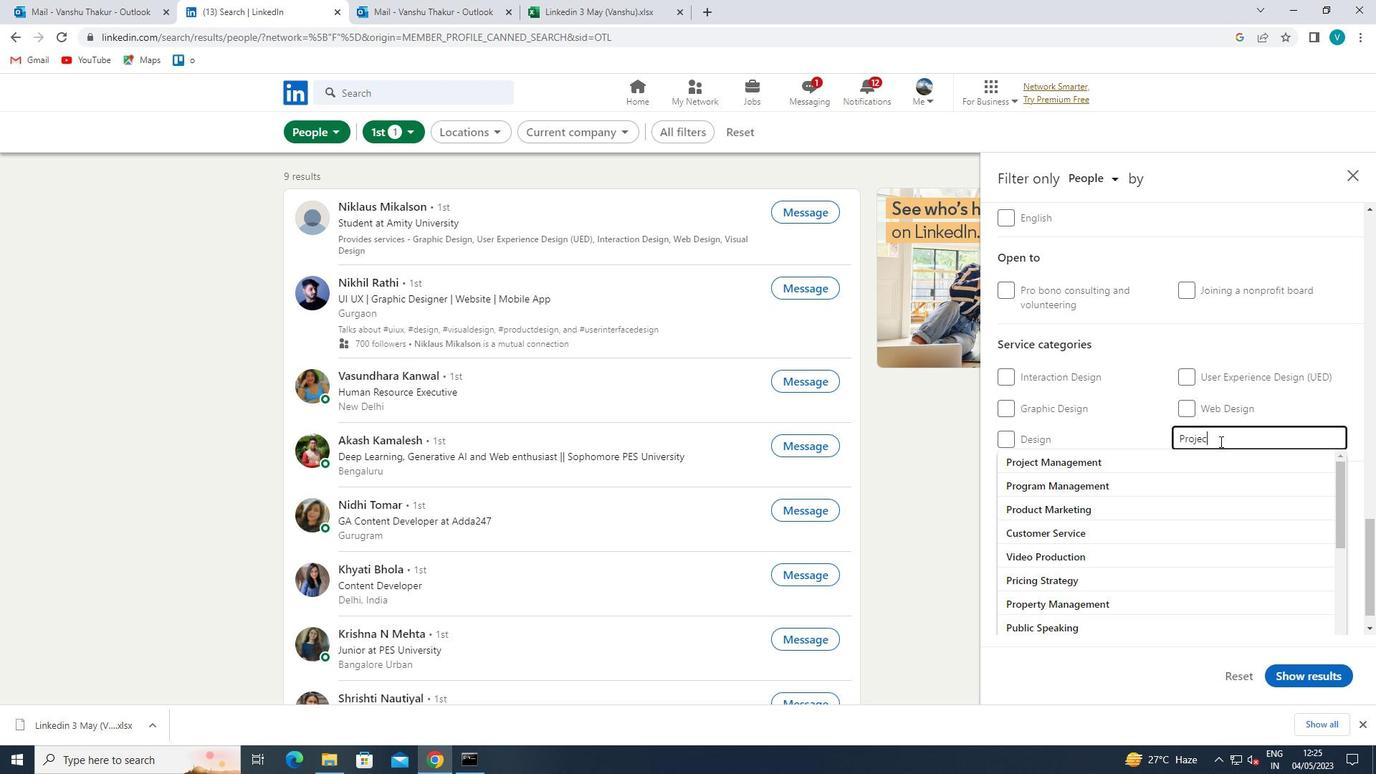 
Action: Mouse moved to (1202, 452)
Screenshot: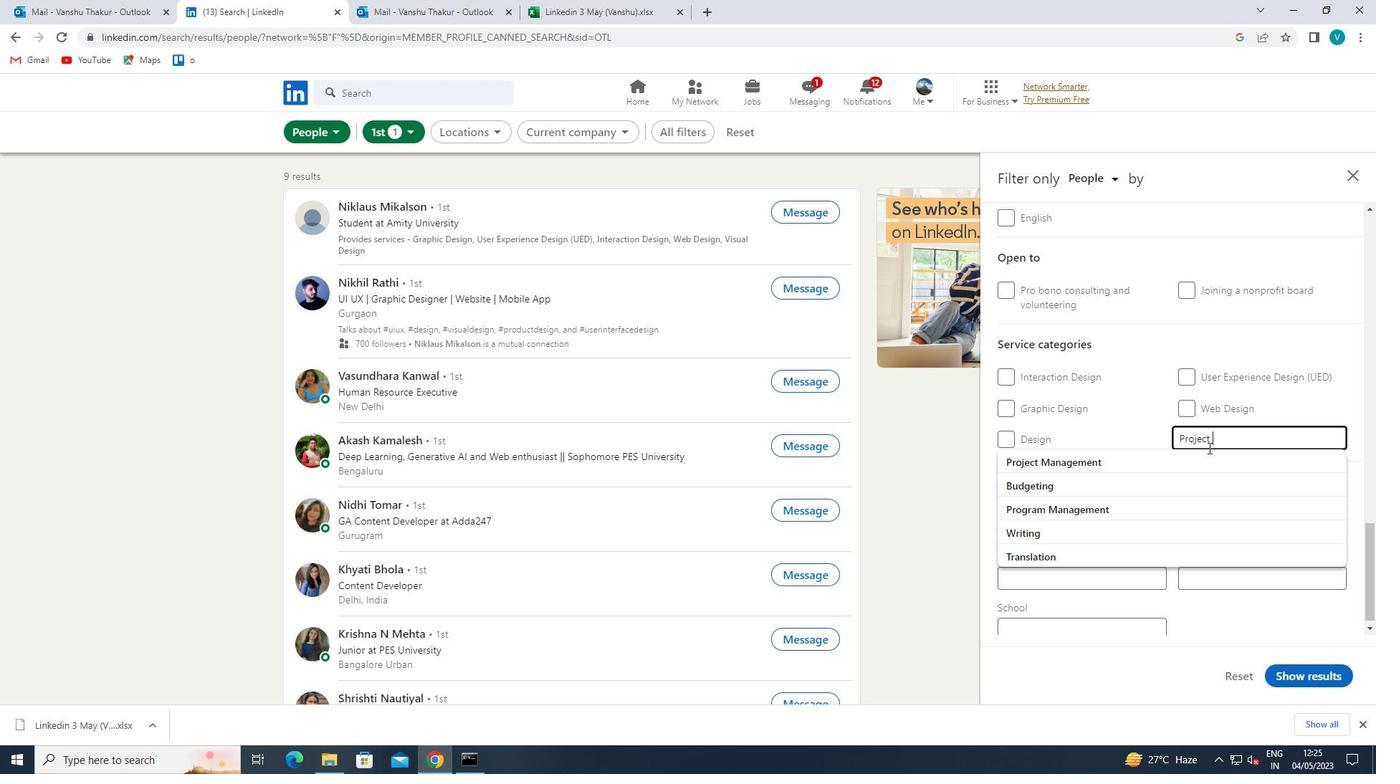 
Action: Mouse pressed left at (1202, 452)
Screenshot: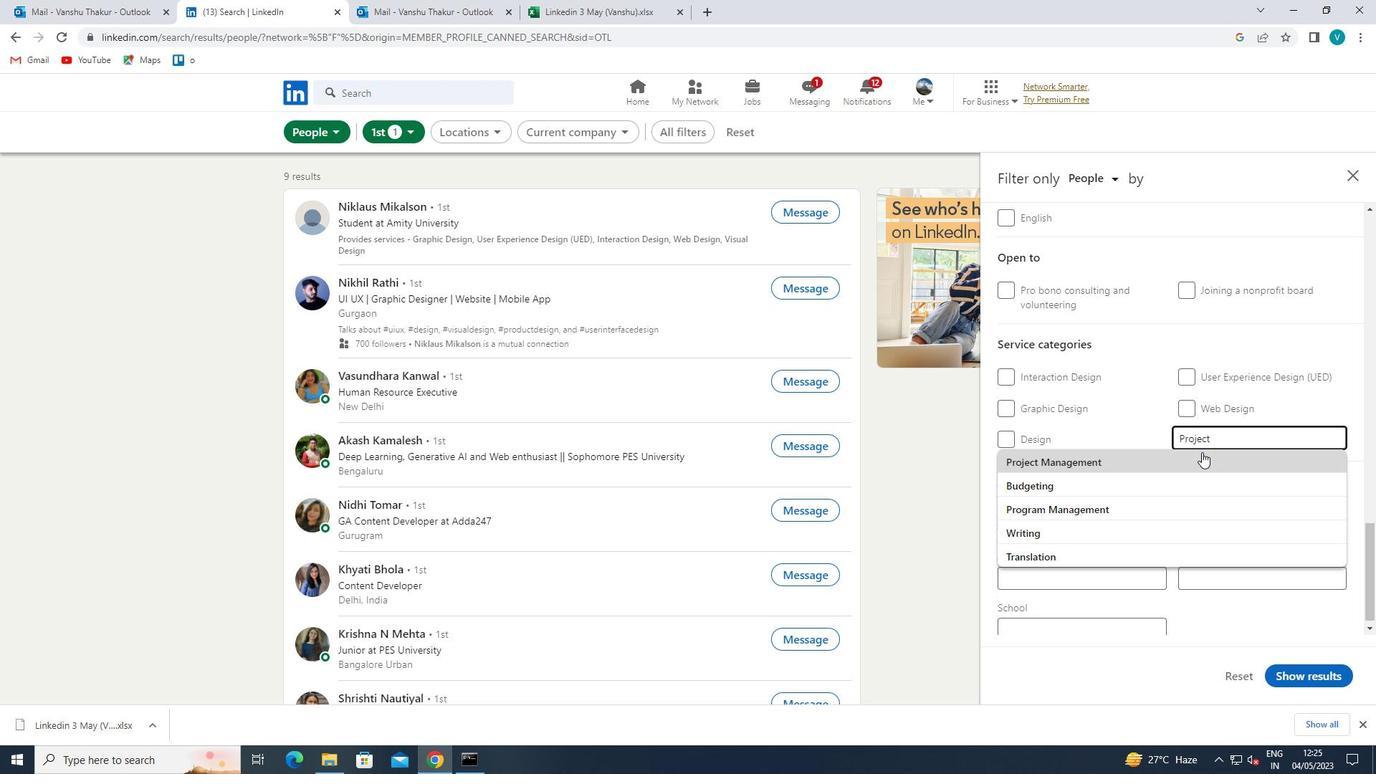
Action: Mouse scrolled (1202, 451) with delta (0, 0)
Screenshot: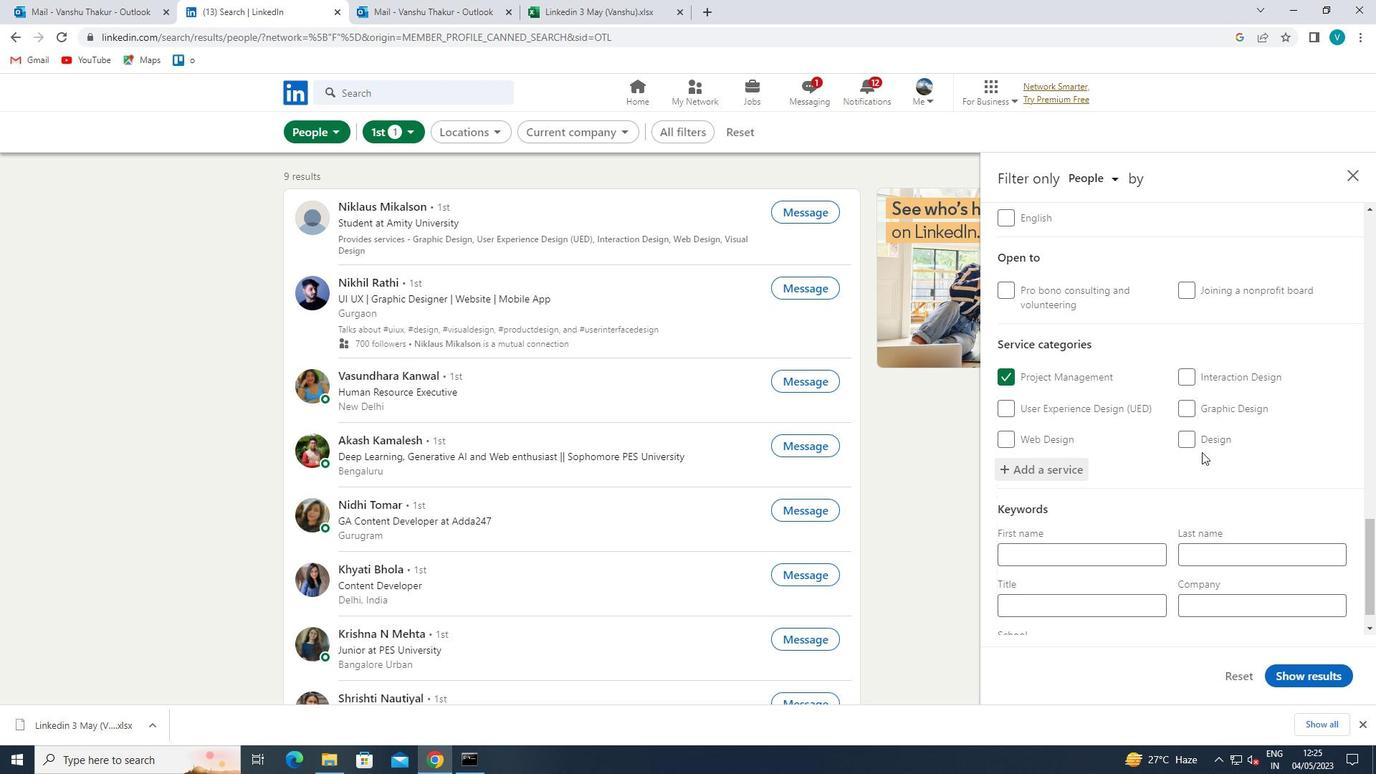 
Action: Mouse scrolled (1202, 451) with delta (0, 0)
Screenshot: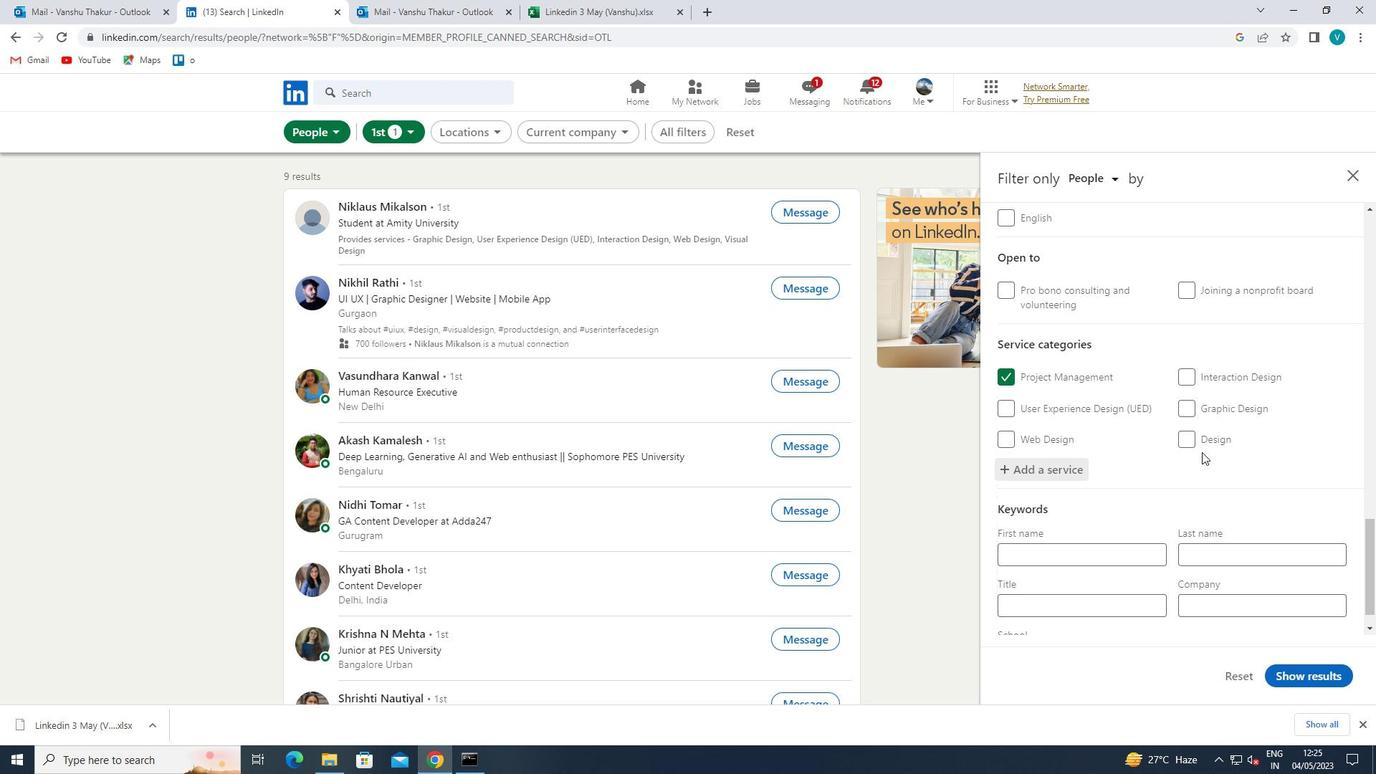 
Action: Mouse moved to (1198, 456)
Screenshot: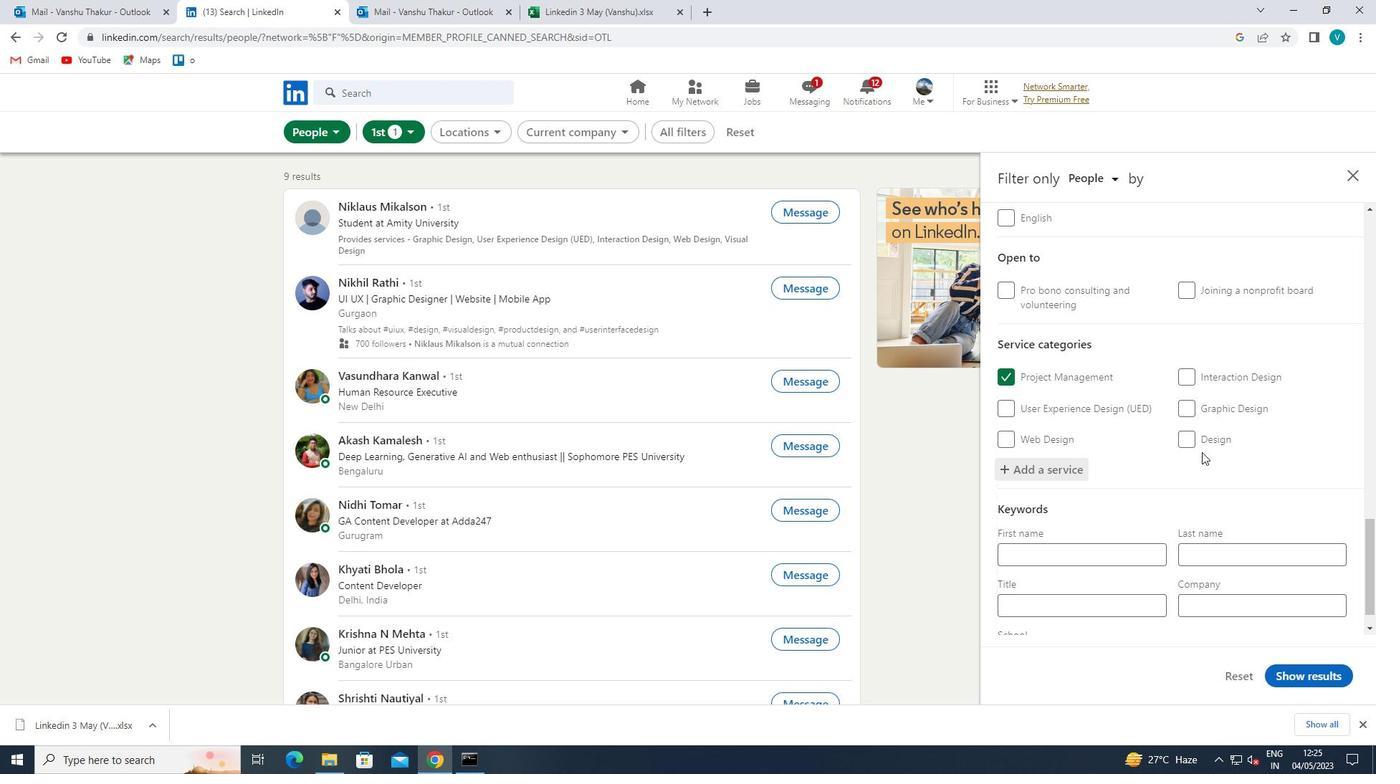 
Action: Mouse scrolled (1198, 455) with delta (0, 0)
Screenshot: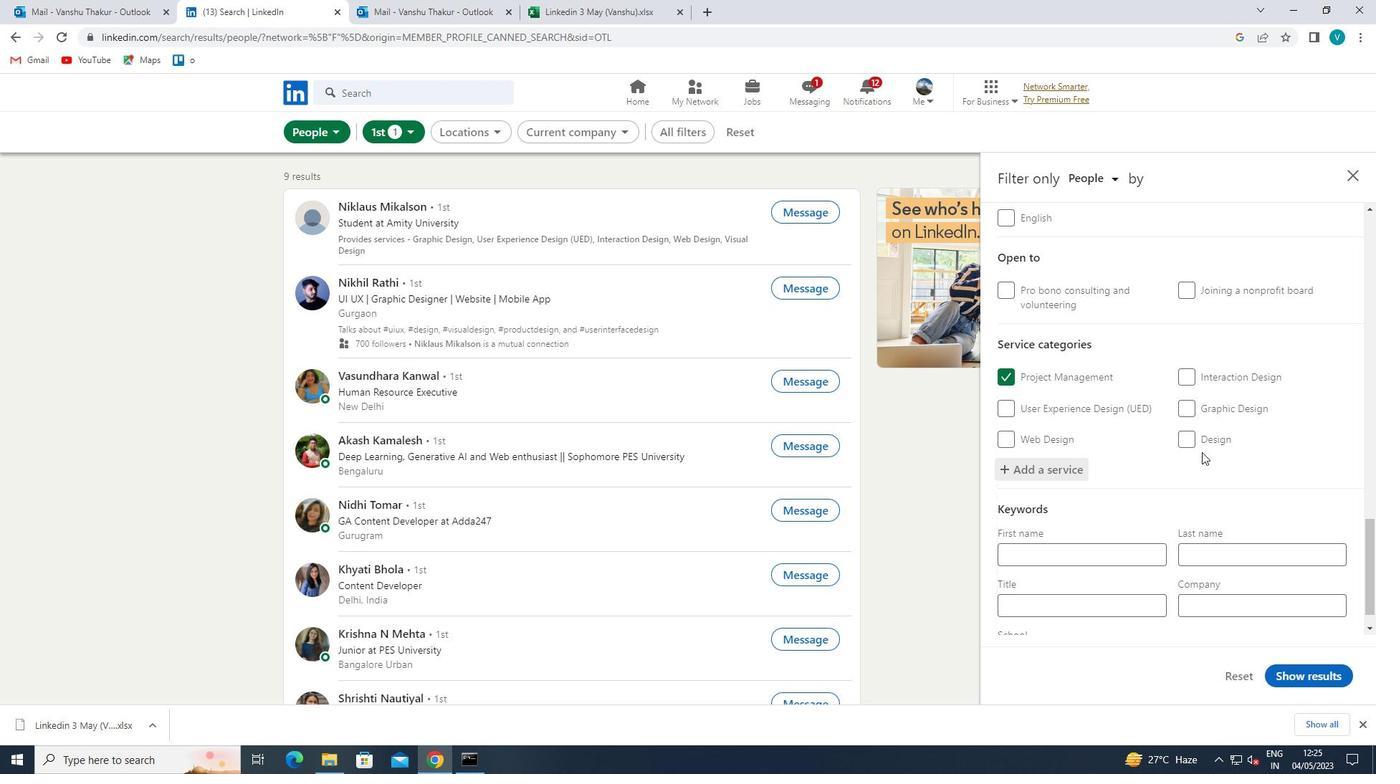 
Action: Mouse moved to (1193, 461)
Screenshot: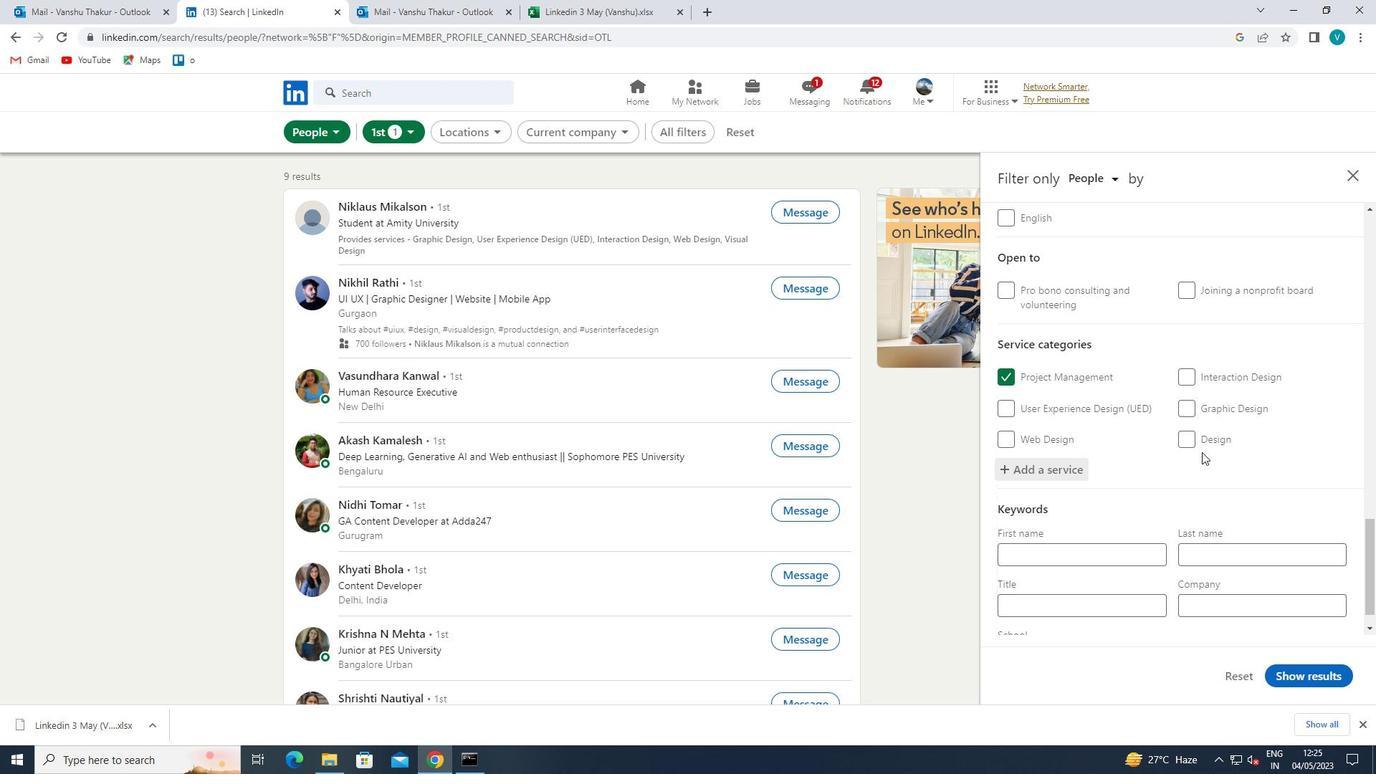 
Action: Mouse scrolled (1193, 461) with delta (0, 0)
Screenshot: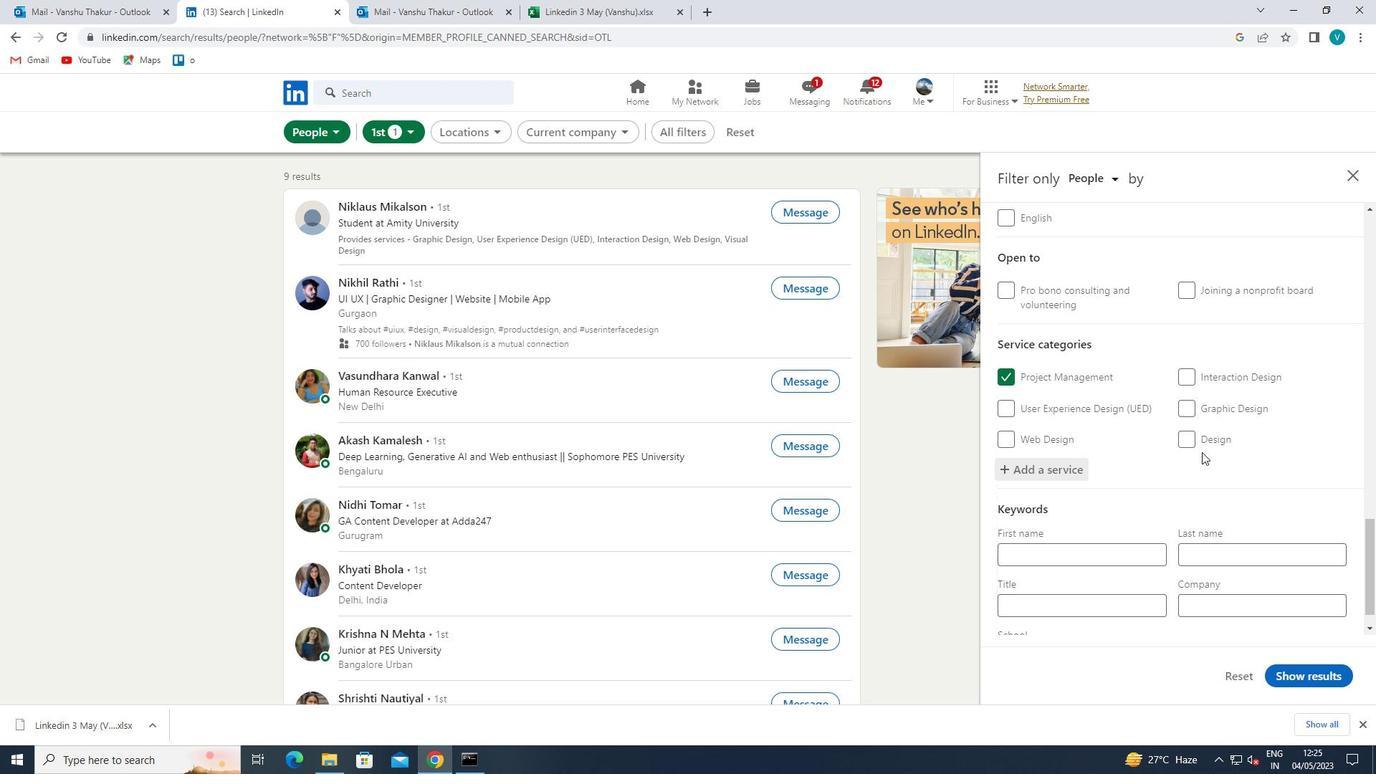
Action: Mouse moved to (1135, 566)
Screenshot: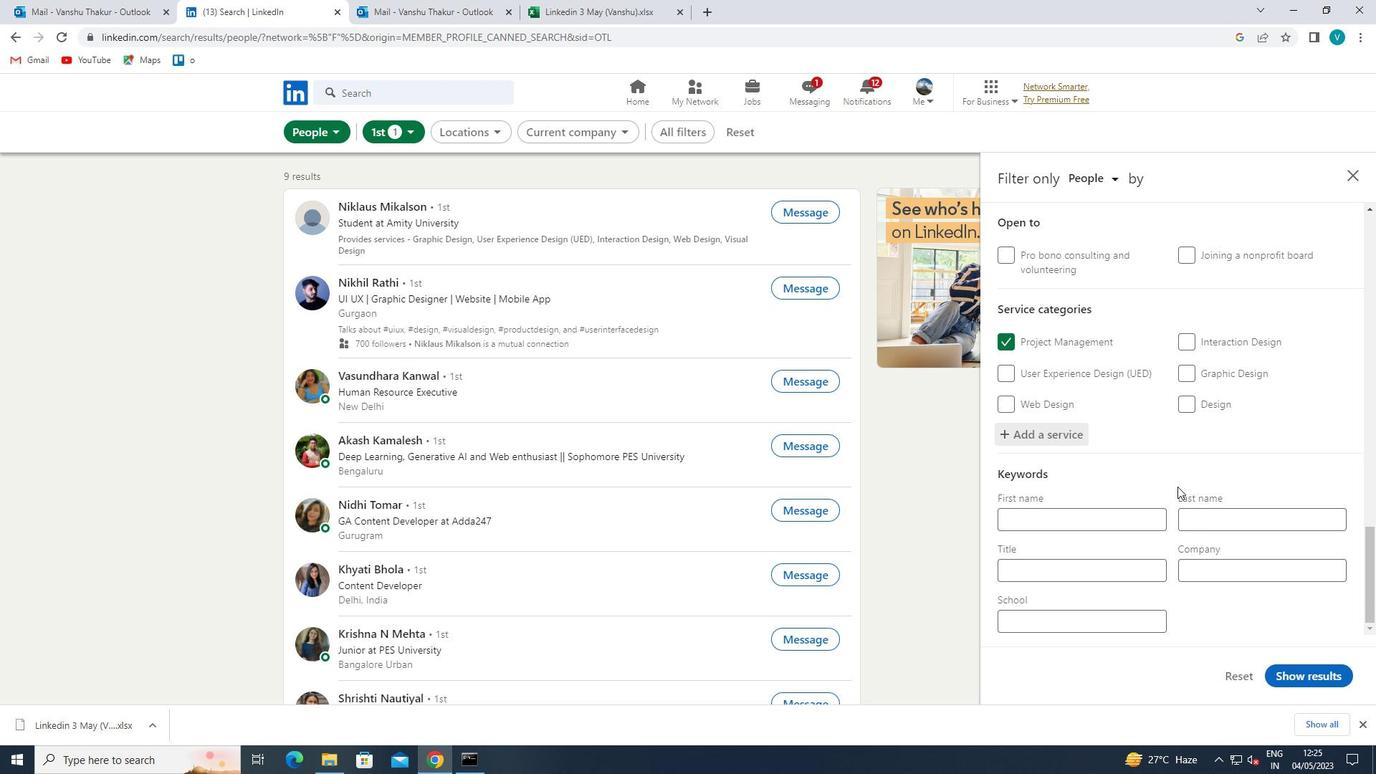 
Action: Mouse pressed left at (1135, 566)
Screenshot: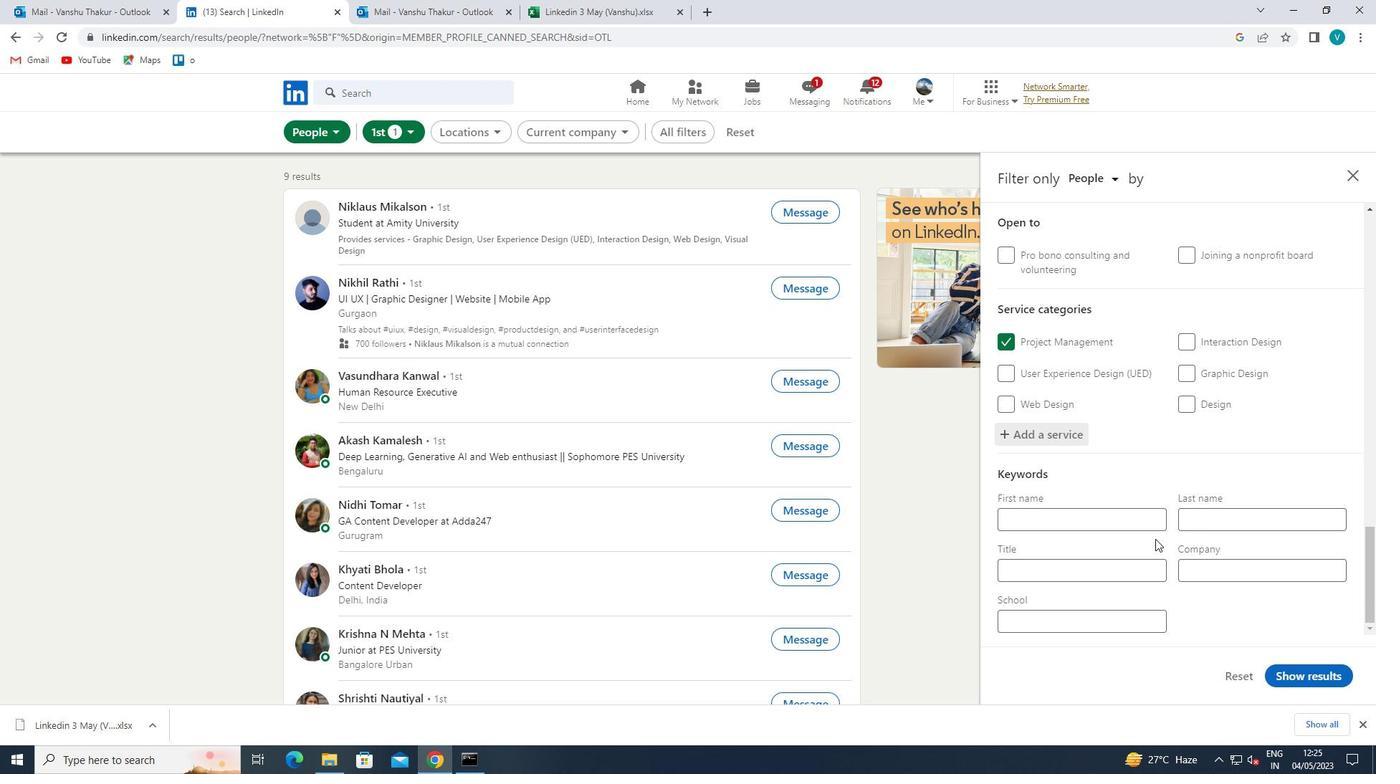 
Action: Mouse moved to (1135, 566)
Screenshot: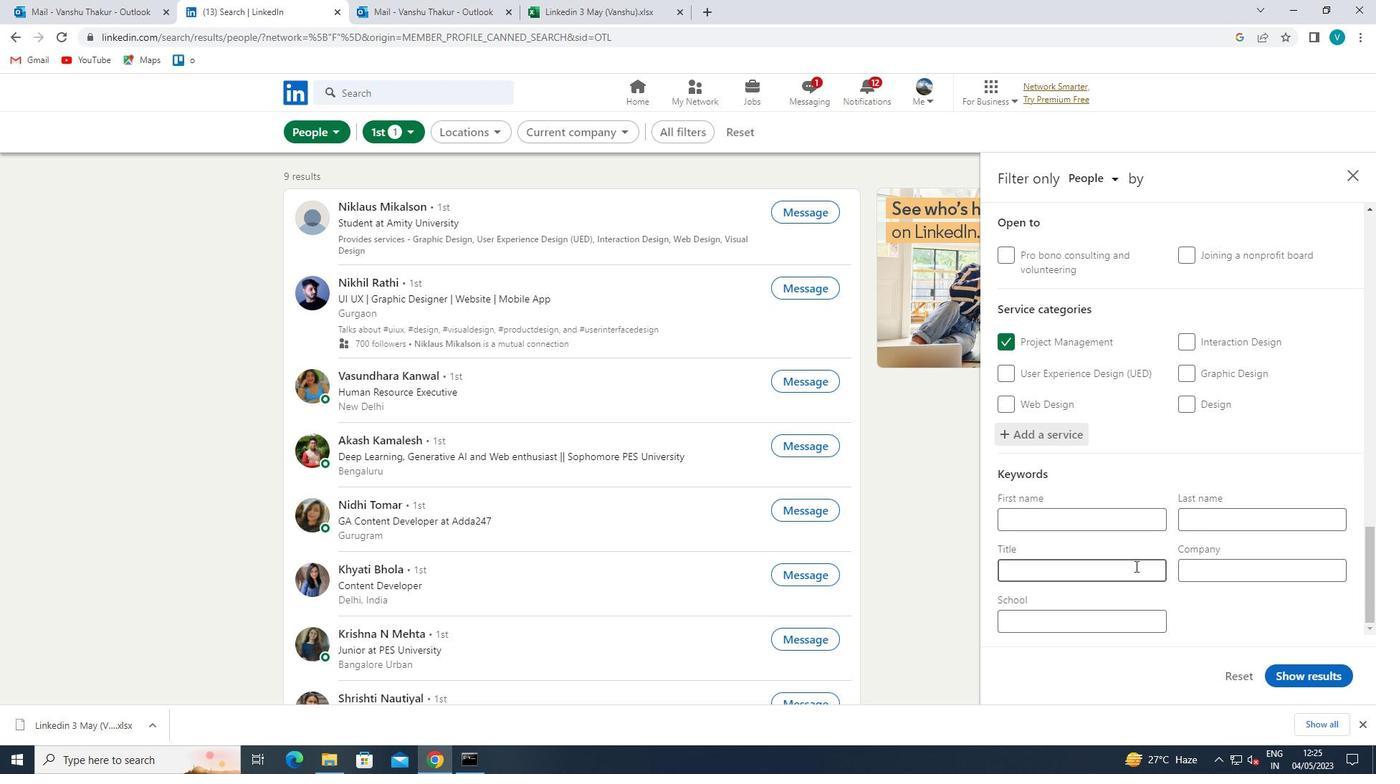 
Action: Key pressed <Key.shift>TECHNO<Key.backspace>ICAK<Key.backspace>L<Key.space><Key.shift>SPECIALIST<Key.space>
Screenshot: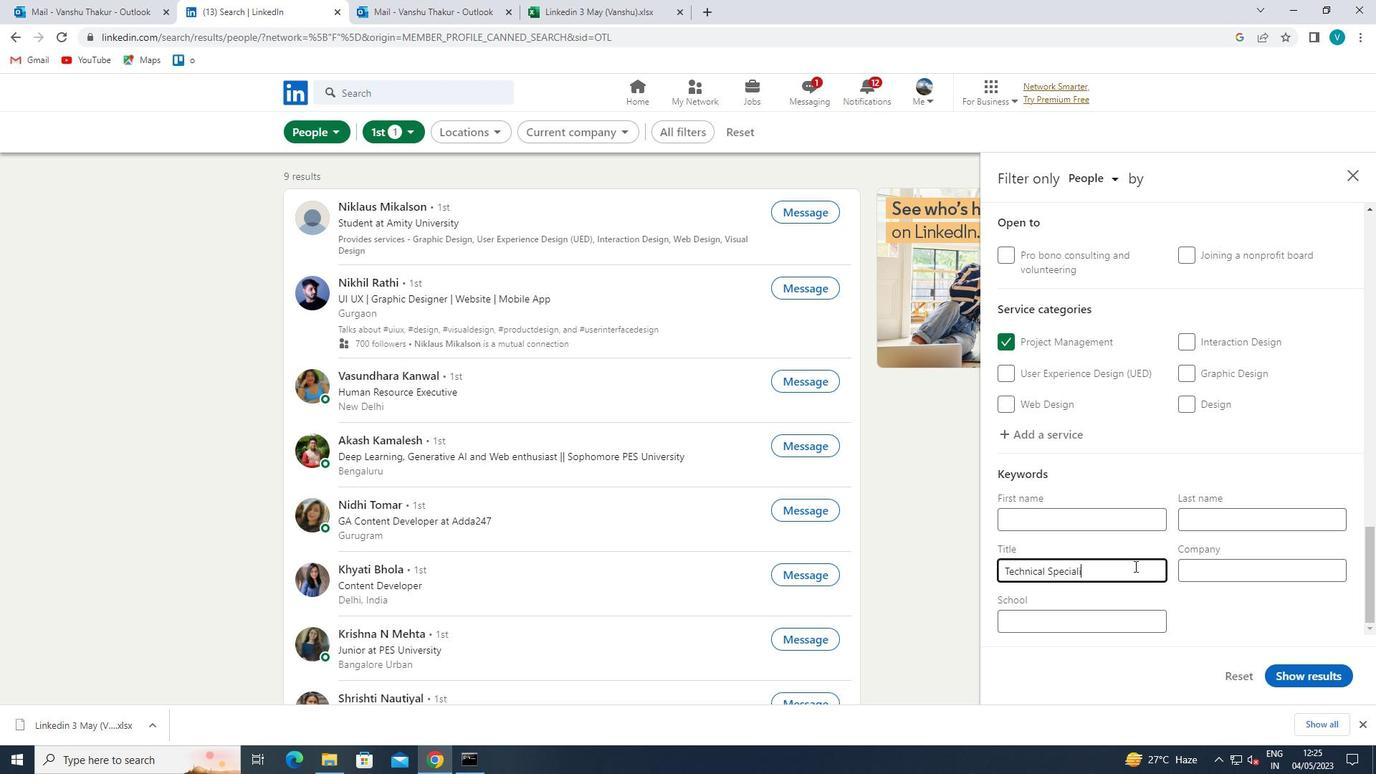 
Action: Mouse moved to (1287, 674)
Screenshot: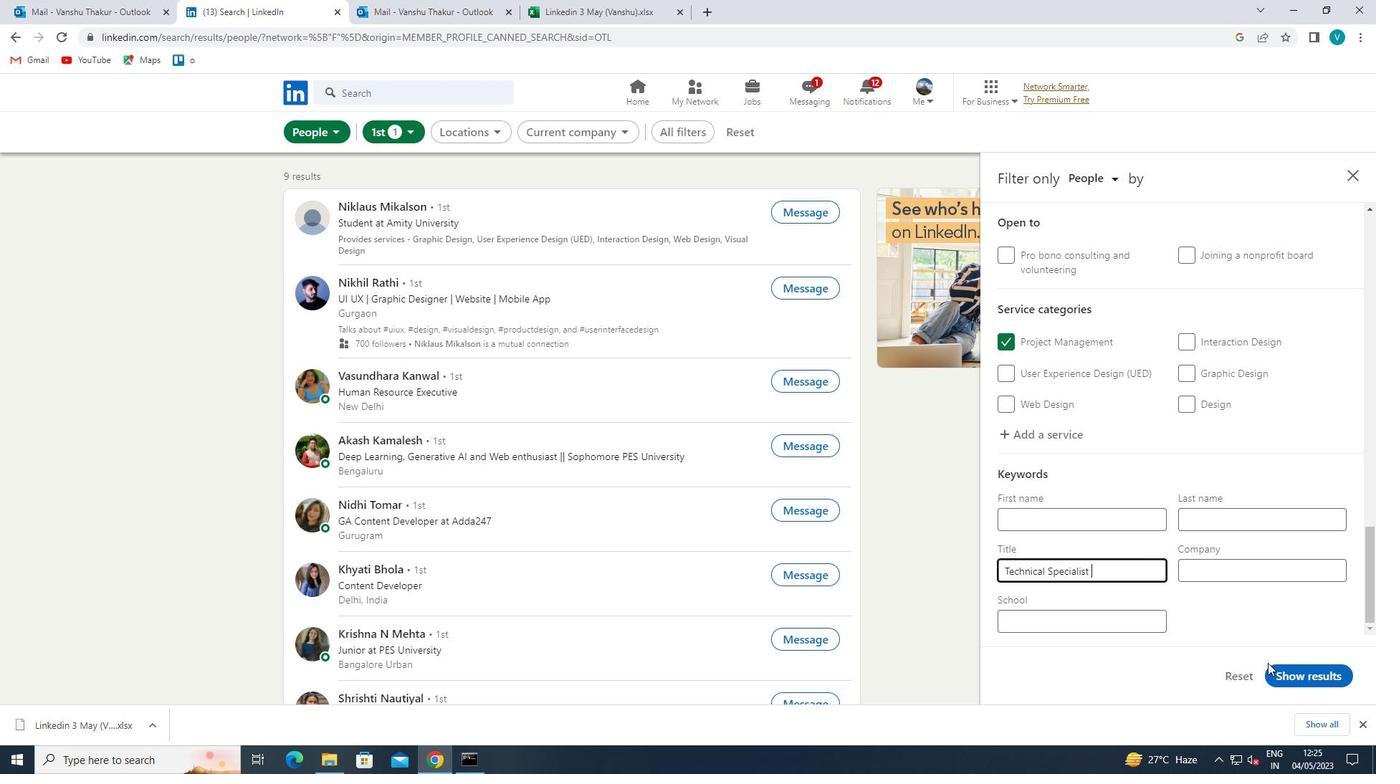 
Action: Mouse pressed left at (1287, 674)
Screenshot: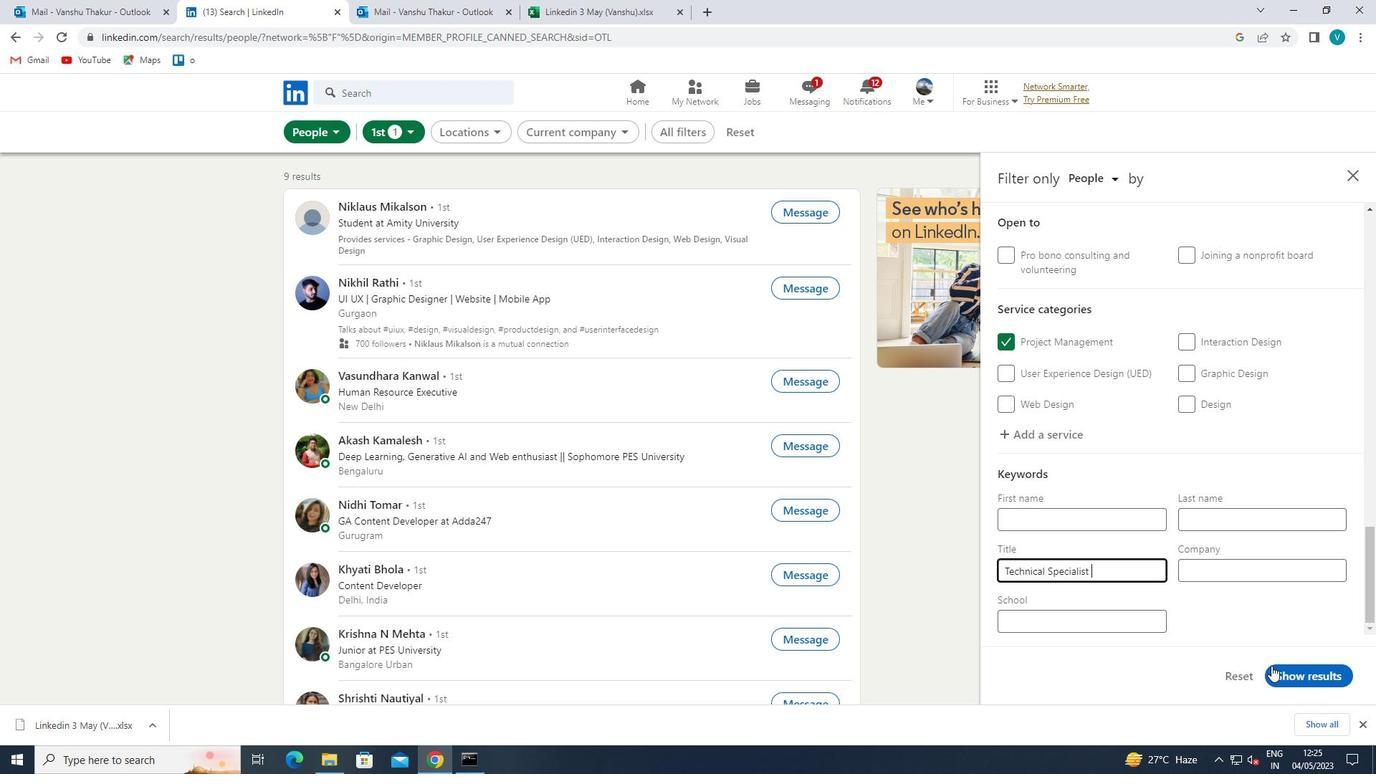 
